 Task: Look for space in Sankt Augustin, Germany from 13th August, 2023 to 17th August, 2023 for 2 adults in price range Rs.10000 to Rs.16000. Place can be entire place with 2 bedrooms having 2 beds and 1 bathroom. Property type can be house, flat, guest house. Amenities needed are: wifi. Booking option can be shelf check-in. Required host language is English.
Action: Mouse moved to (295, 150)
Screenshot: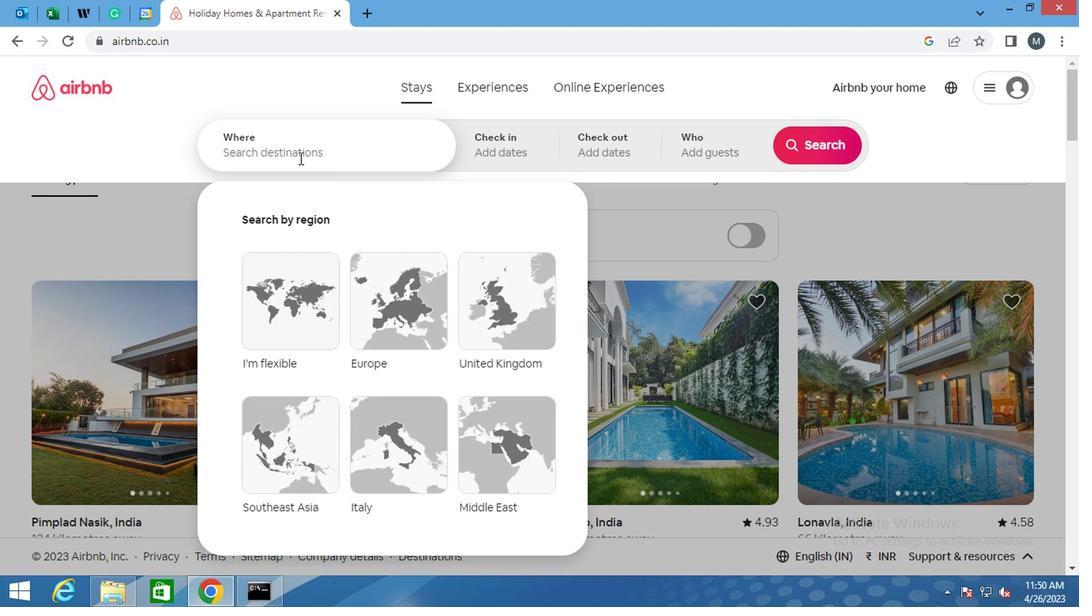 
Action: Mouse pressed left at (295, 150)
Screenshot: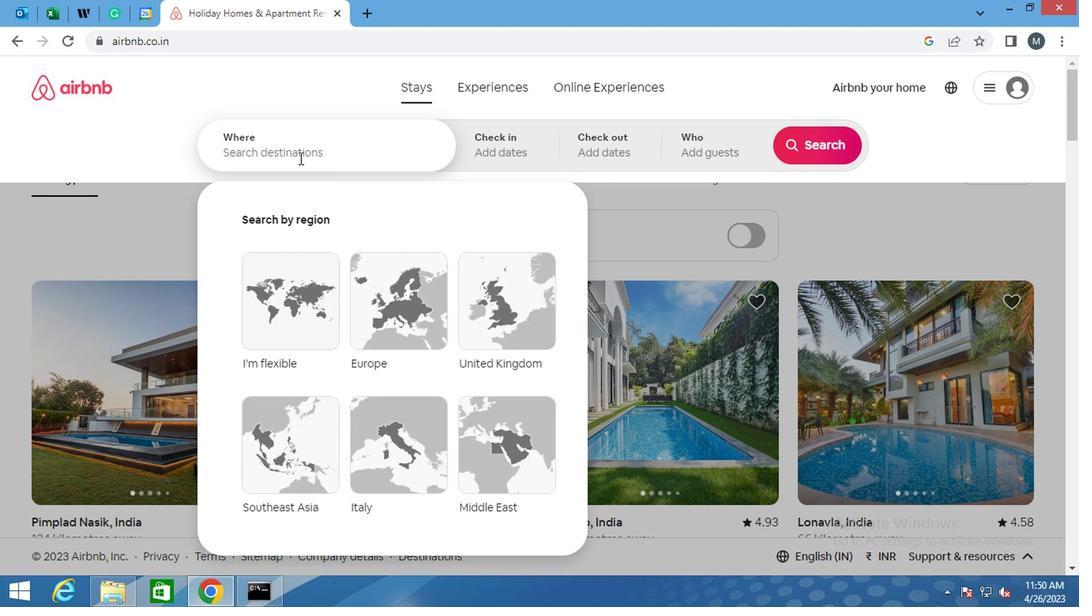 
Action: Key pressed <Key.shift>SANKT<Key.space><Key.shift><Key.shift><Key.shift><Key.shift><Key.shift><Key.shift><Key.shift><Key.shift><Key.shift><Key.shift><Key.shift><Key.shift><Key.shift><Key.shift><Key.shift><Key.shift><Key.shift><Key.shift><Key.shift><Key.shift>AUGUSTIN,<Key.shift>GER
Screenshot: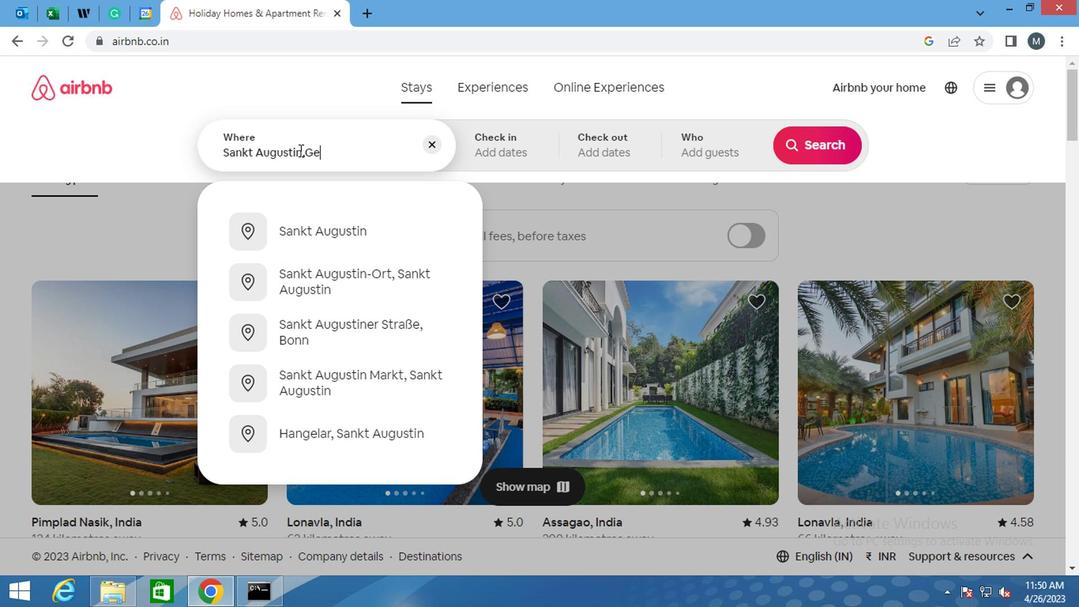 
Action: Mouse moved to (309, 223)
Screenshot: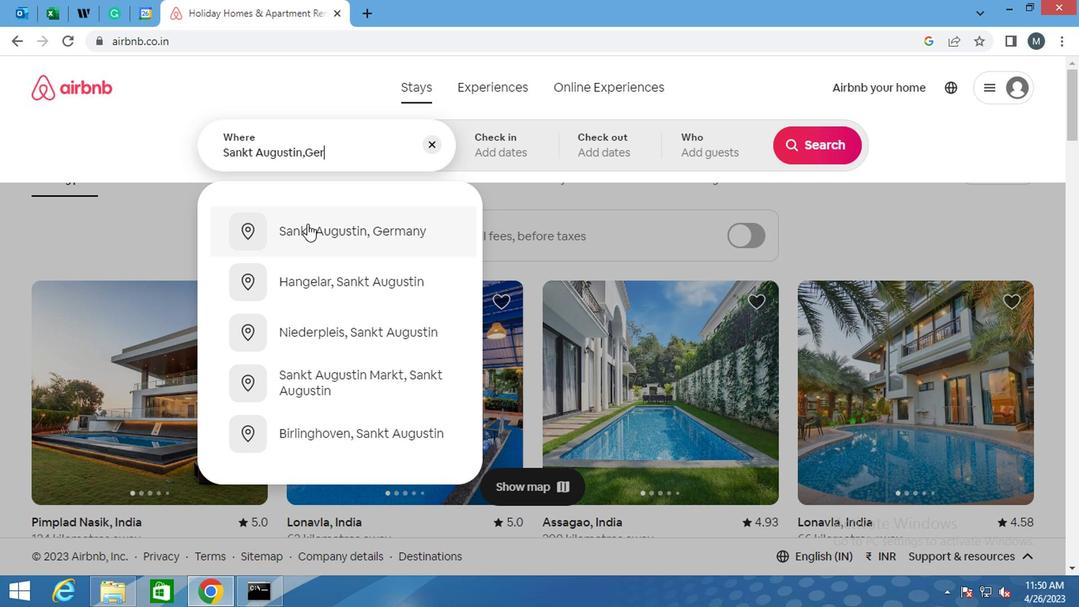 
Action: Mouse pressed left at (309, 223)
Screenshot: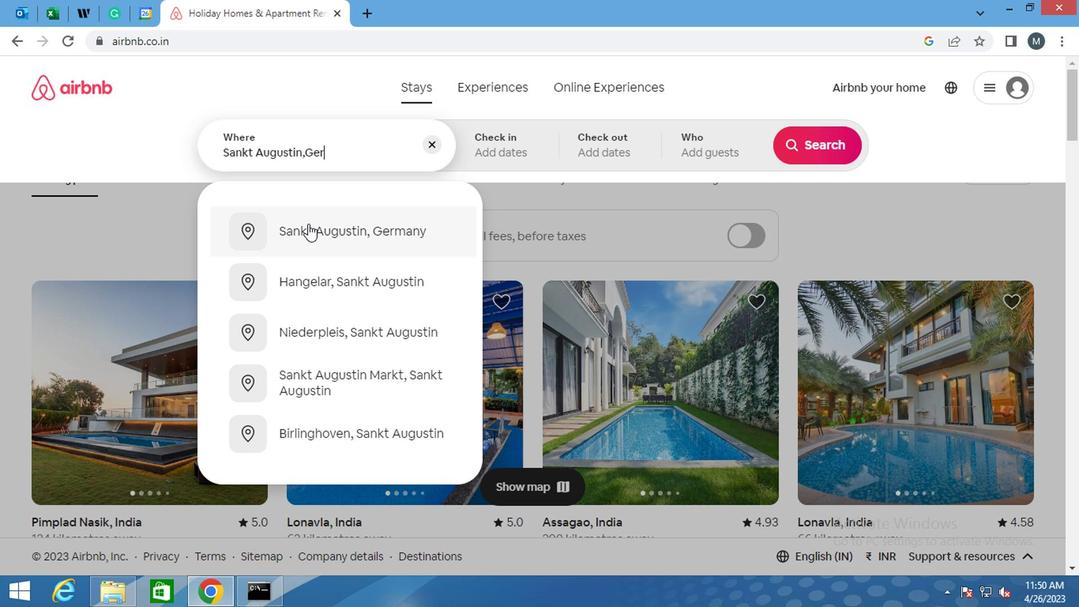 
Action: Mouse moved to (800, 275)
Screenshot: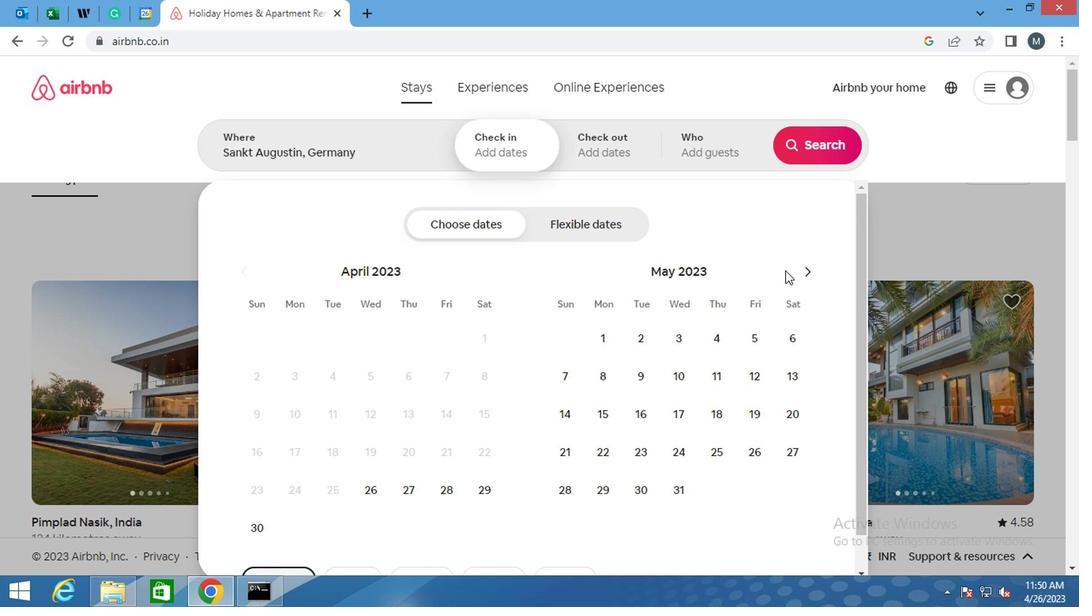 
Action: Mouse pressed left at (800, 275)
Screenshot: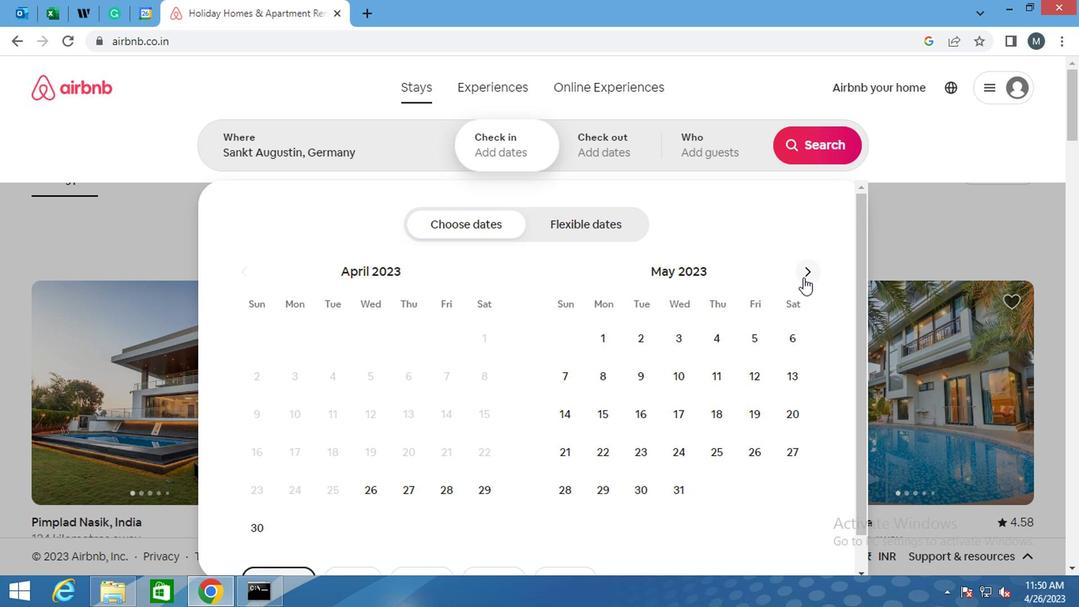 
Action: Mouse pressed left at (800, 275)
Screenshot: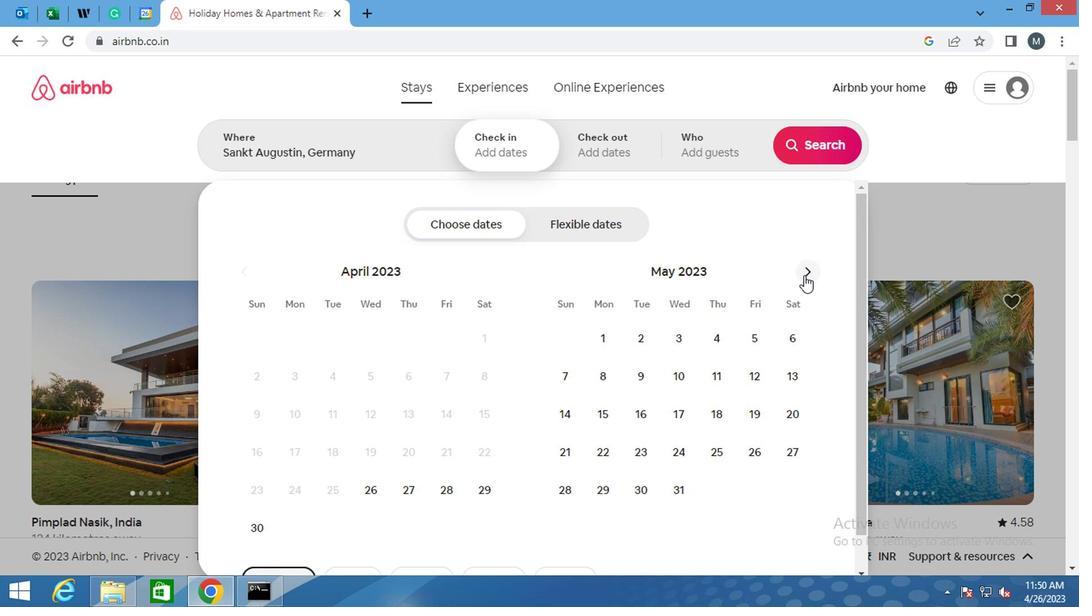 
Action: Mouse moved to (801, 275)
Screenshot: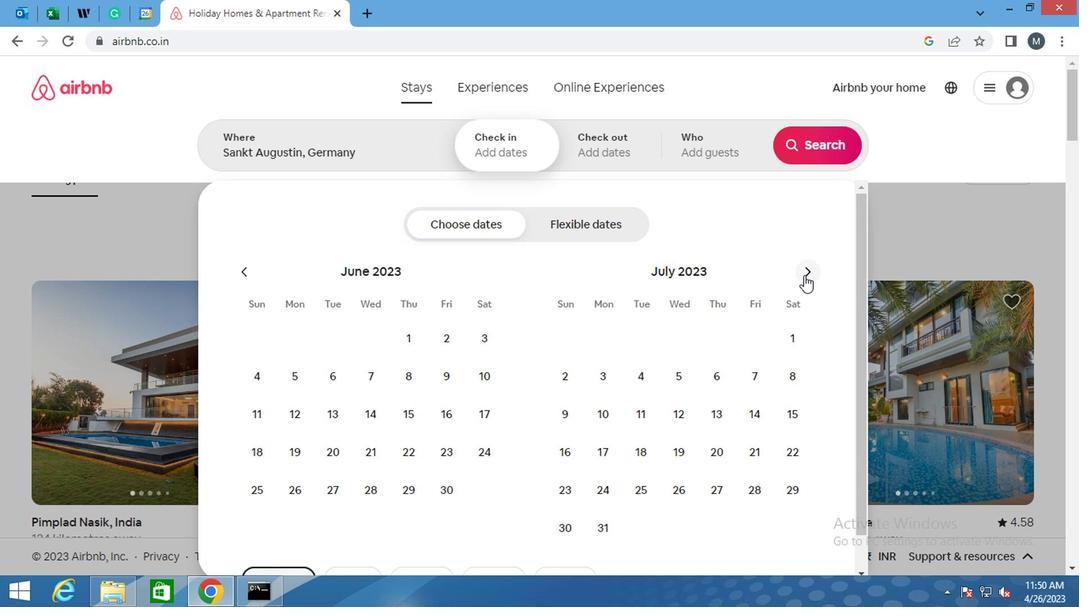 
Action: Mouse pressed left at (801, 275)
Screenshot: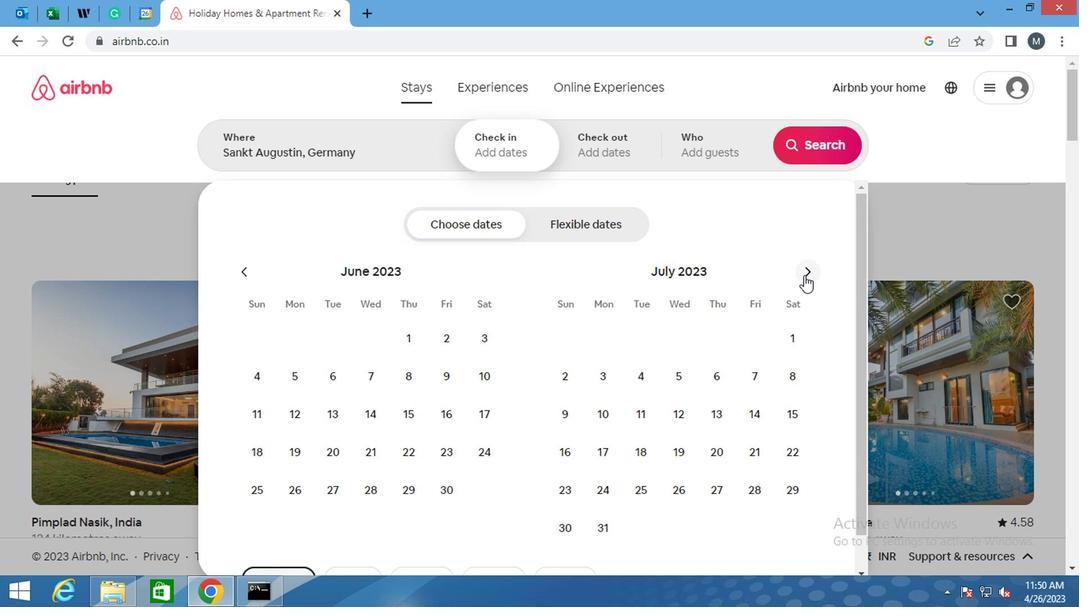 
Action: Mouse moved to (572, 411)
Screenshot: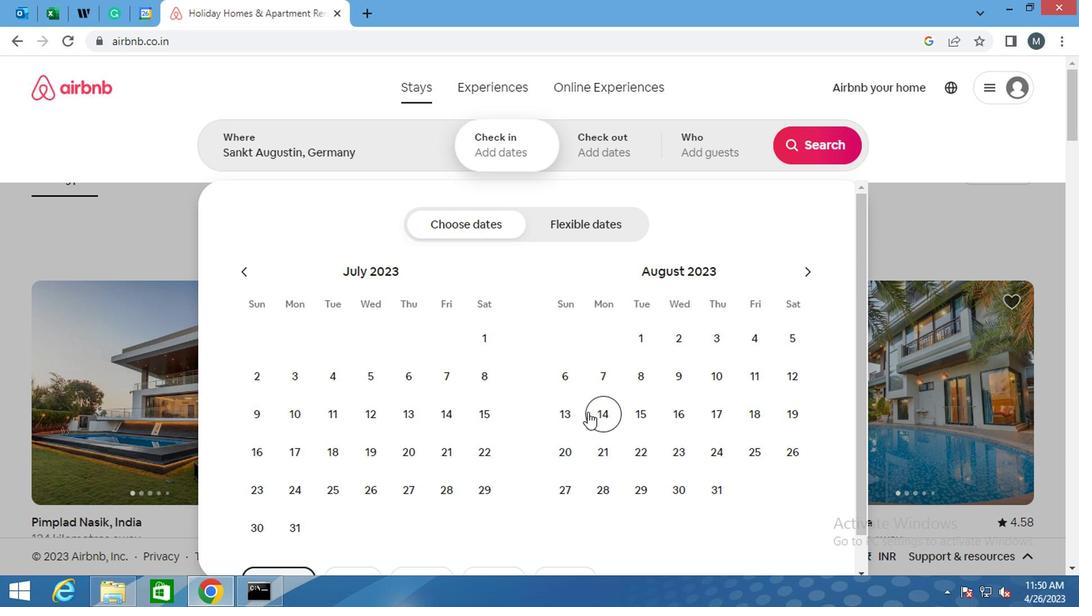 
Action: Mouse pressed left at (572, 411)
Screenshot: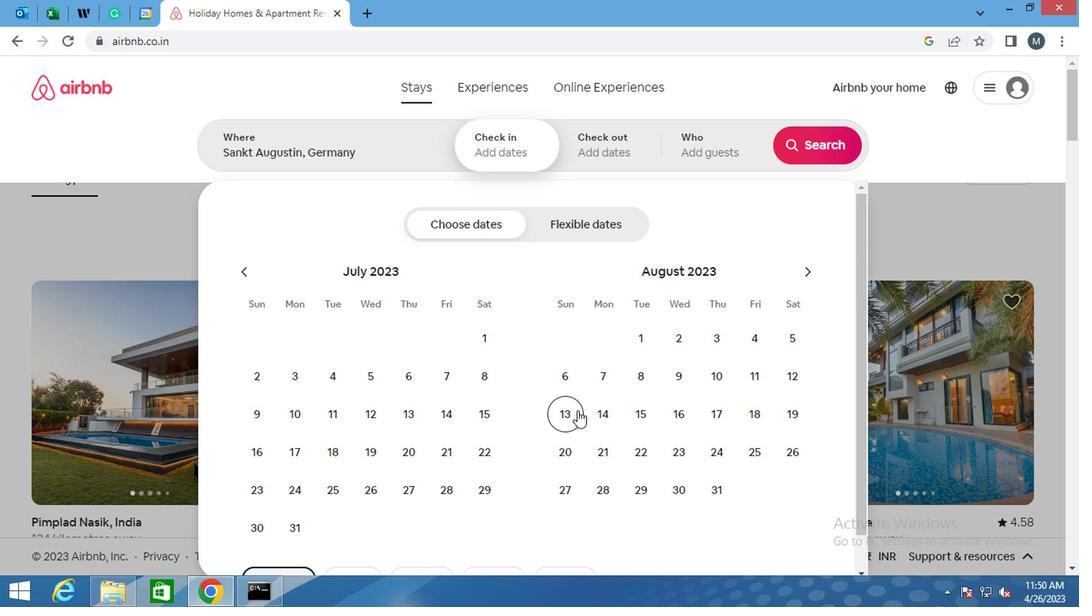 
Action: Mouse moved to (701, 405)
Screenshot: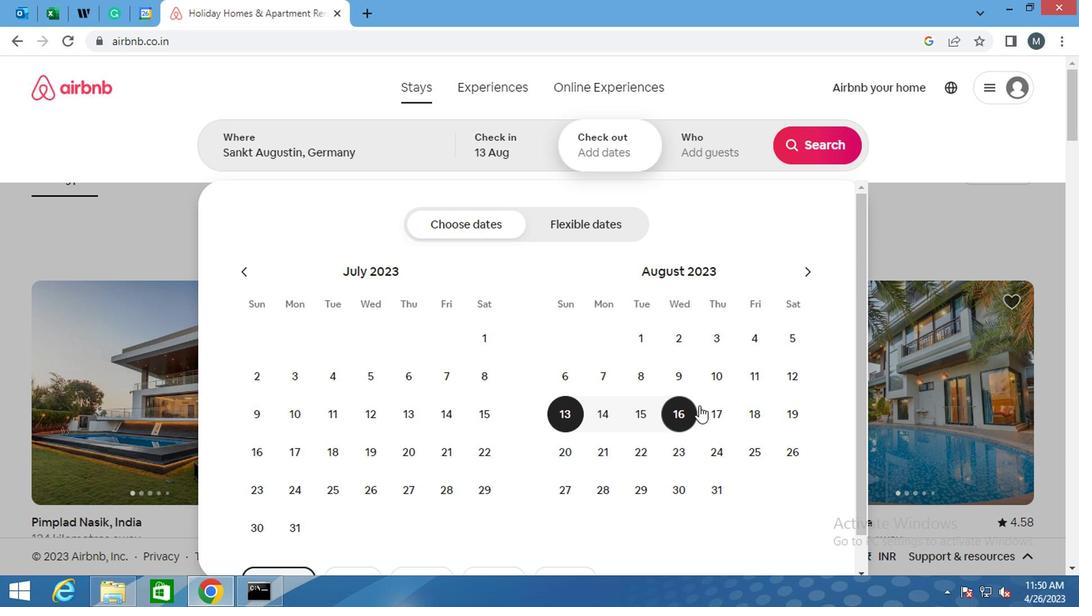 
Action: Mouse pressed left at (701, 405)
Screenshot: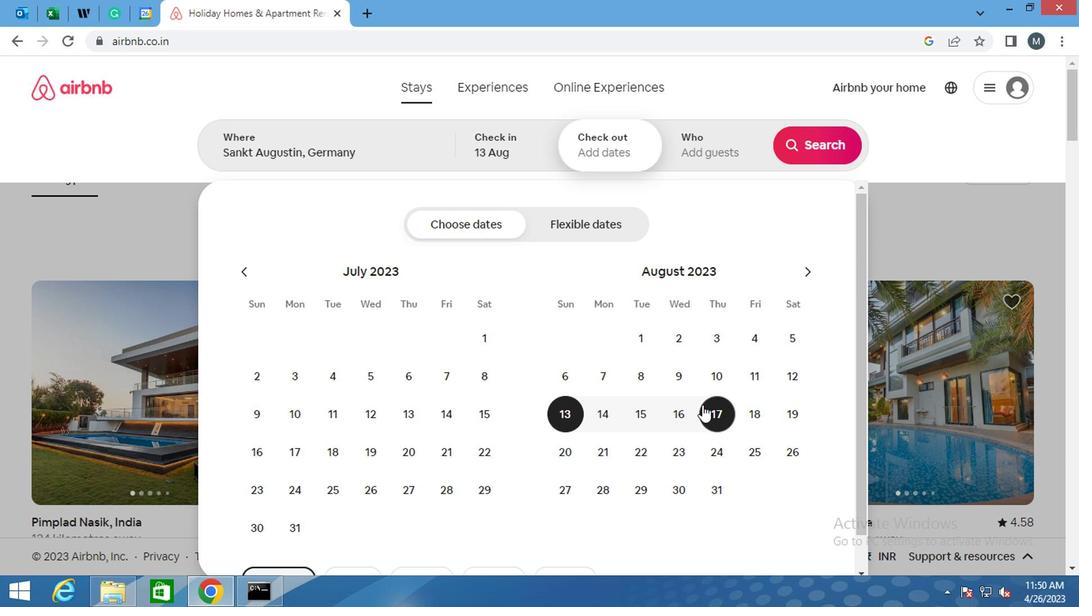 
Action: Mouse moved to (709, 156)
Screenshot: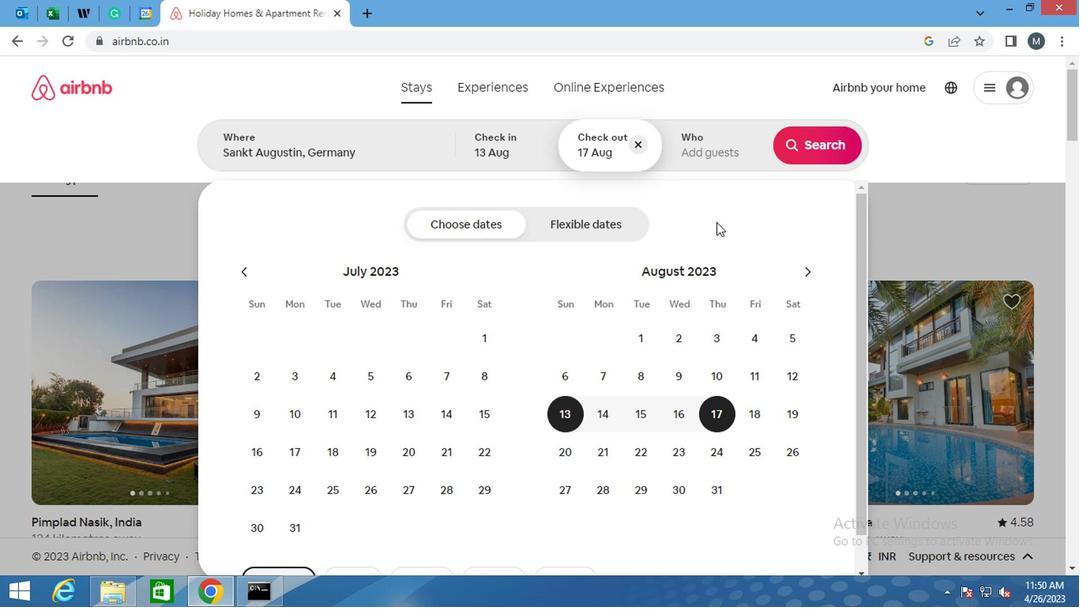 
Action: Mouse pressed left at (709, 156)
Screenshot: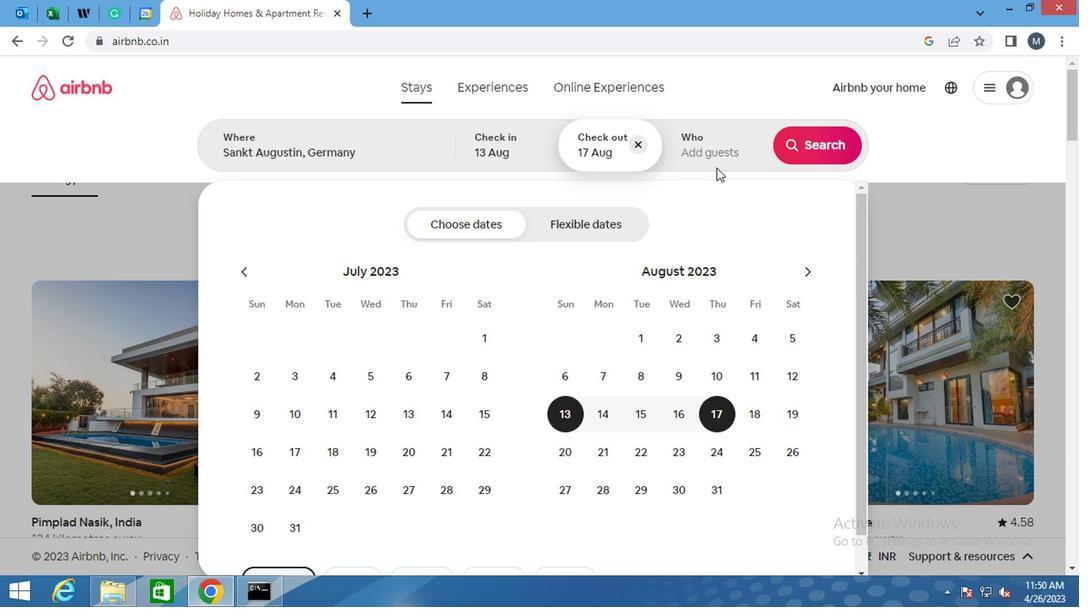 
Action: Mouse moved to (820, 232)
Screenshot: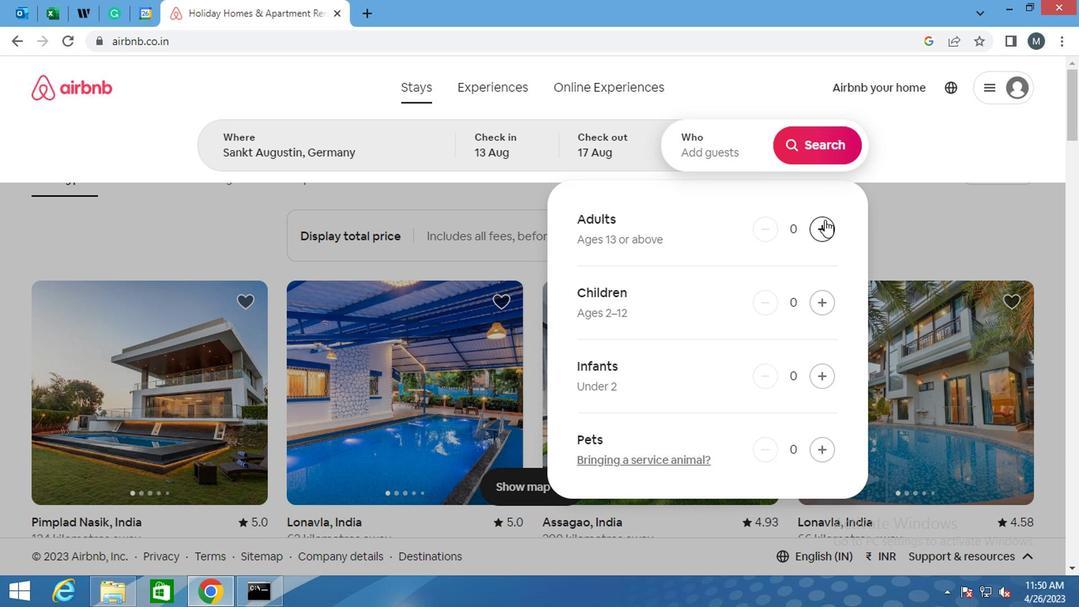
Action: Mouse pressed left at (820, 232)
Screenshot: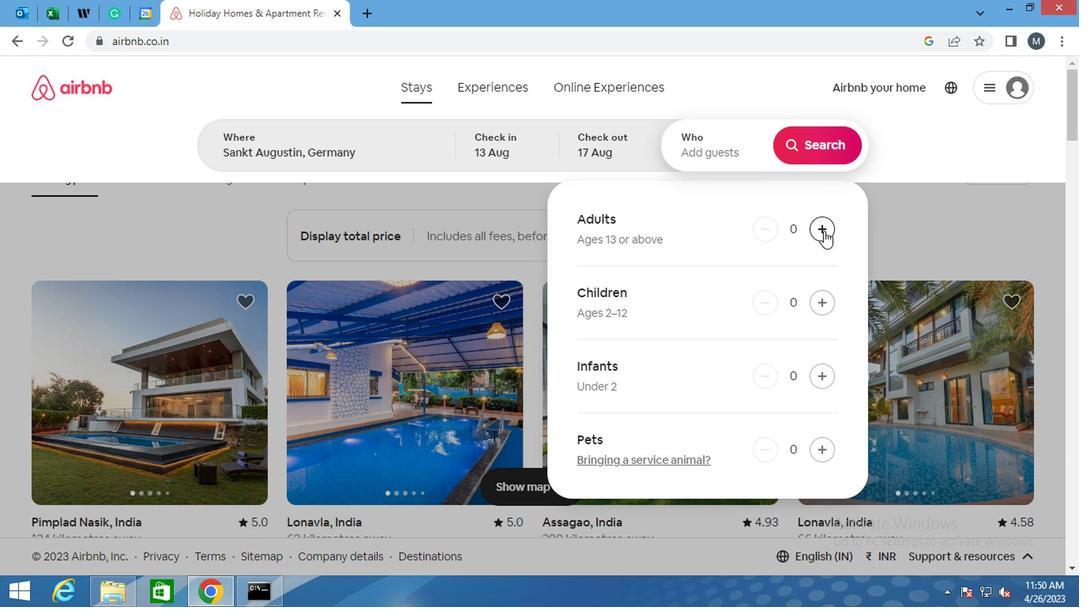 
Action: Mouse moved to (820, 232)
Screenshot: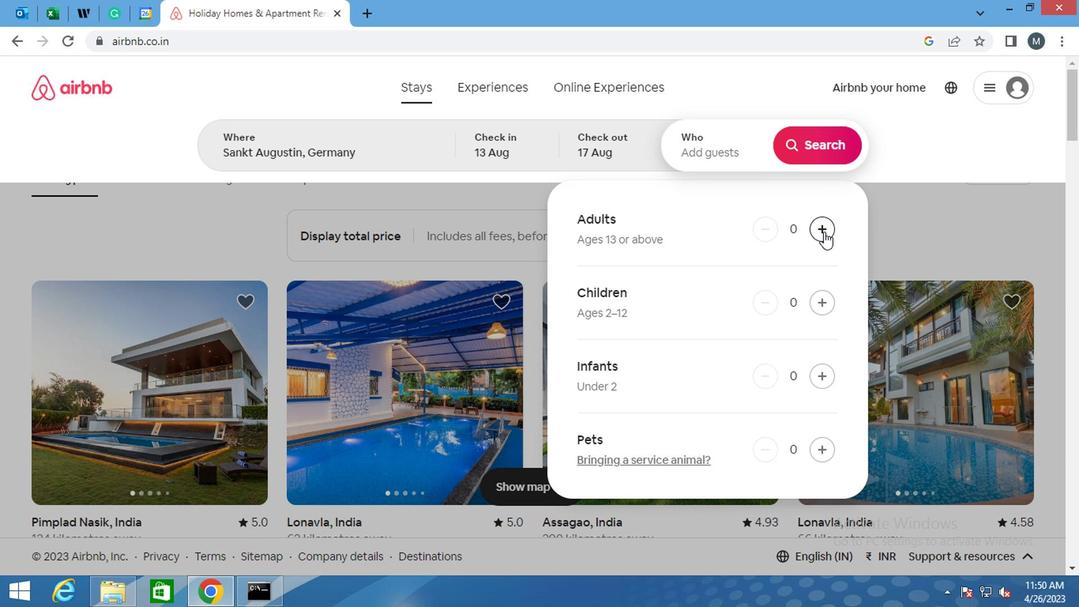 
Action: Mouse pressed left at (820, 232)
Screenshot: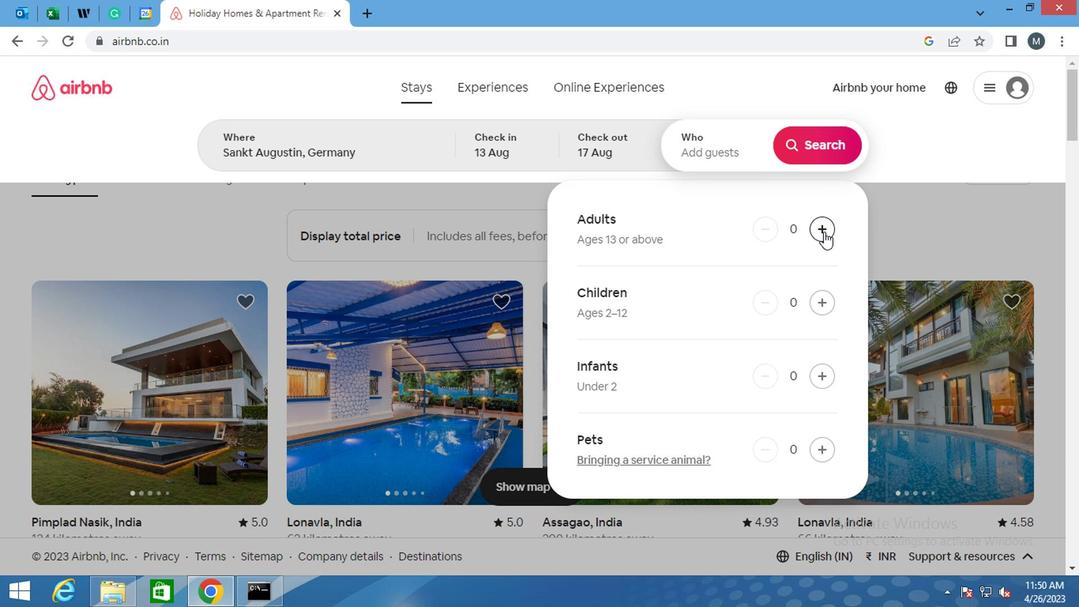 
Action: Mouse moved to (803, 151)
Screenshot: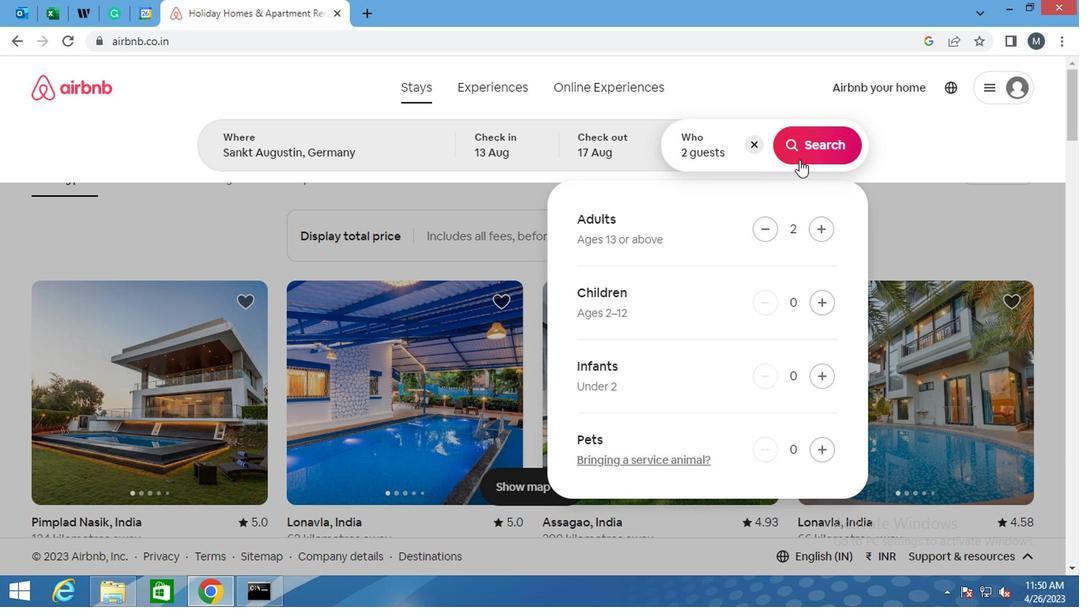 
Action: Mouse pressed left at (803, 151)
Screenshot: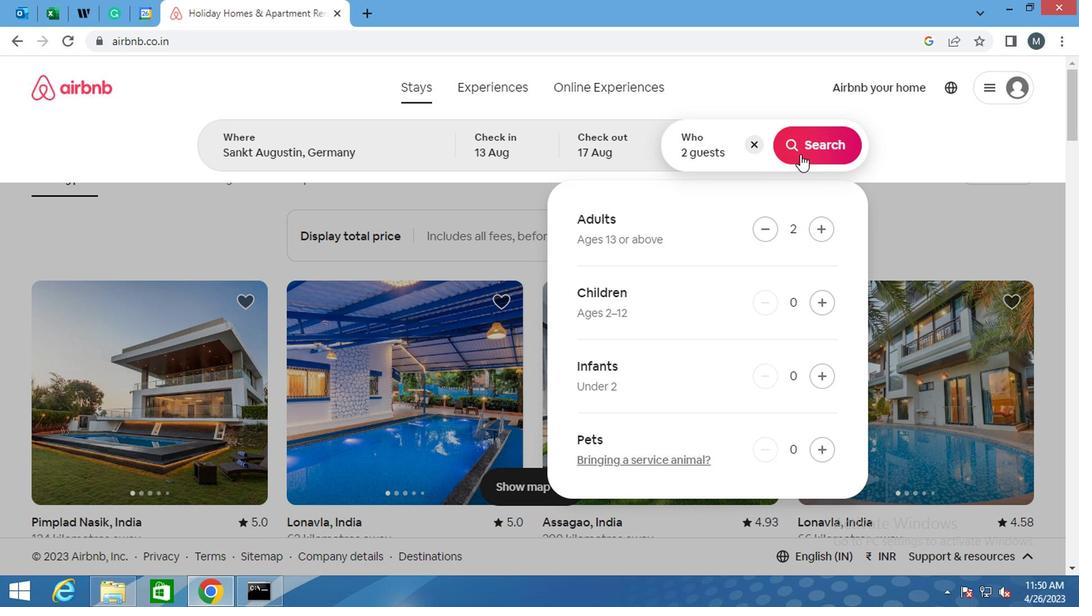 
Action: Mouse moved to (974, 155)
Screenshot: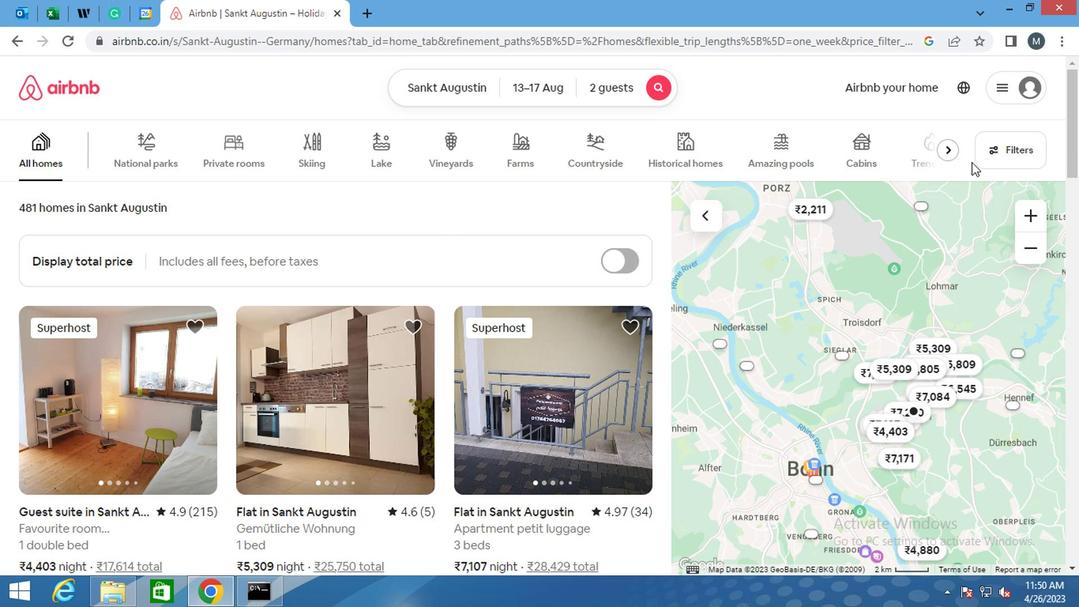 
Action: Mouse pressed left at (974, 155)
Screenshot: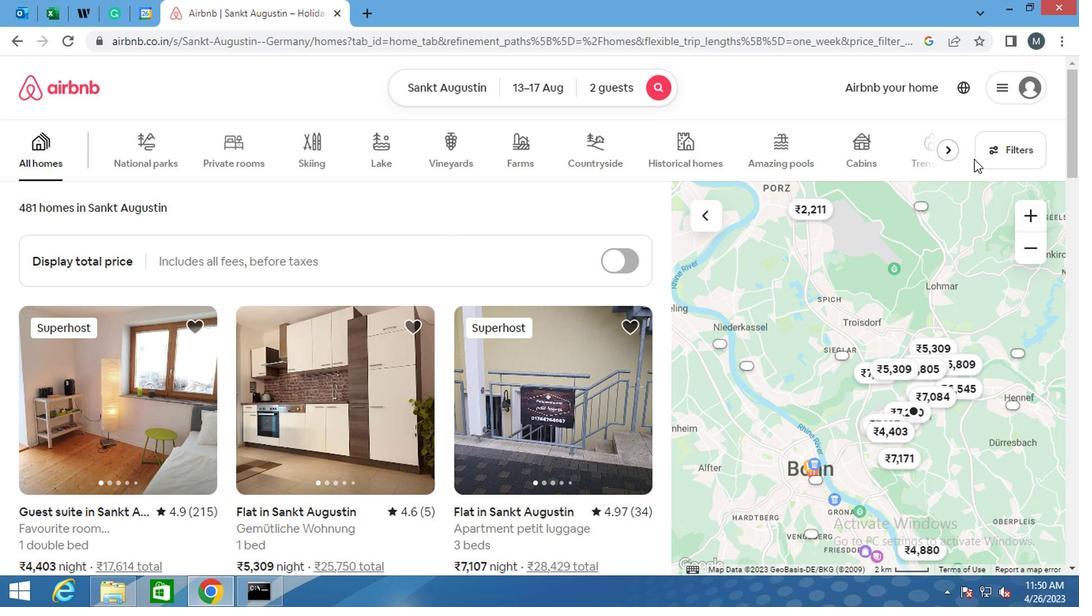 
Action: Mouse moved to (445, 334)
Screenshot: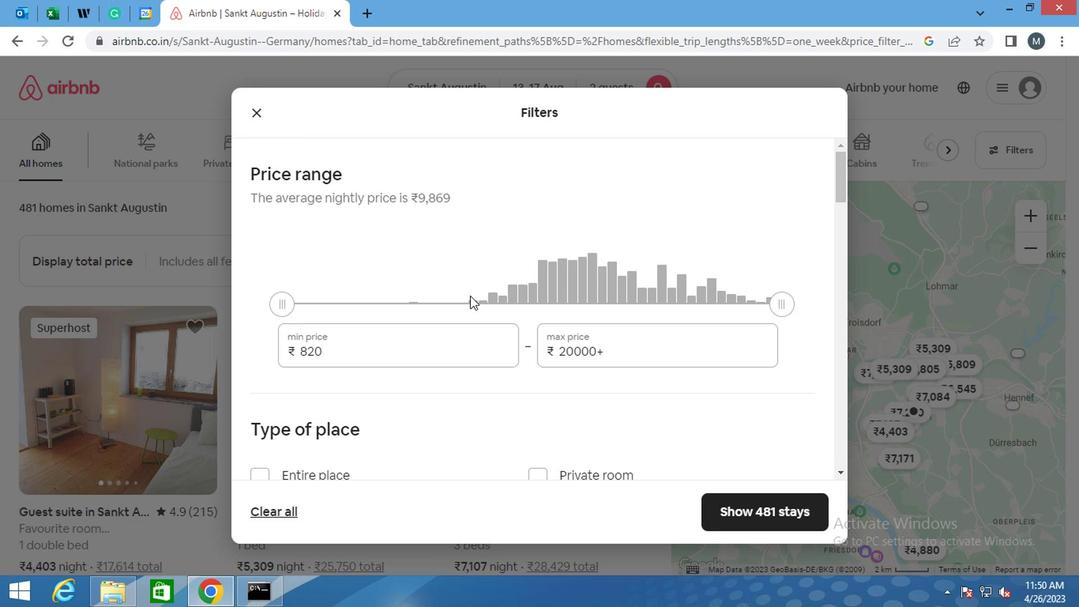 
Action: Mouse pressed left at (445, 334)
Screenshot: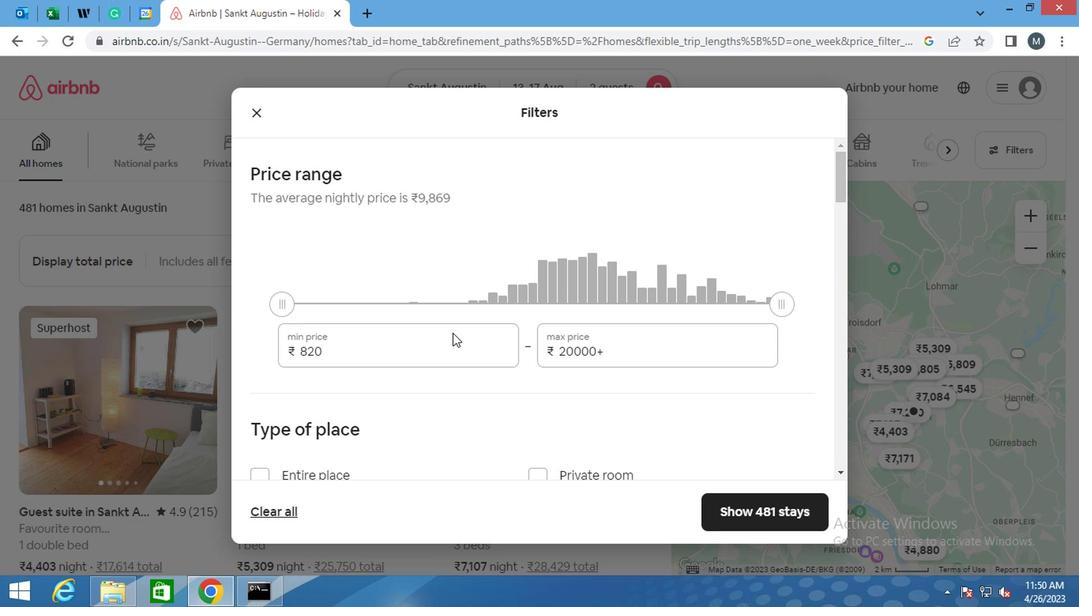 
Action: Mouse moved to (438, 345)
Screenshot: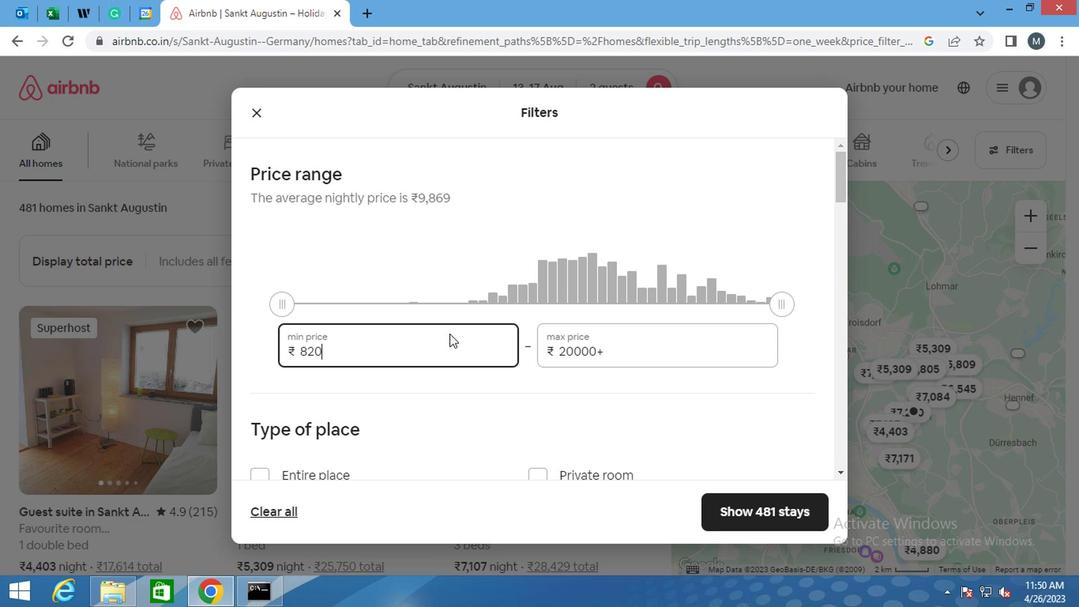 
Action: Key pressed <Key.backspace><Key.backspace><Key.backspace>10000
Screenshot: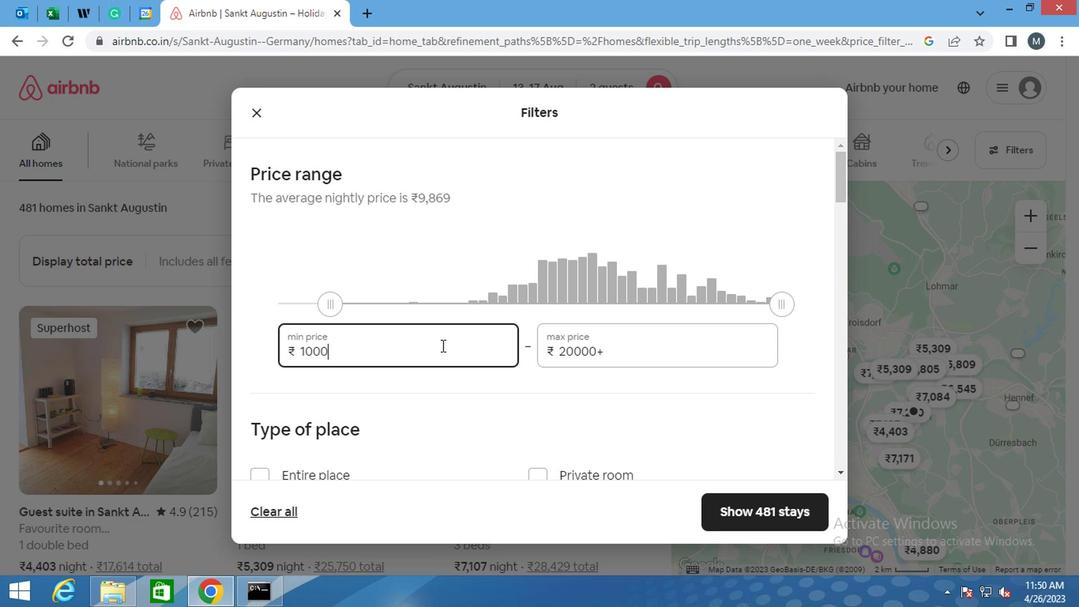 
Action: Mouse moved to (619, 356)
Screenshot: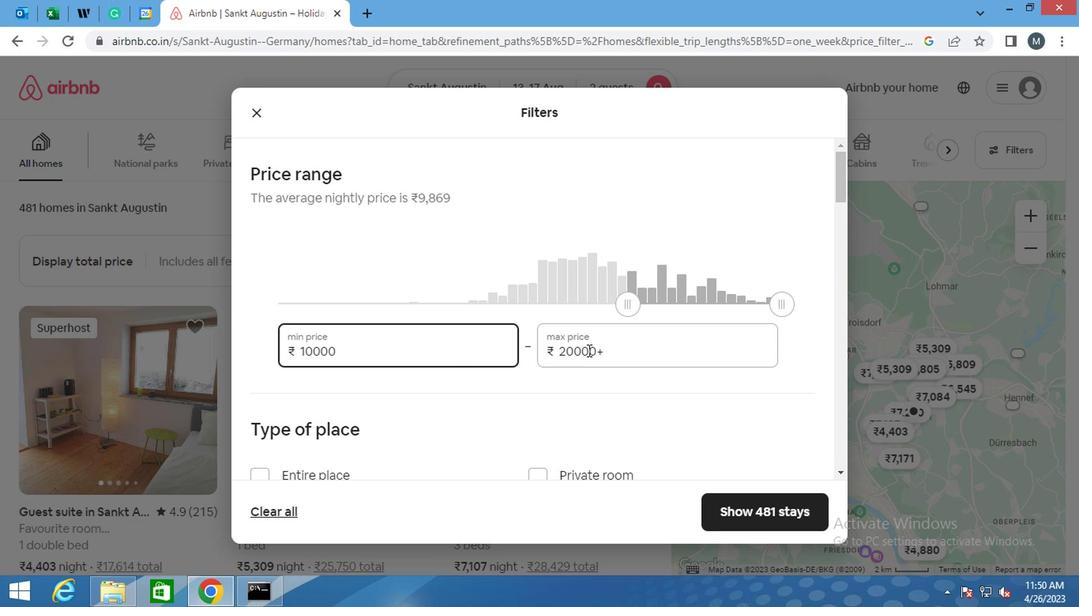 
Action: Mouse pressed left at (619, 356)
Screenshot: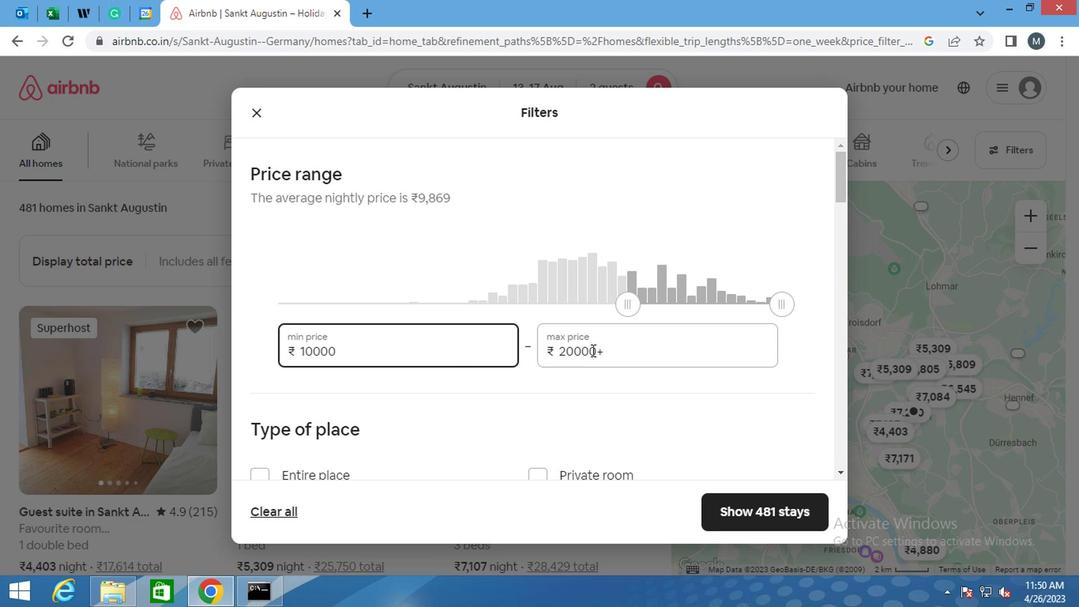
Action: Mouse moved to (619, 355)
Screenshot: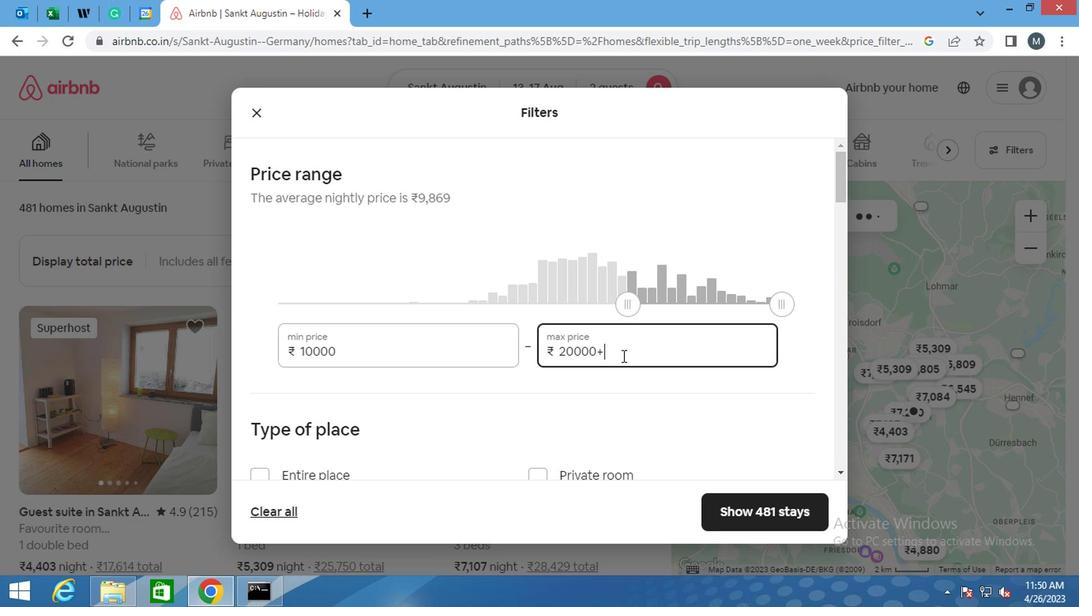 
Action: Key pressed <Key.backspace><Key.backspace><Key.backspace><Key.backspace><Key.backspace><Key.backspace><Key.backspace><Key.backspace><Key.backspace><Key.backspace><Key.backspace>
Screenshot: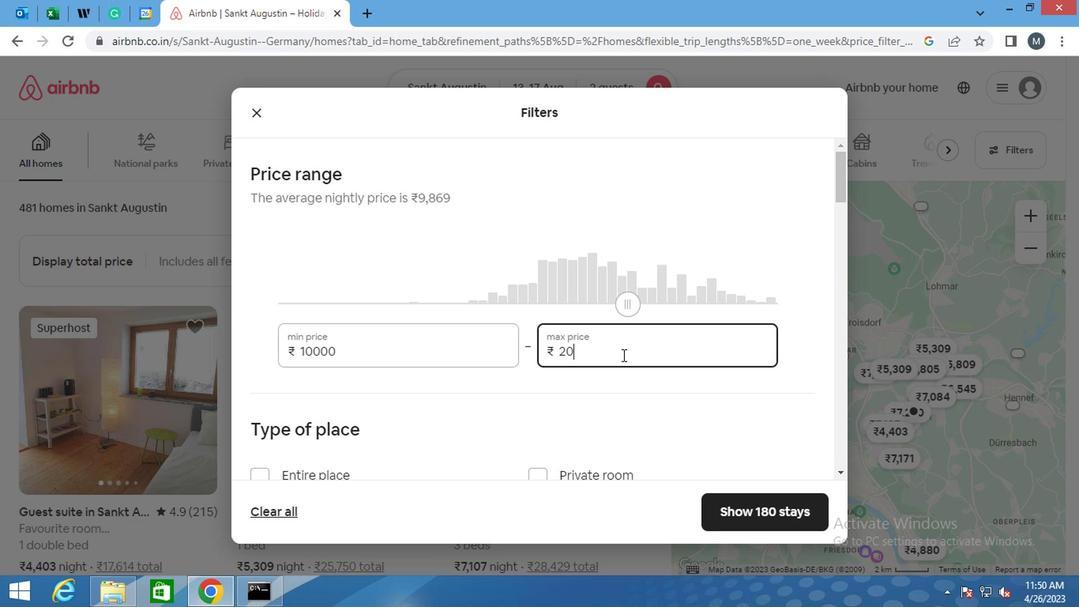 
Action: Mouse moved to (619, 351)
Screenshot: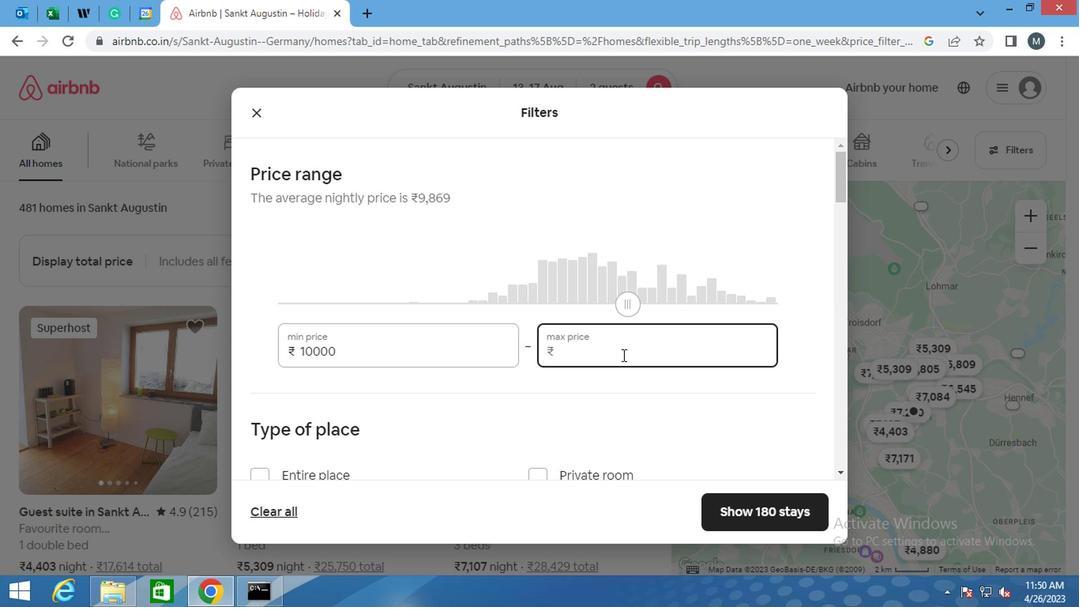 
Action: Key pressed 1
Screenshot: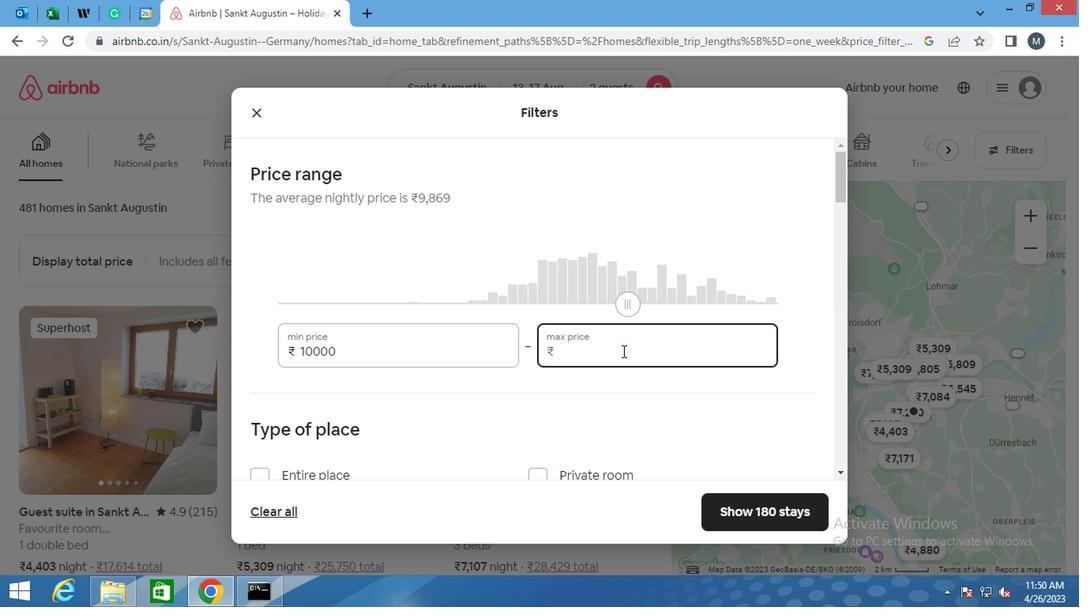 
Action: Mouse moved to (619, 350)
Screenshot: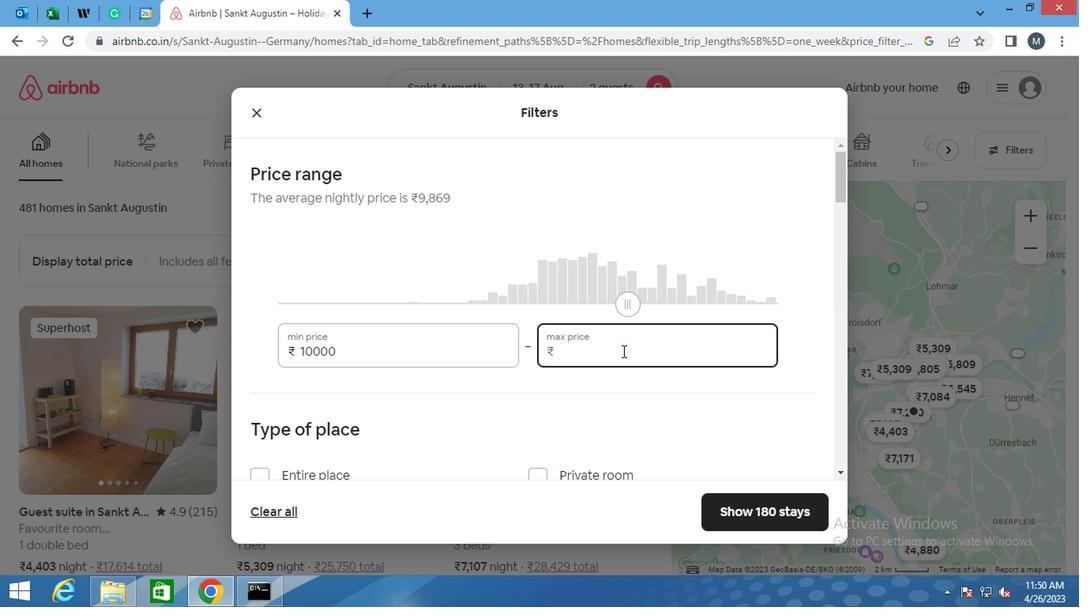 
Action: Key pressed 6000
Screenshot: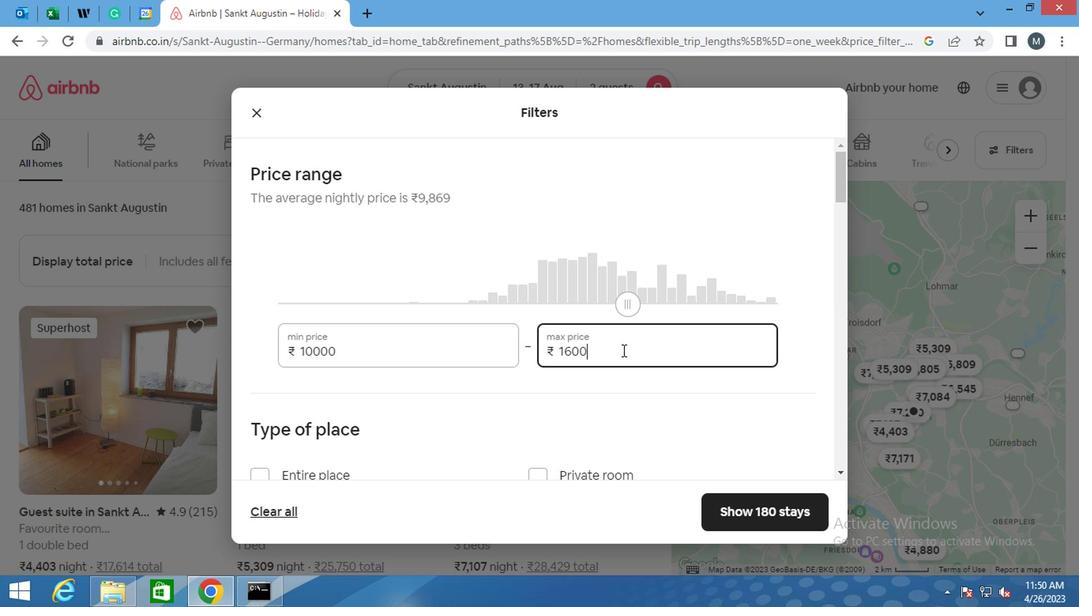 
Action: Mouse moved to (481, 329)
Screenshot: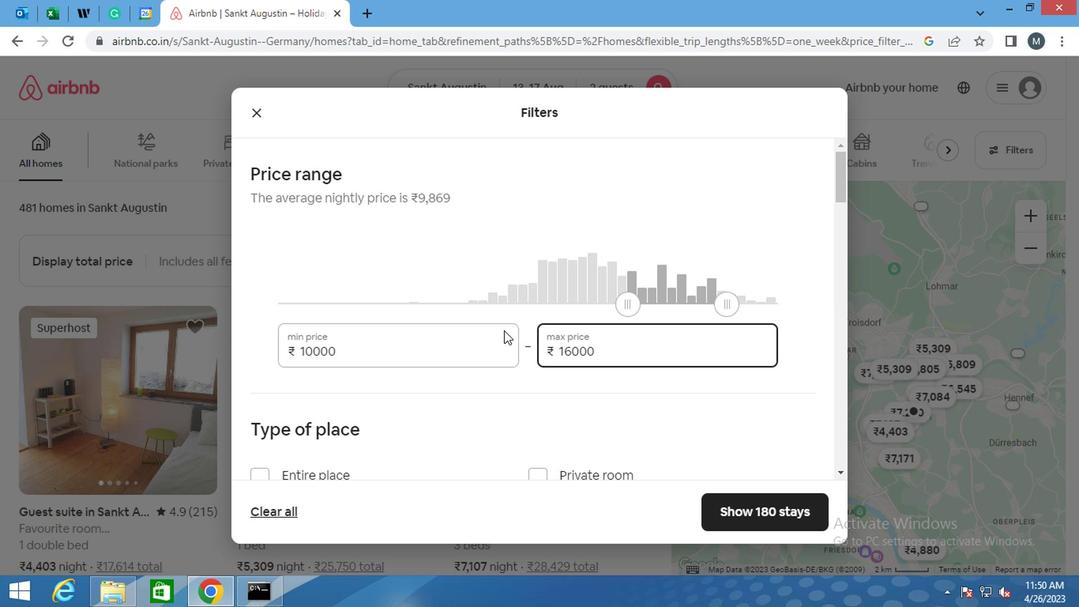 
Action: Mouse scrolled (481, 328) with delta (0, -1)
Screenshot: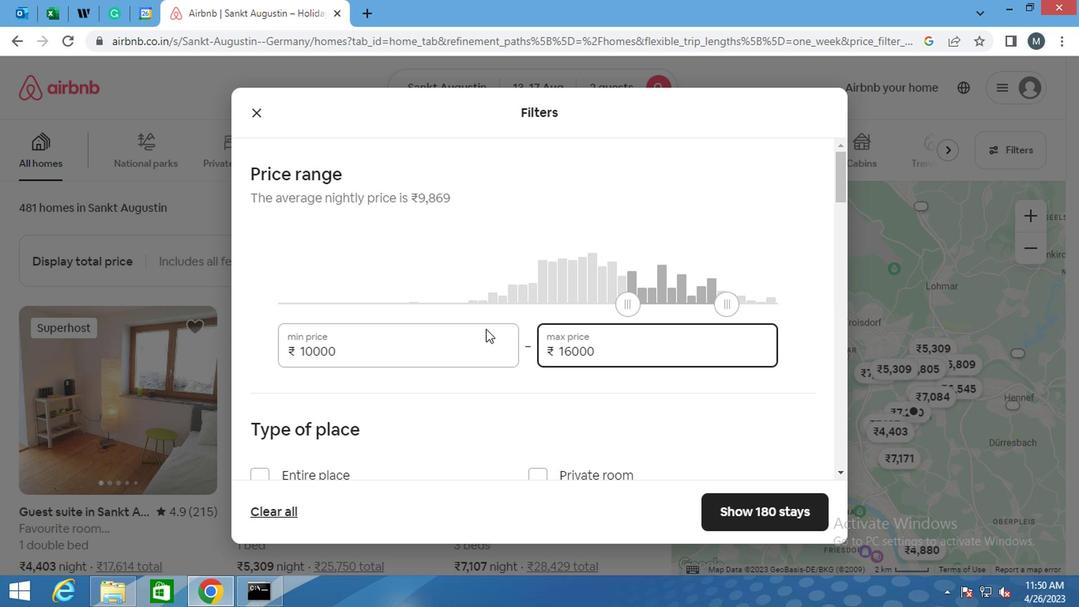 
Action: Mouse moved to (367, 325)
Screenshot: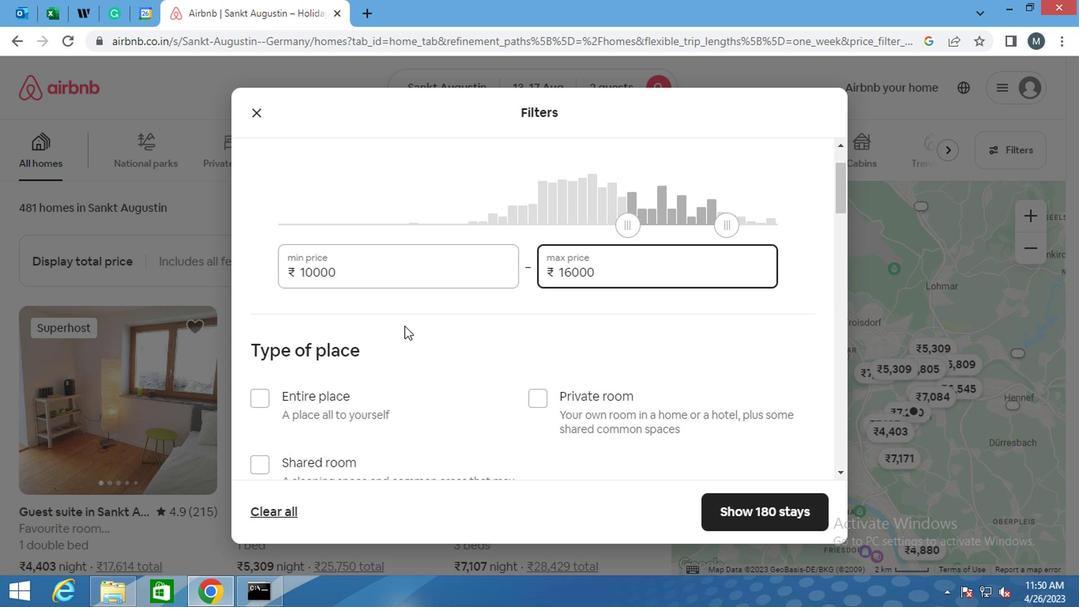 
Action: Mouse scrolled (367, 324) with delta (0, -1)
Screenshot: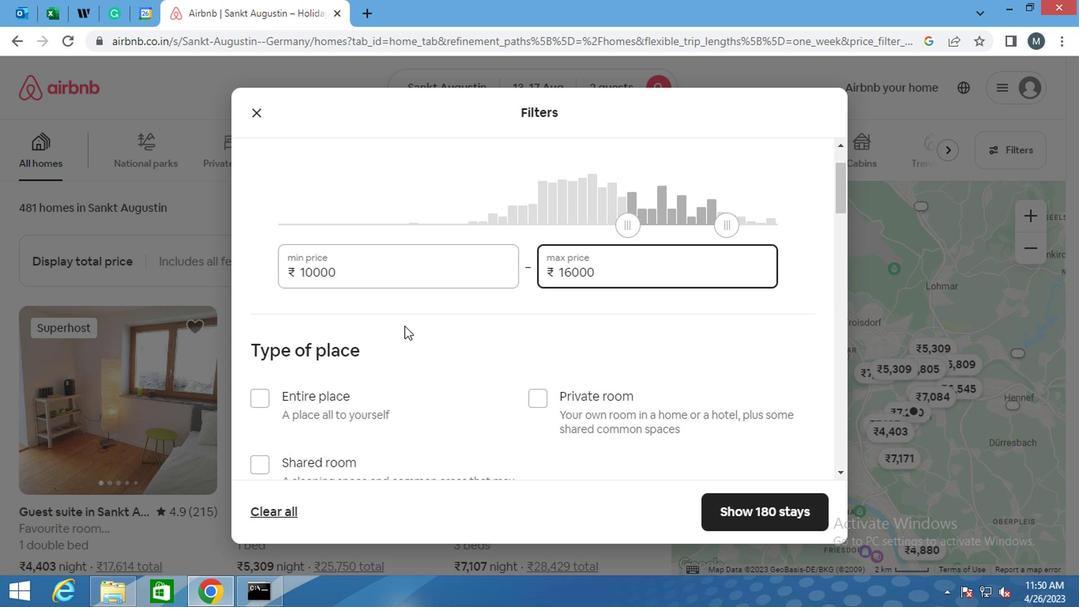 
Action: Mouse moved to (258, 317)
Screenshot: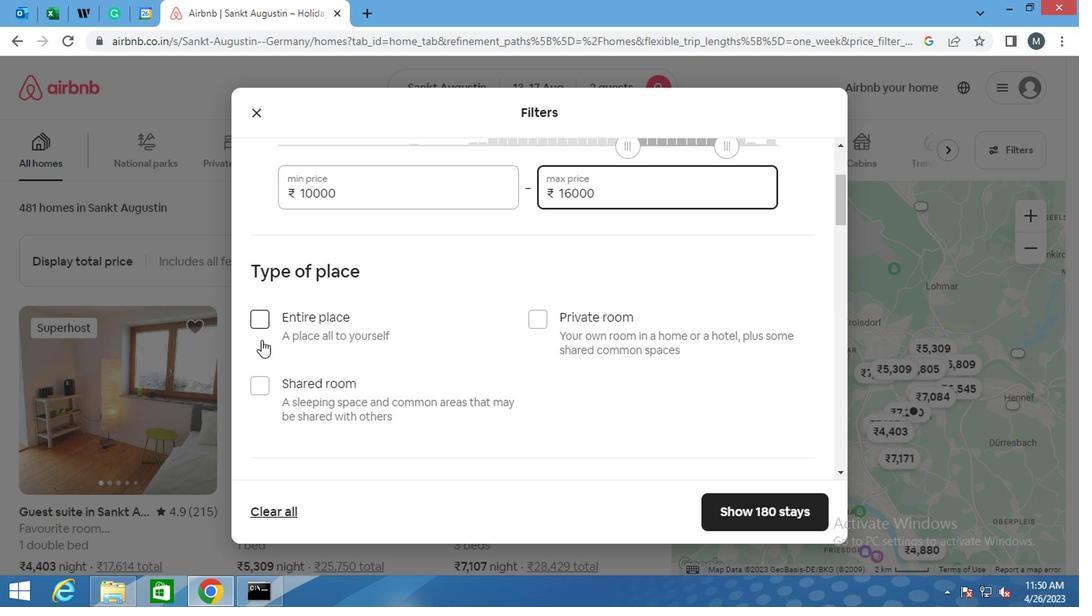 
Action: Mouse pressed left at (258, 317)
Screenshot: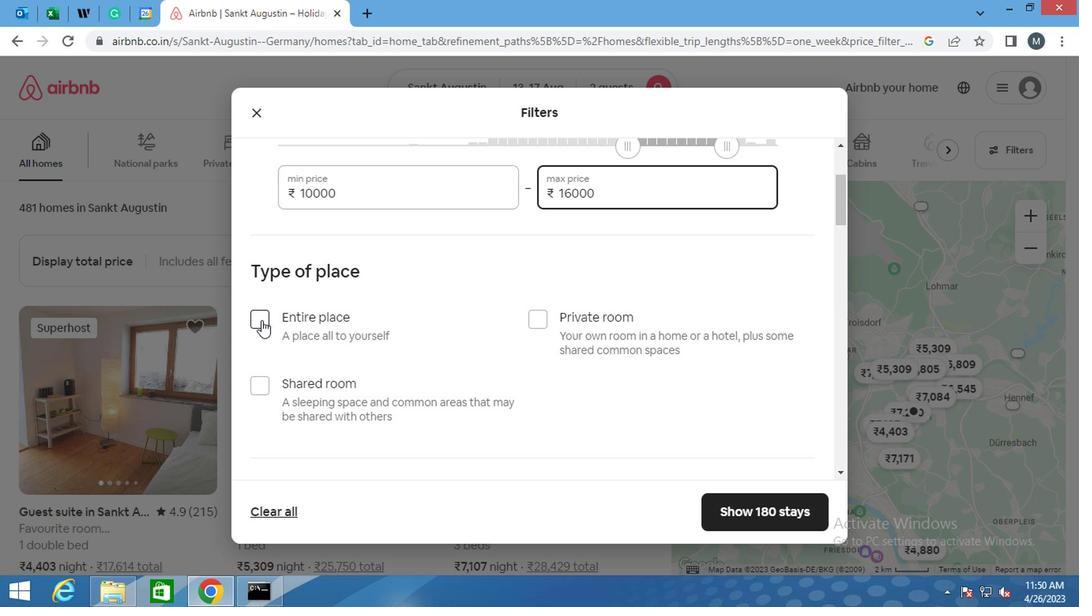 
Action: Mouse moved to (344, 302)
Screenshot: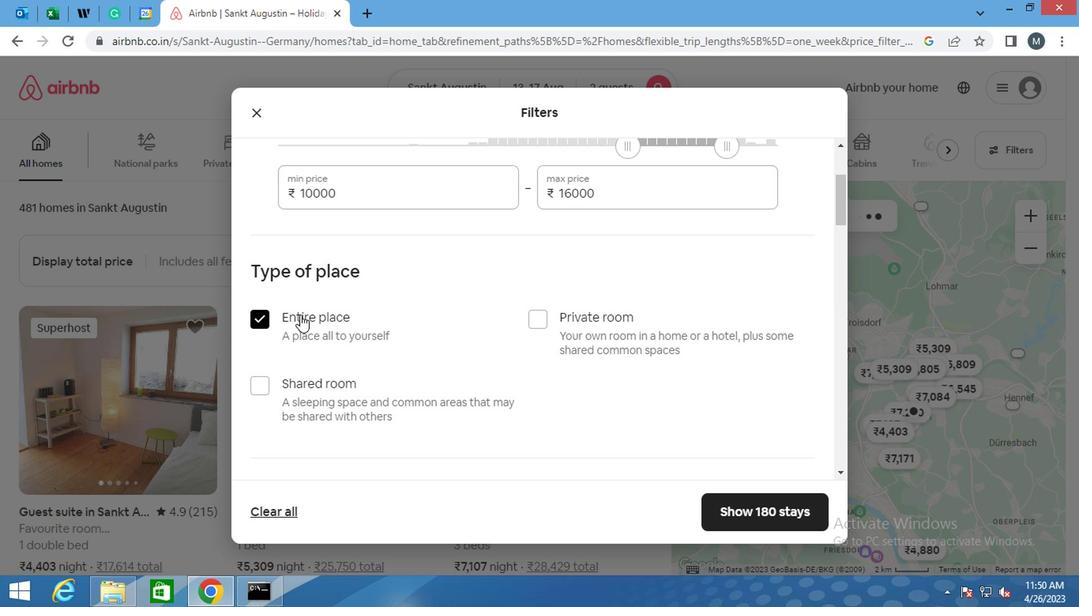 
Action: Mouse scrolled (344, 300) with delta (0, -1)
Screenshot: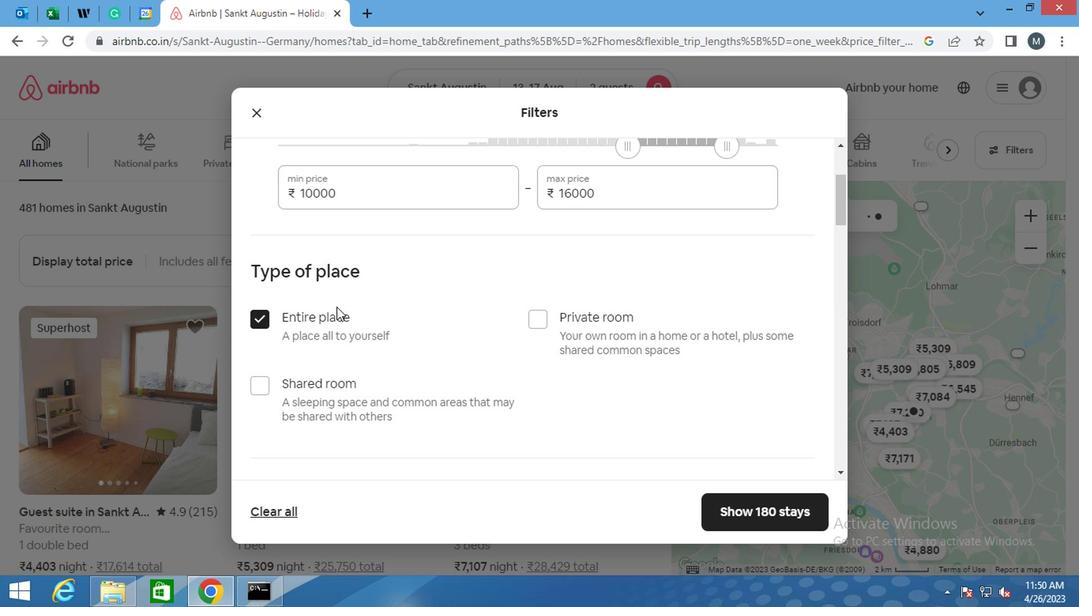 
Action: Mouse moved to (345, 302)
Screenshot: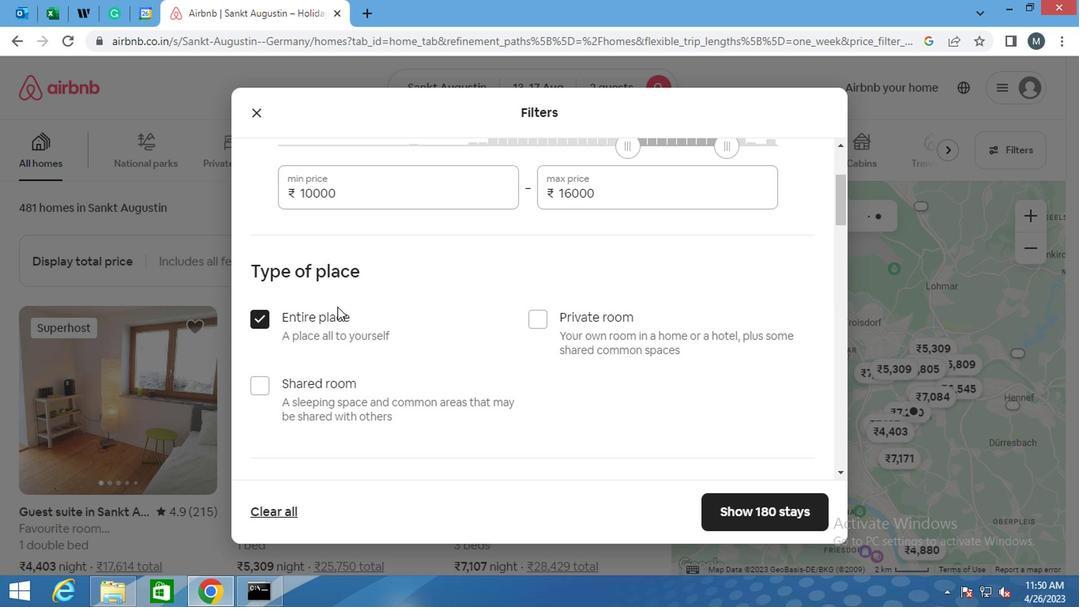 
Action: Mouse scrolled (345, 300) with delta (0, -1)
Screenshot: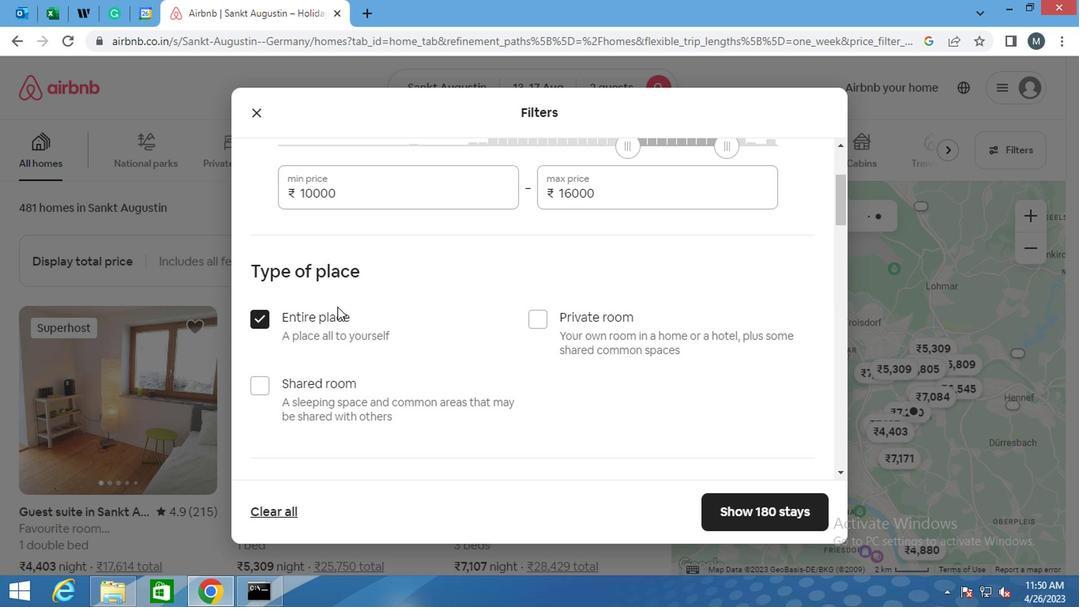 
Action: Mouse moved to (362, 312)
Screenshot: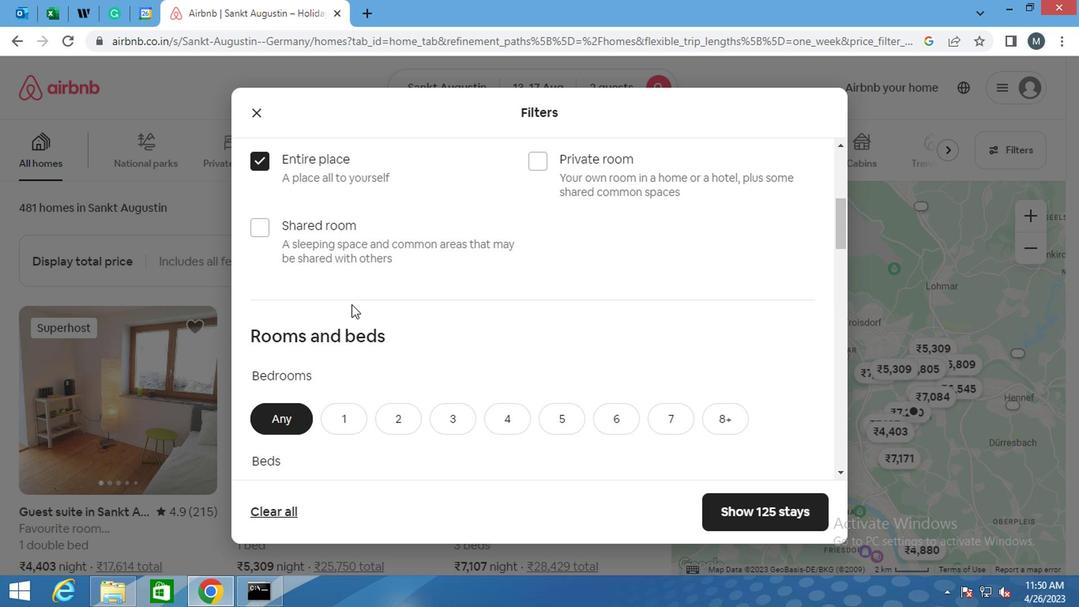 
Action: Mouse scrolled (362, 312) with delta (0, 0)
Screenshot: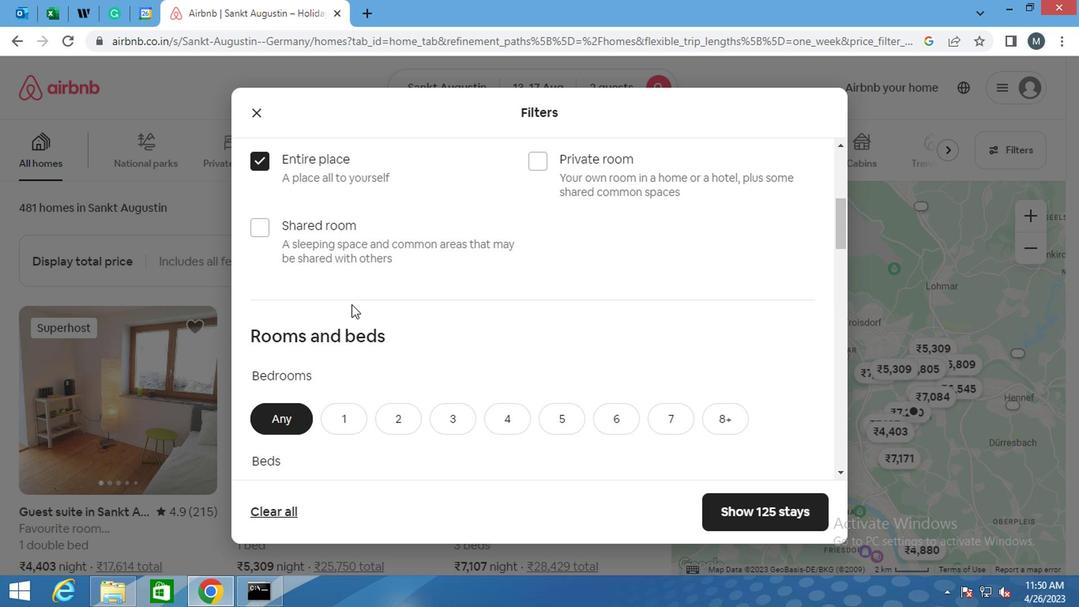 
Action: Mouse moved to (467, 293)
Screenshot: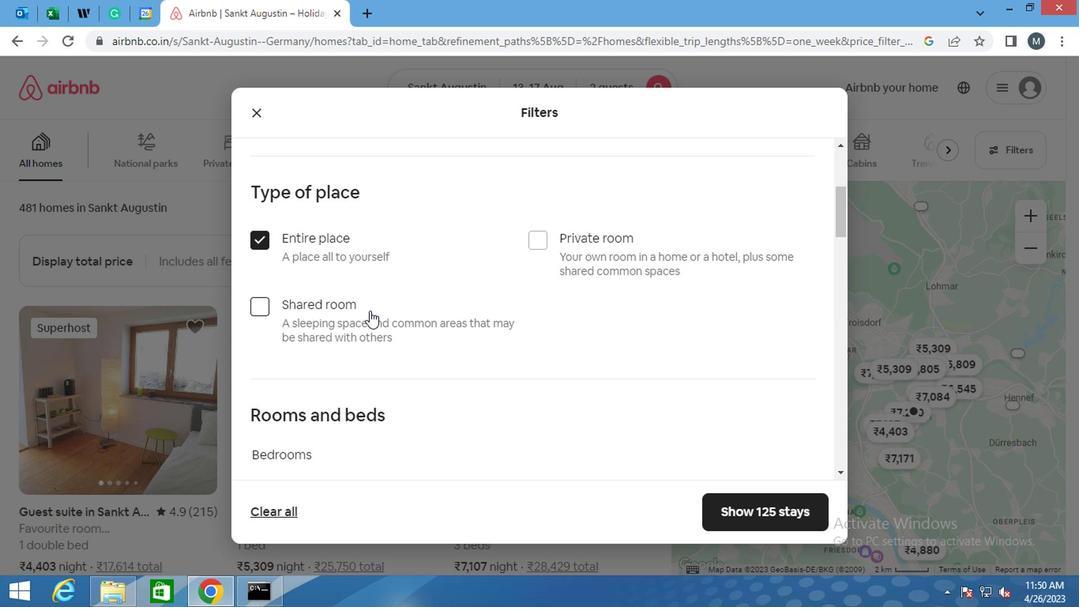 
Action: Mouse scrolled (467, 294) with delta (0, 1)
Screenshot: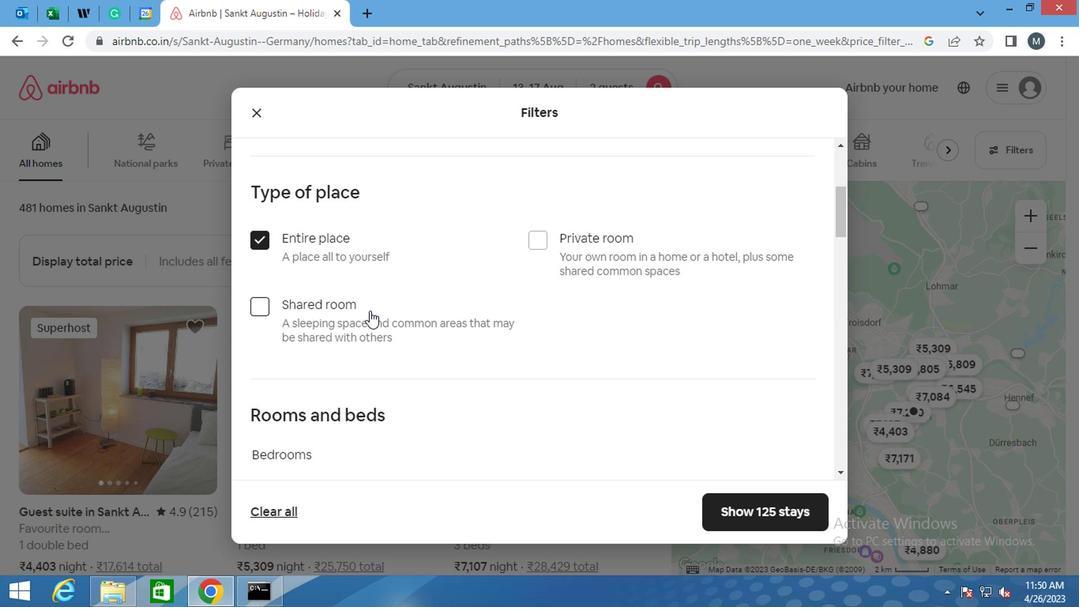
Action: Mouse moved to (469, 293)
Screenshot: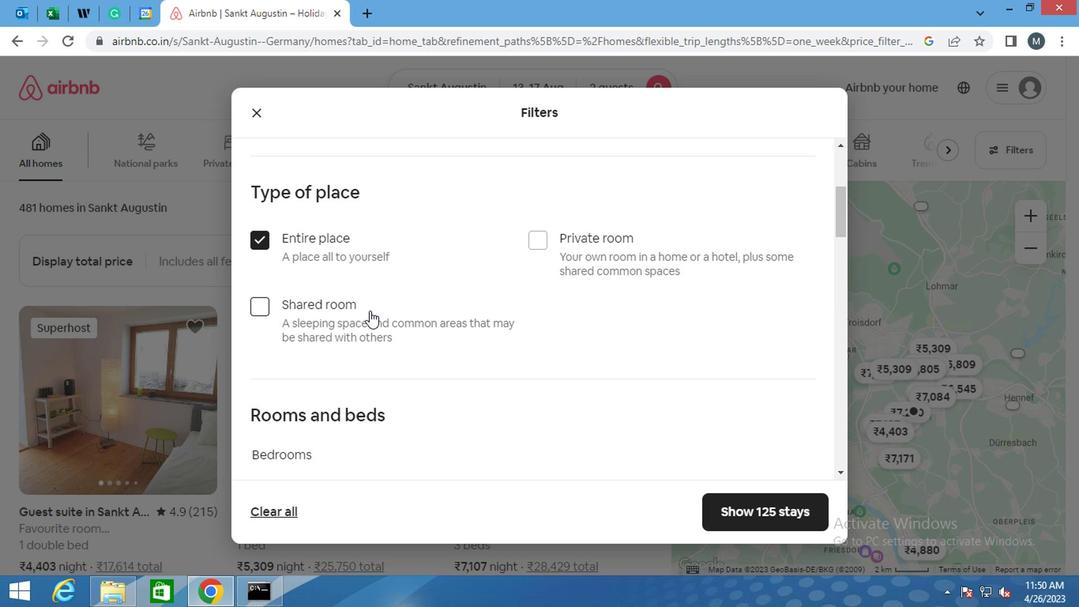 
Action: Mouse scrolled (469, 294) with delta (0, 1)
Screenshot: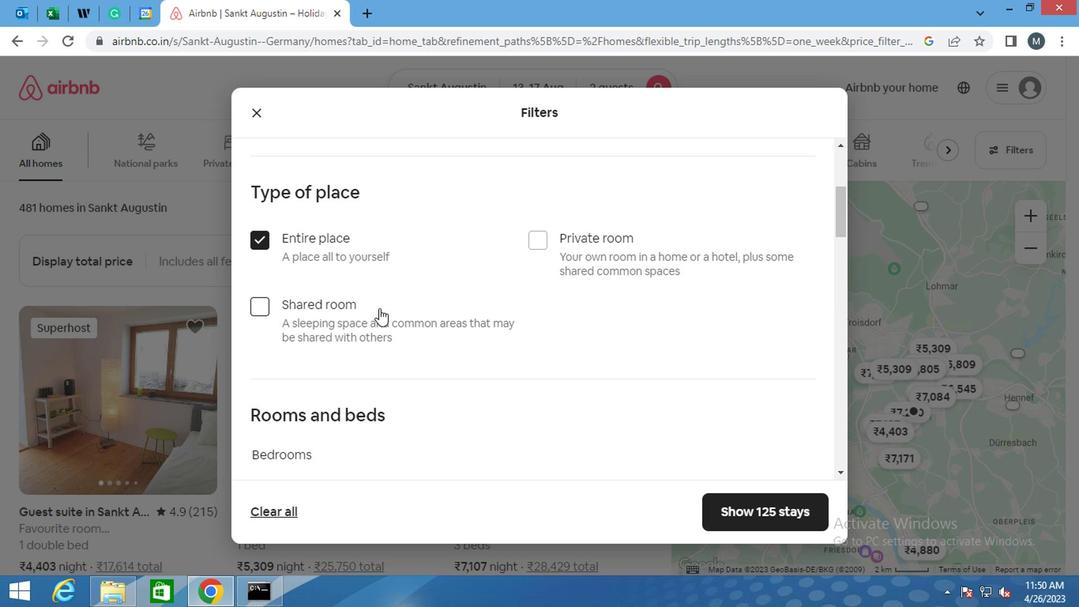 
Action: Mouse moved to (453, 300)
Screenshot: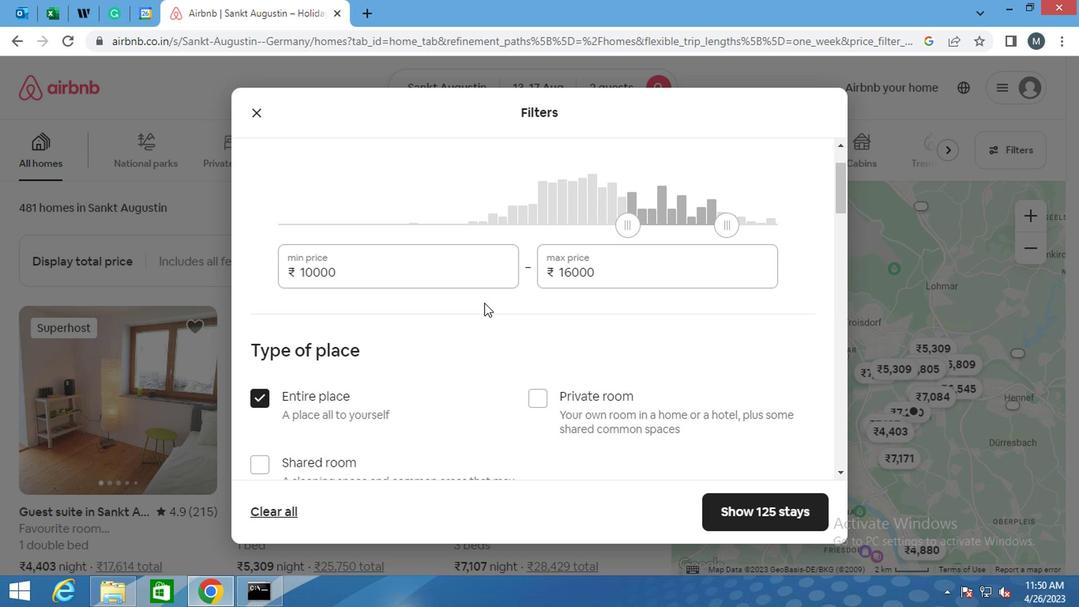 
Action: Mouse scrolled (453, 299) with delta (0, -1)
Screenshot: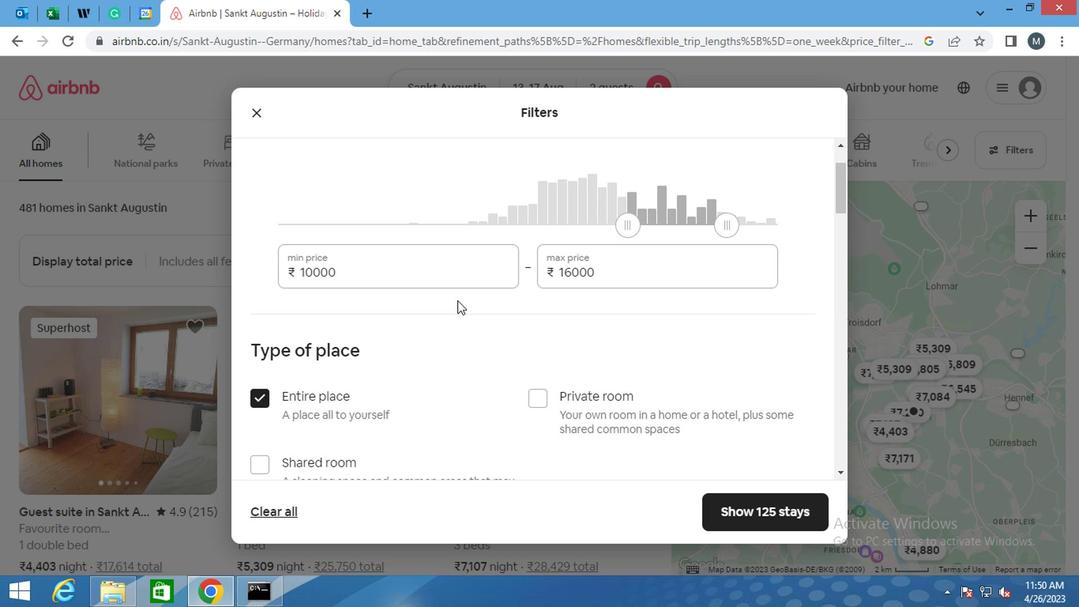 
Action: Mouse moved to (411, 300)
Screenshot: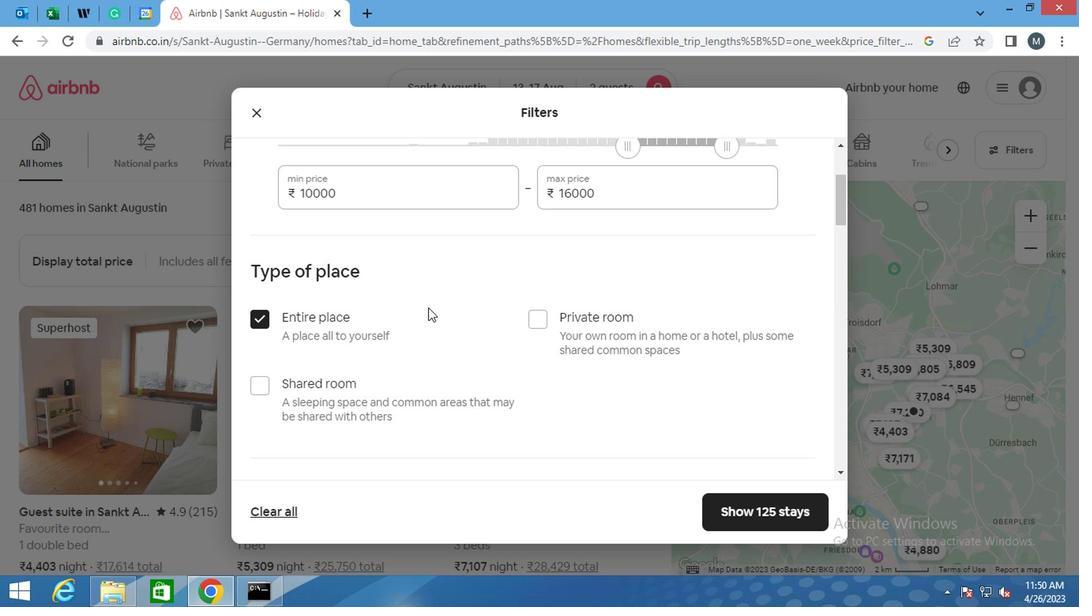 
Action: Mouse scrolled (411, 300) with delta (0, 0)
Screenshot: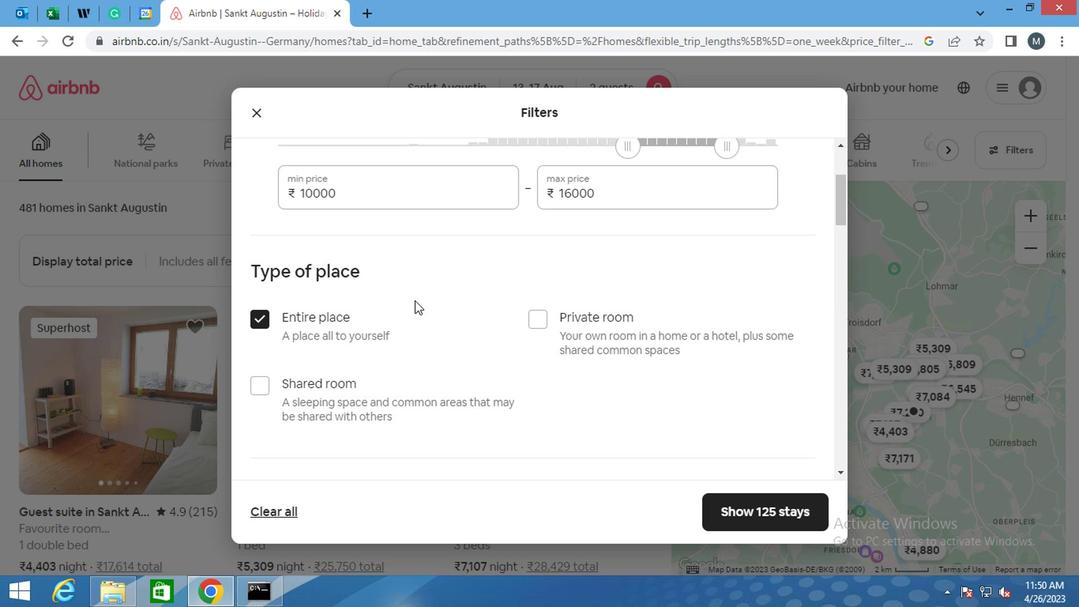 
Action: Mouse moved to (410, 300)
Screenshot: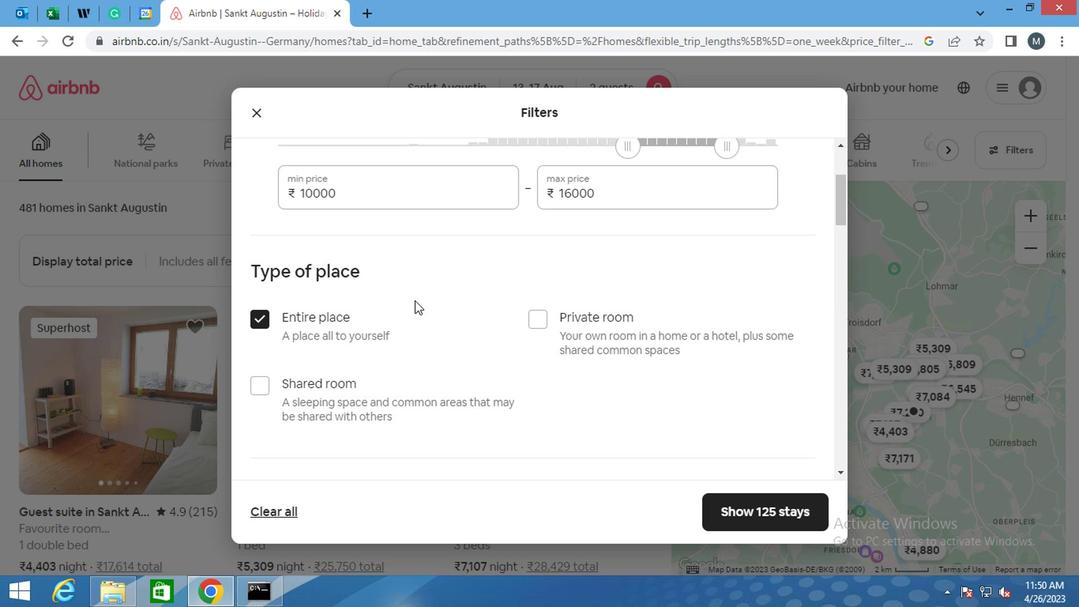 
Action: Mouse scrolled (410, 300) with delta (0, 0)
Screenshot: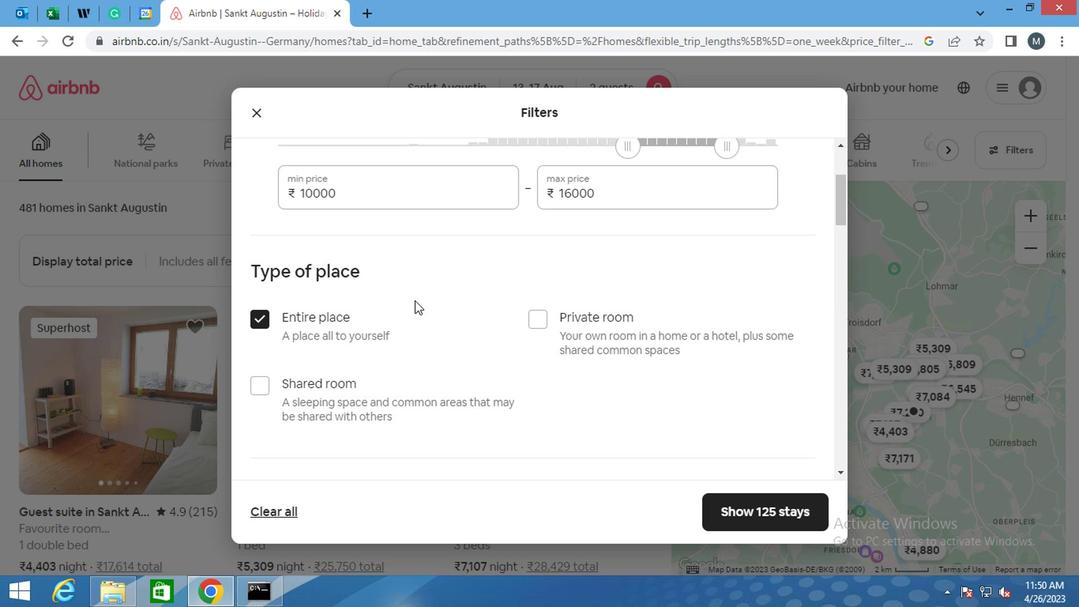 
Action: Mouse moved to (406, 304)
Screenshot: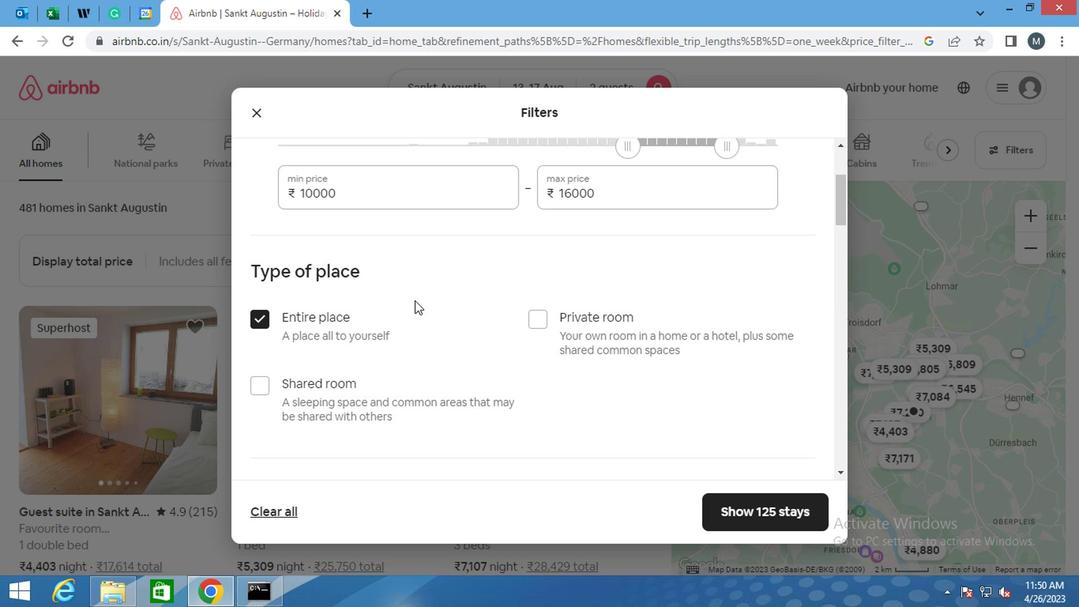 
Action: Mouse scrolled (406, 303) with delta (0, -1)
Screenshot: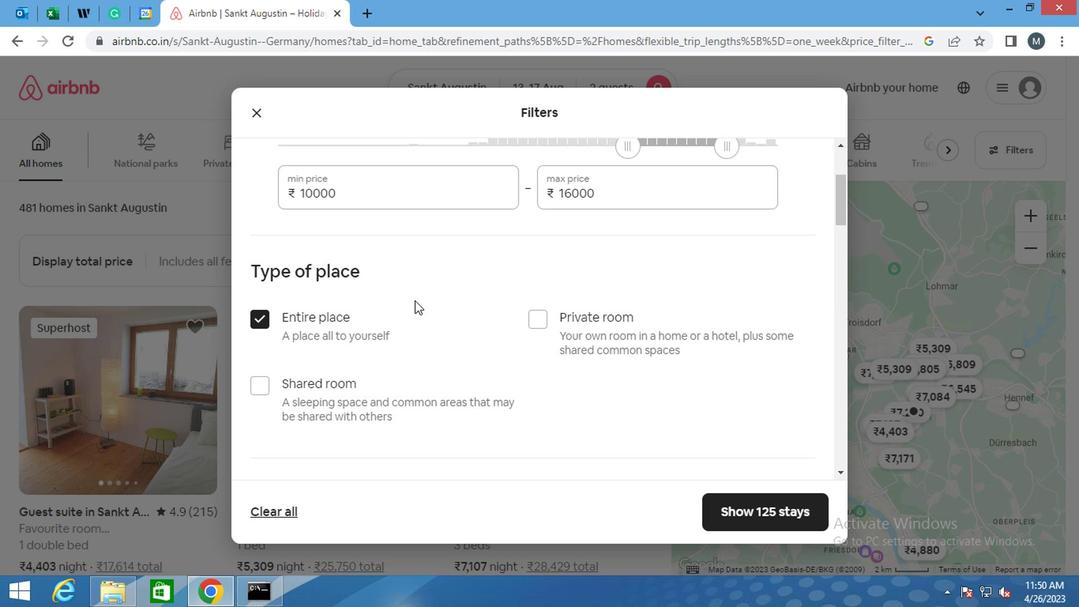 
Action: Mouse moved to (404, 305)
Screenshot: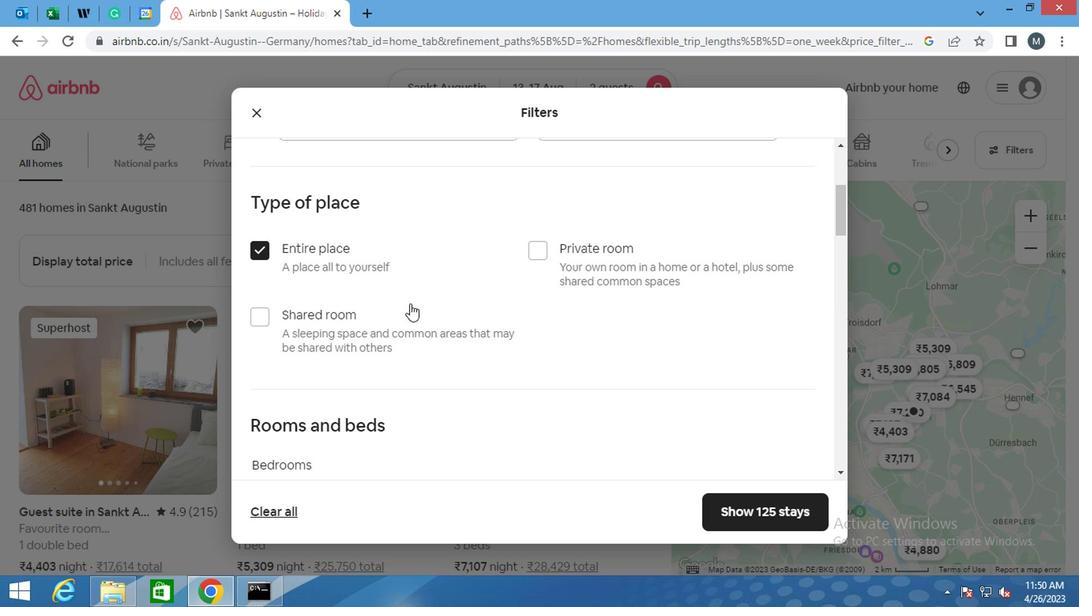 
Action: Mouse scrolled (404, 304) with delta (0, -1)
Screenshot: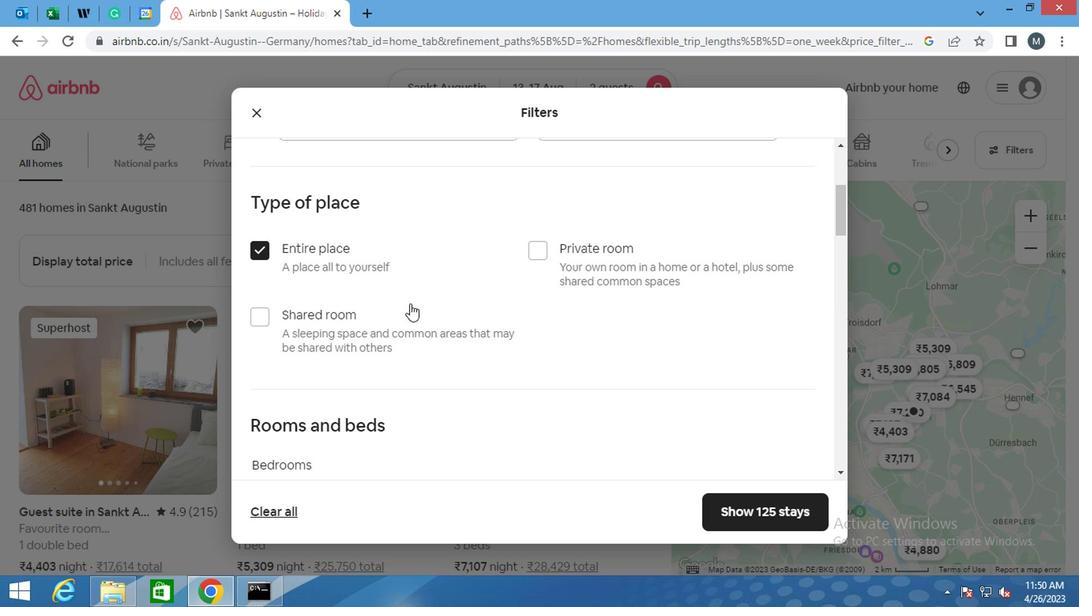 
Action: Mouse moved to (403, 306)
Screenshot: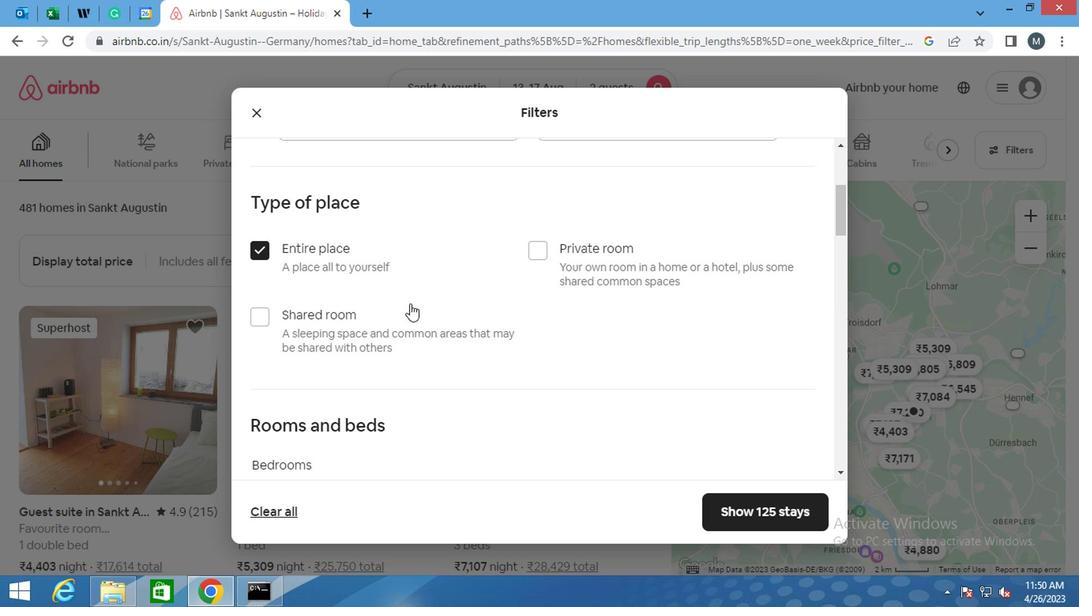 
Action: Mouse scrolled (403, 305) with delta (0, 0)
Screenshot: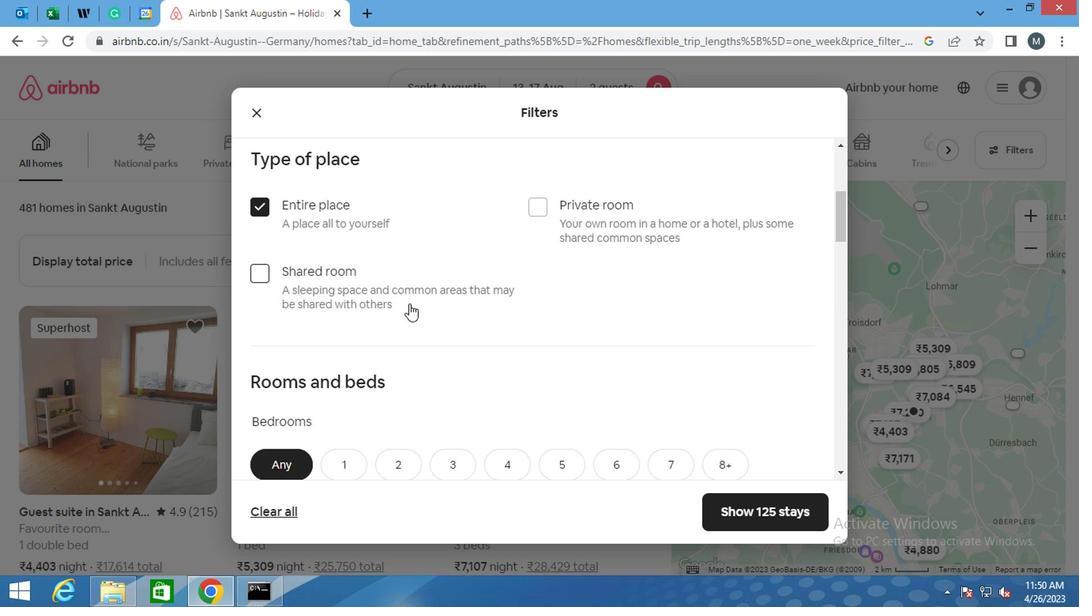 
Action: Mouse moved to (409, 195)
Screenshot: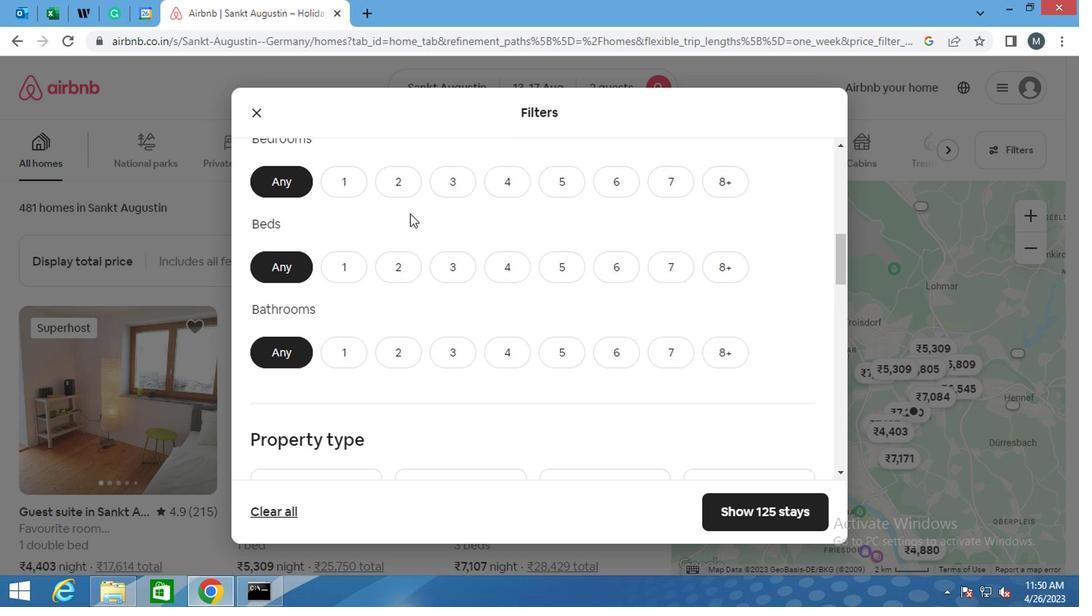
Action: Mouse pressed left at (409, 195)
Screenshot: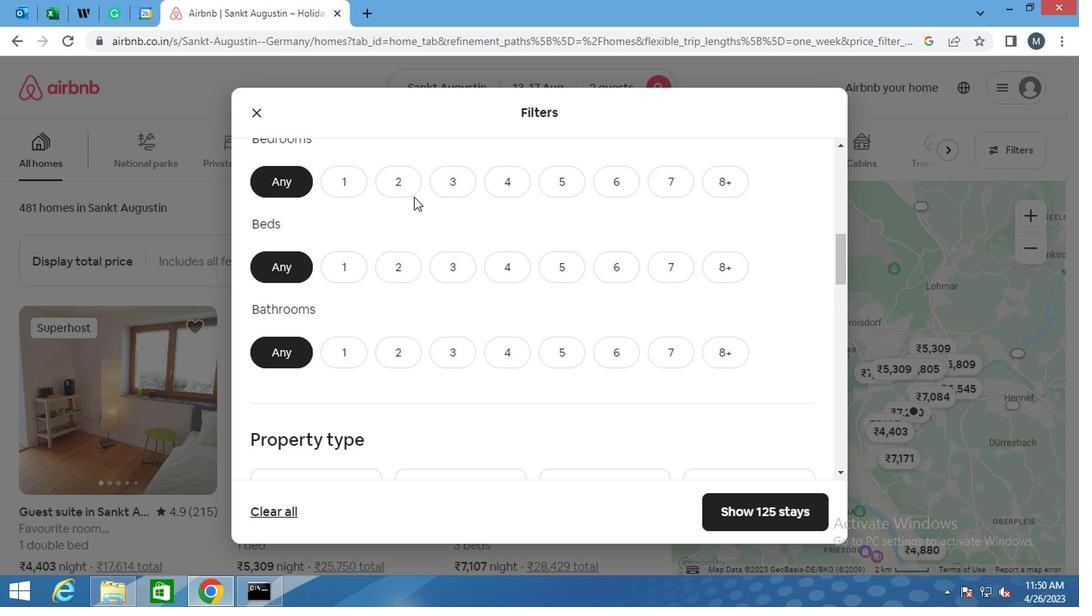
Action: Mouse moved to (403, 275)
Screenshot: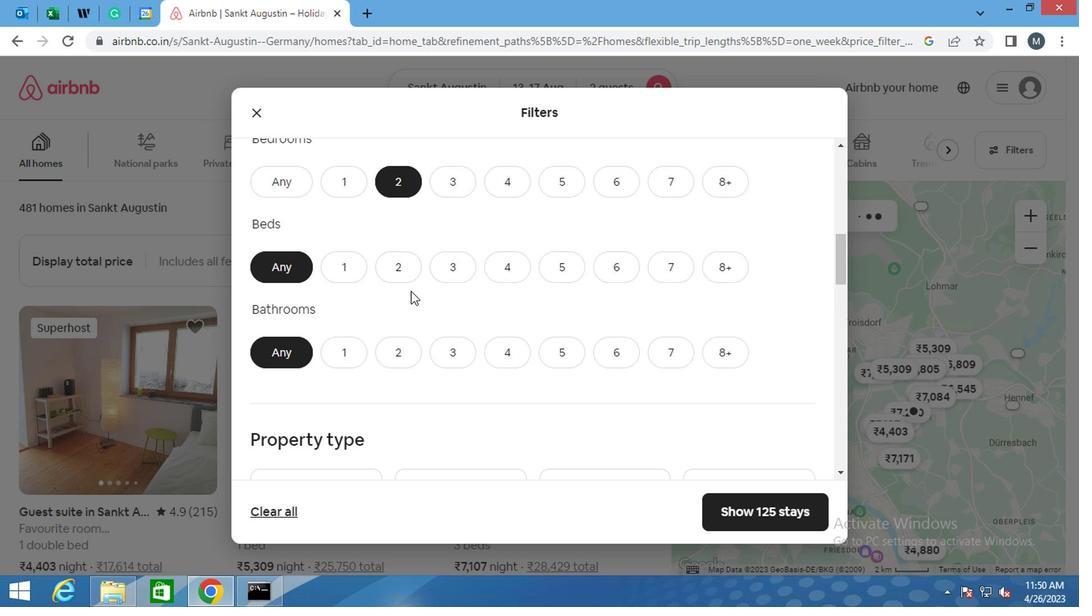 
Action: Mouse pressed left at (403, 275)
Screenshot: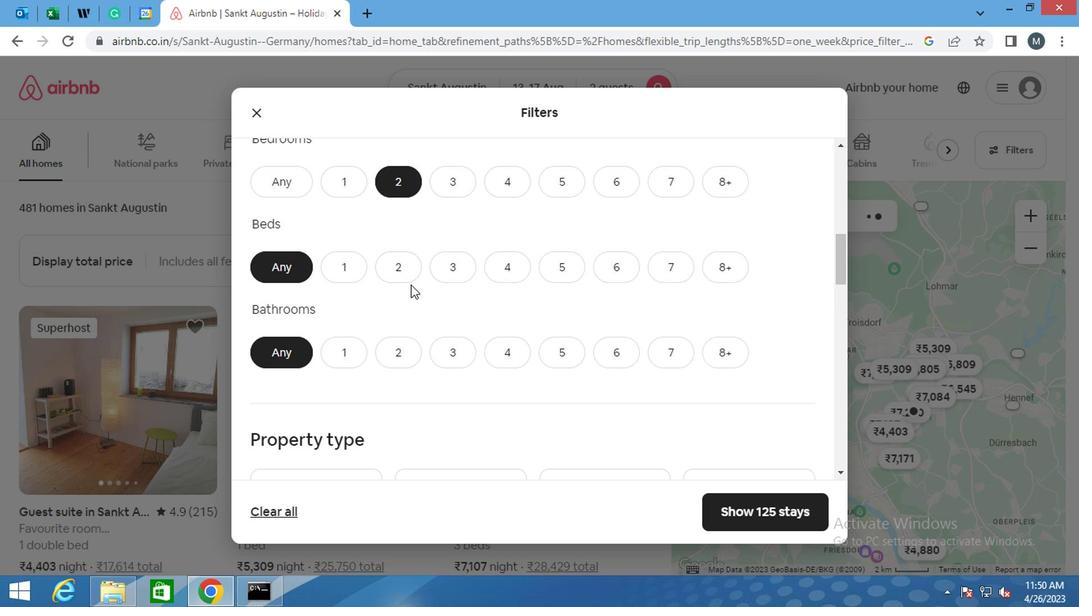 
Action: Mouse moved to (330, 364)
Screenshot: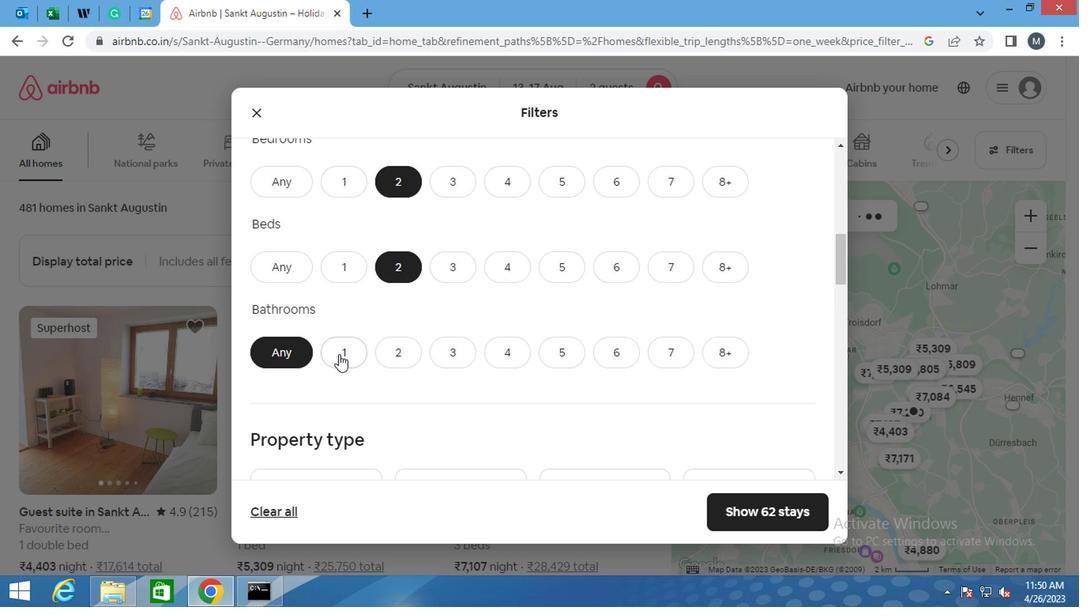 
Action: Mouse pressed left at (330, 364)
Screenshot: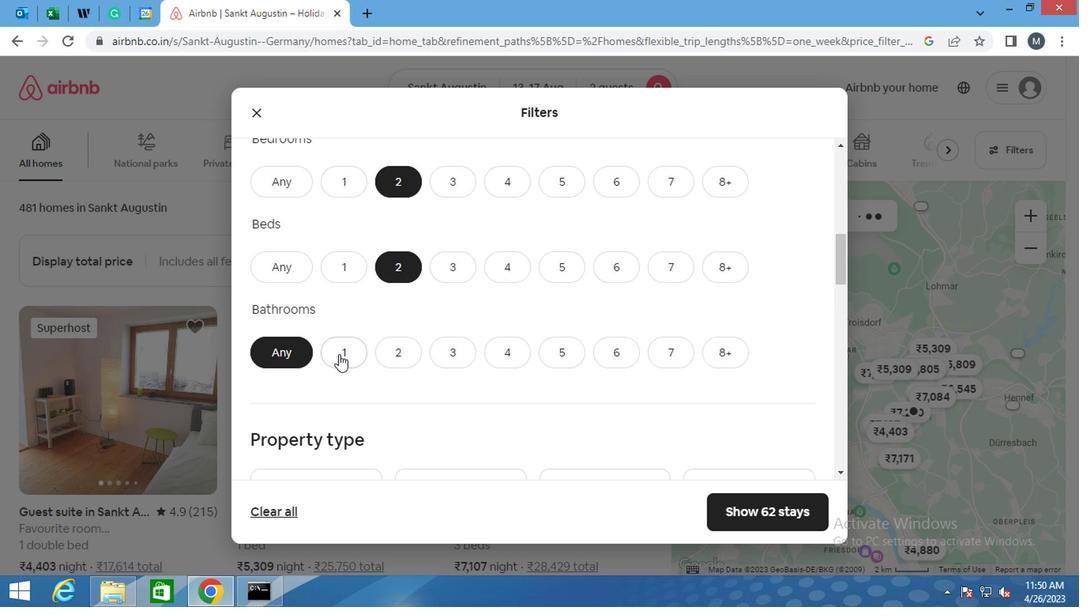 
Action: Mouse moved to (396, 326)
Screenshot: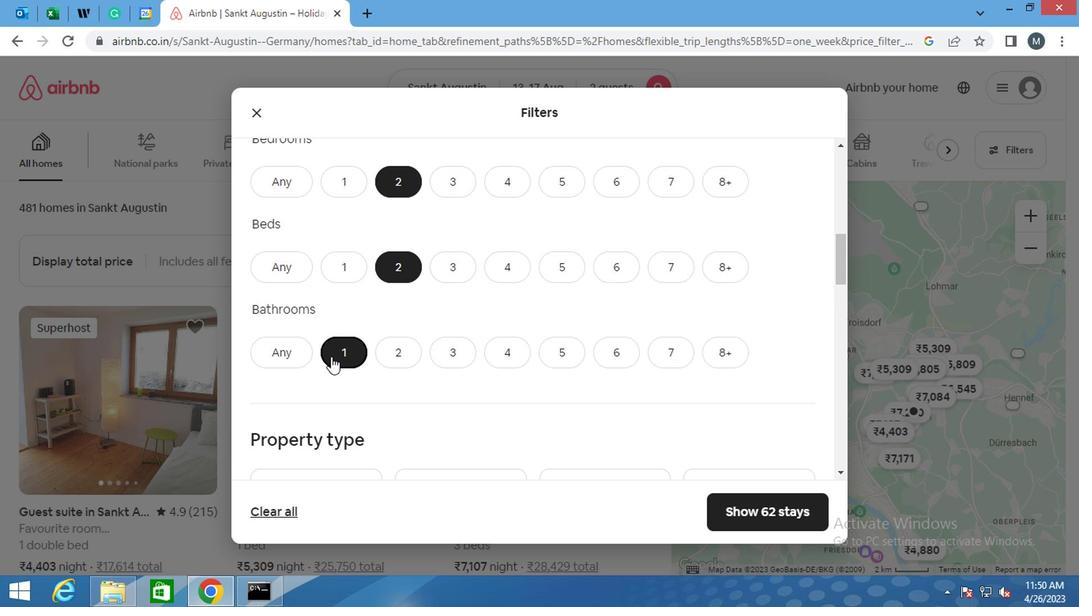 
Action: Mouse scrolled (396, 325) with delta (0, 0)
Screenshot: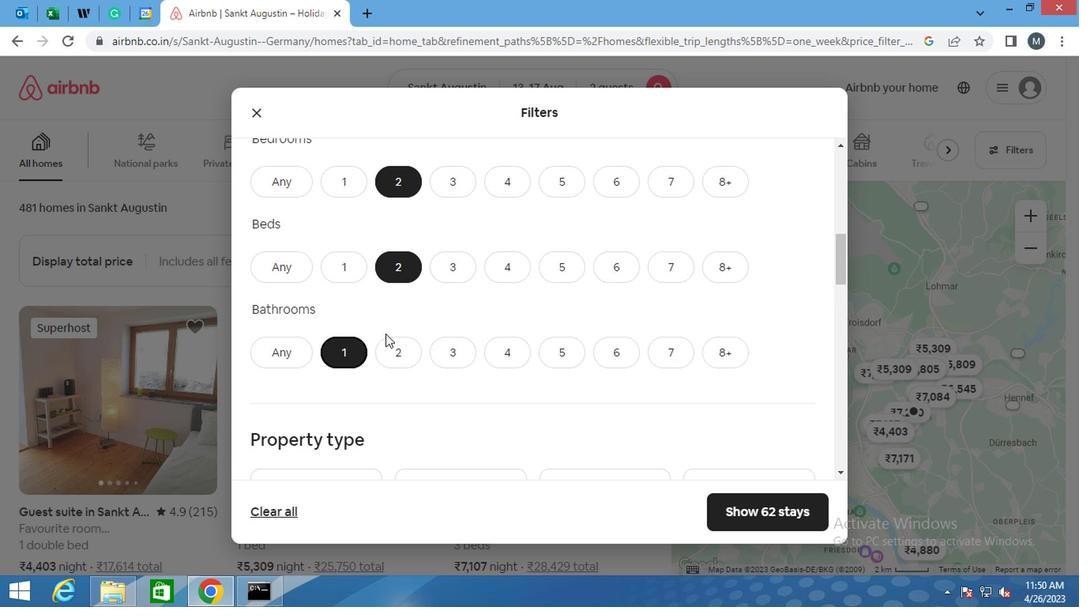 
Action: Mouse scrolled (396, 325) with delta (0, 0)
Screenshot: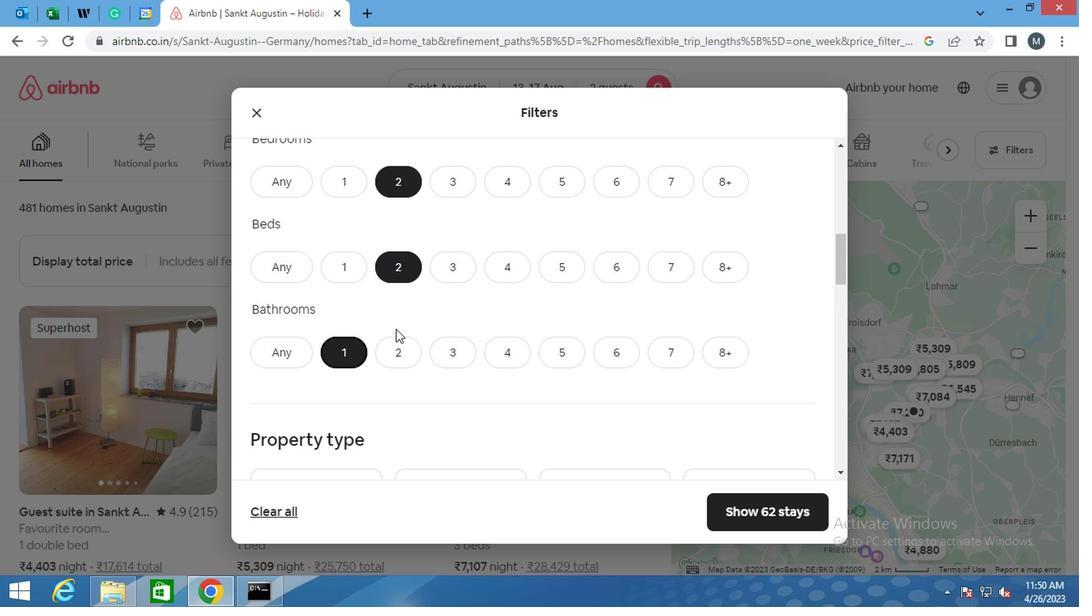 
Action: Mouse moved to (344, 363)
Screenshot: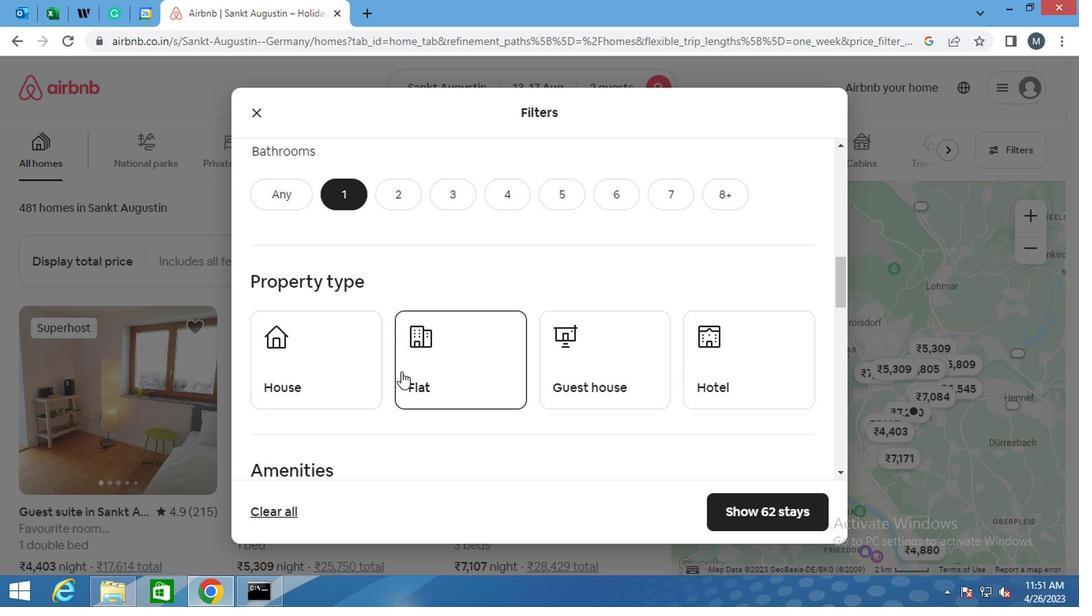 
Action: Mouse pressed left at (344, 363)
Screenshot: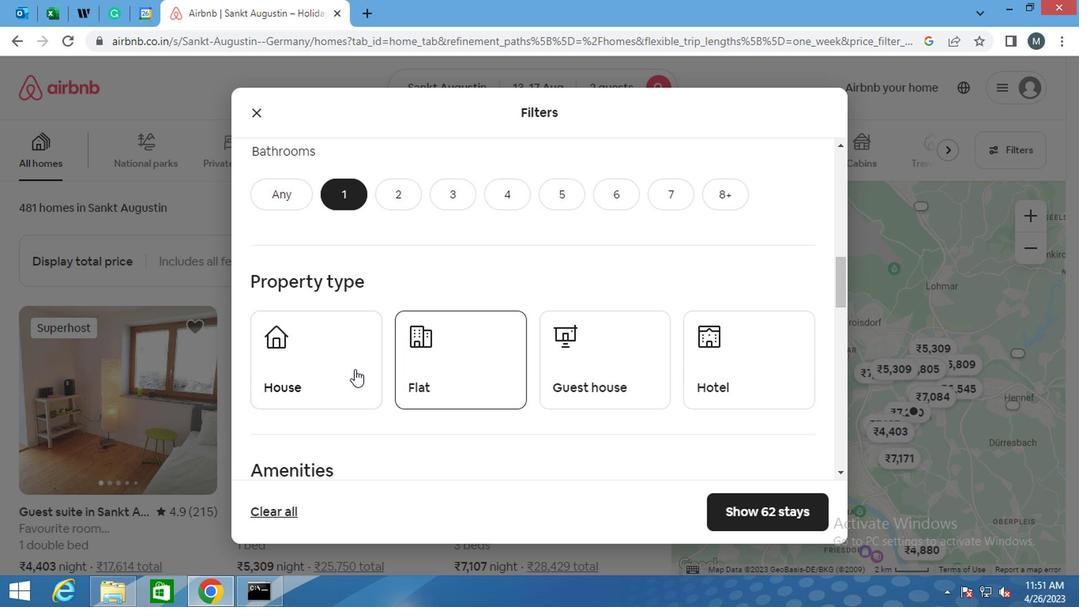 
Action: Mouse moved to (451, 350)
Screenshot: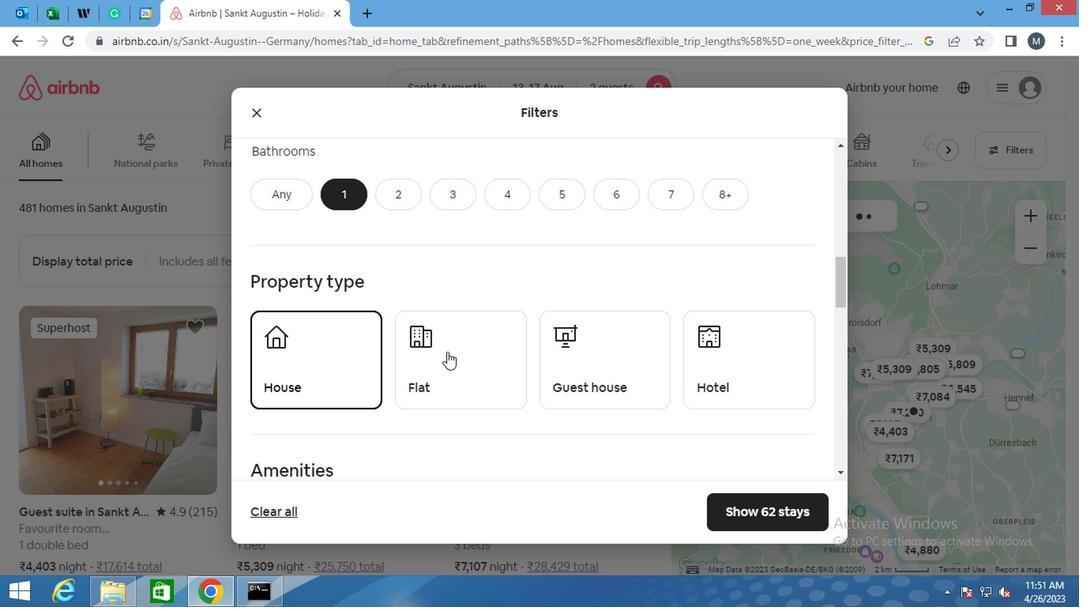 
Action: Mouse pressed left at (451, 350)
Screenshot: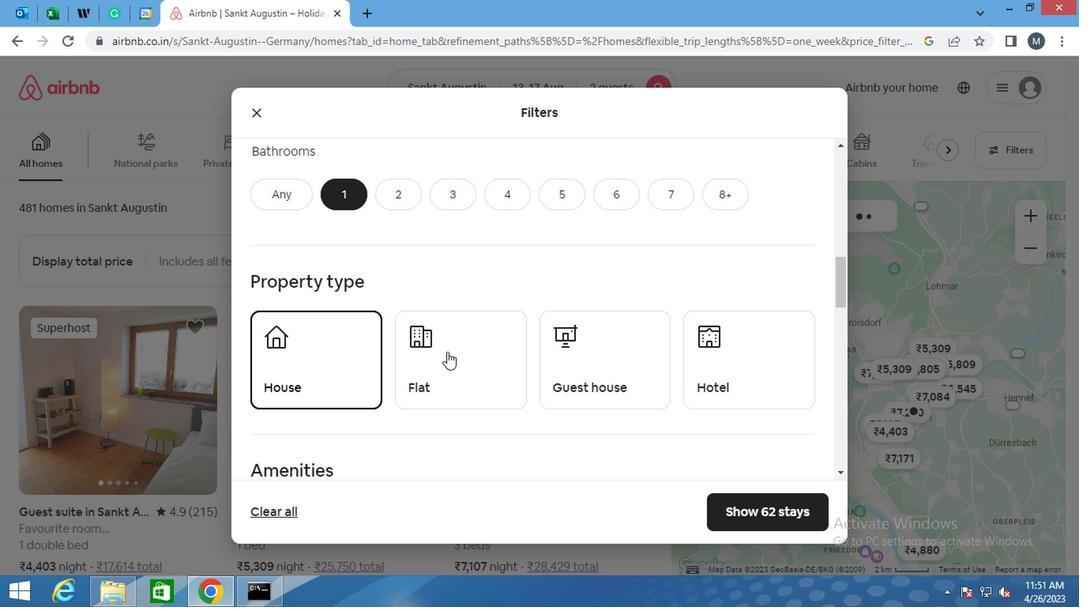 
Action: Mouse moved to (564, 352)
Screenshot: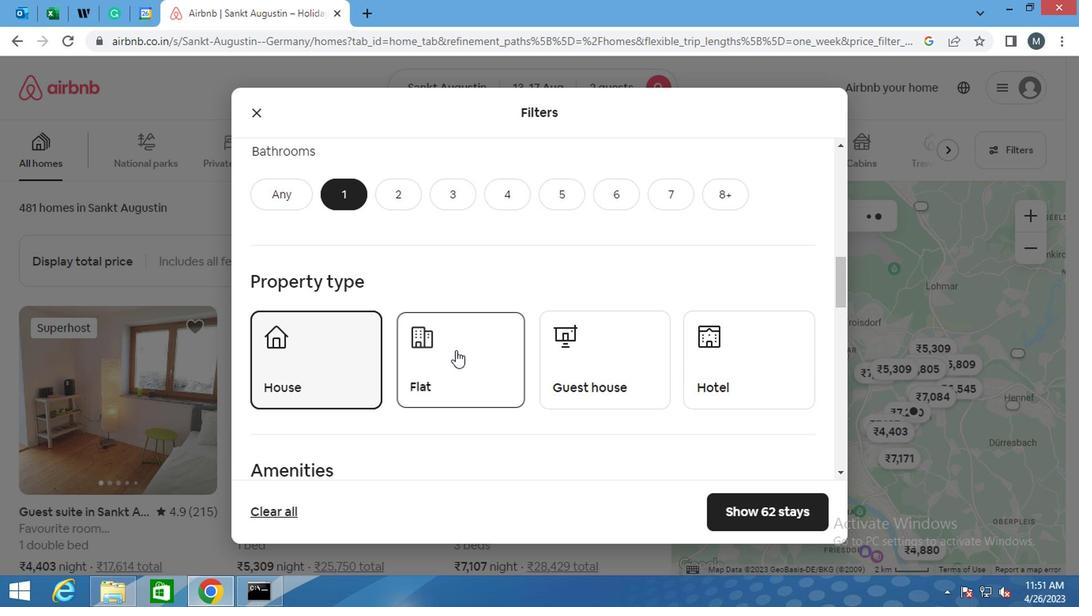 
Action: Mouse pressed left at (564, 352)
Screenshot: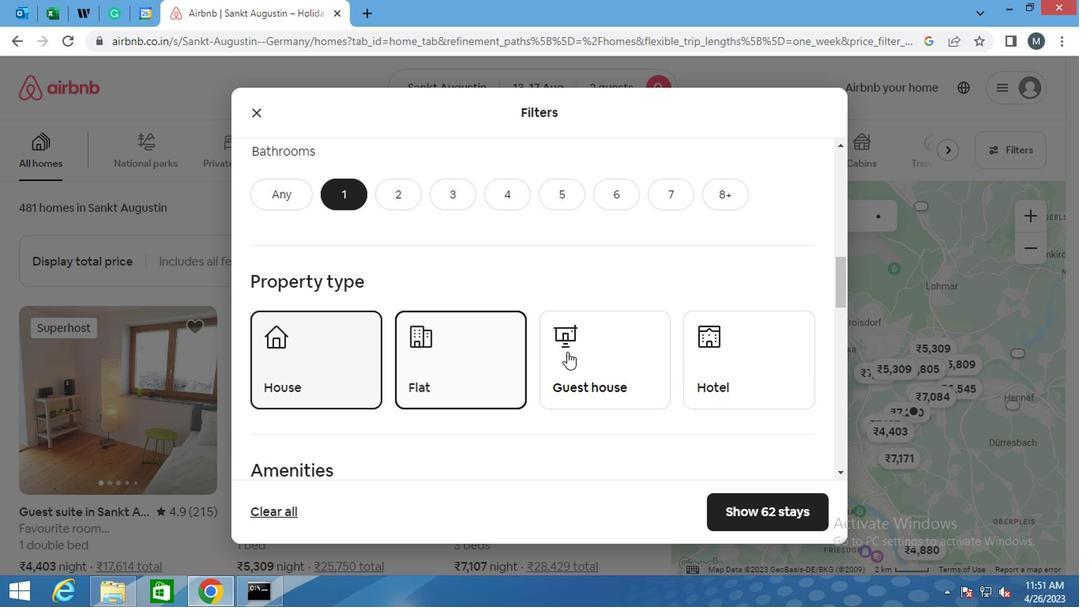 
Action: Mouse moved to (415, 335)
Screenshot: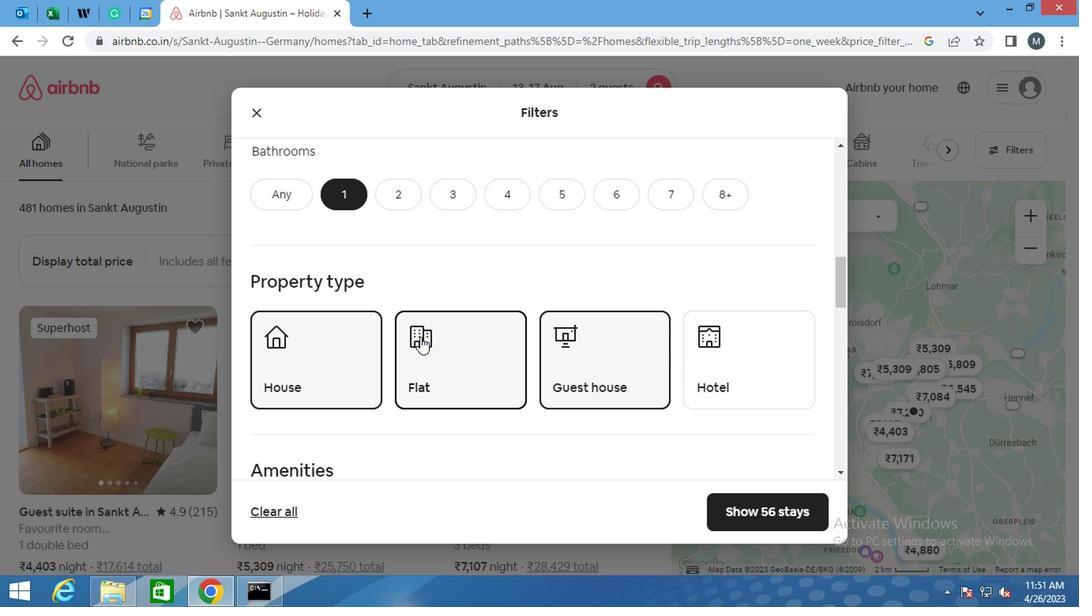 
Action: Mouse scrolled (415, 335) with delta (0, 0)
Screenshot: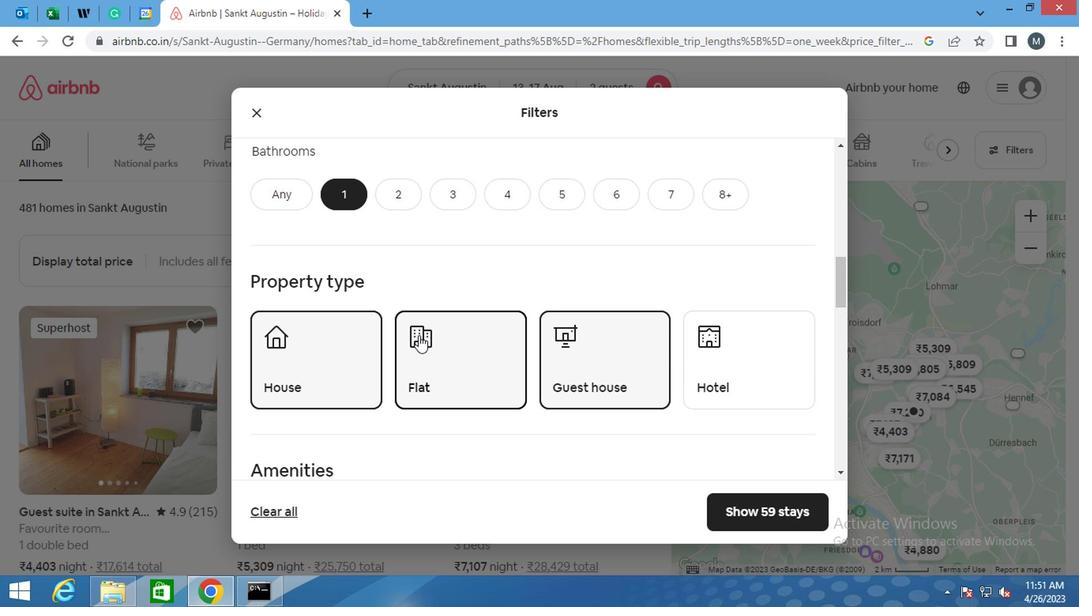 
Action: Mouse scrolled (415, 335) with delta (0, 0)
Screenshot: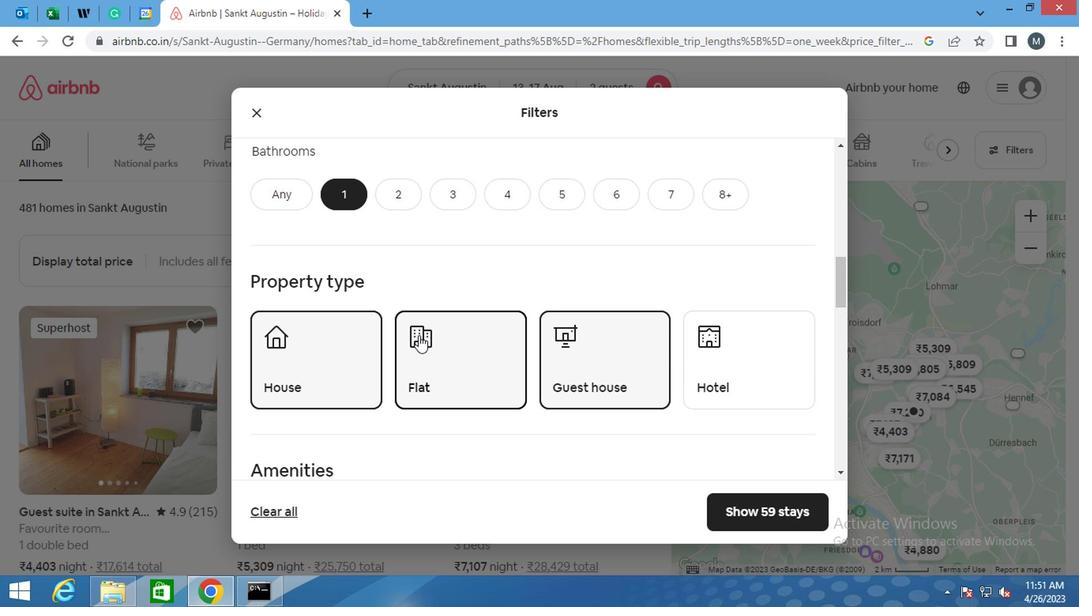 
Action: Mouse moved to (412, 337)
Screenshot: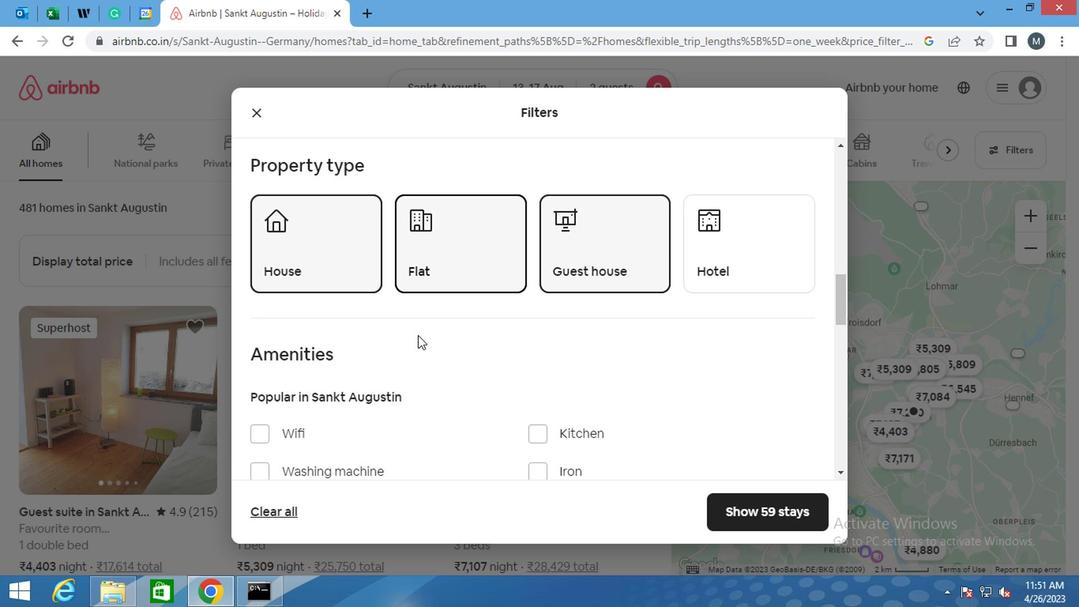 
Action: Mouse scrolled (412, 336) with delta (0, -1)
Screenshot: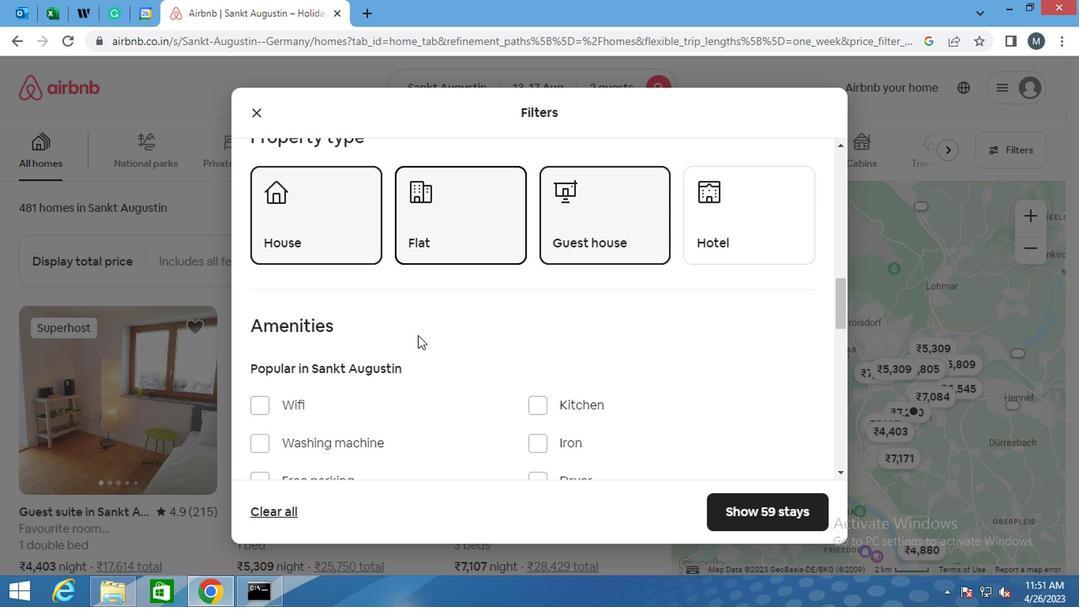 
Action: Mouse moved to (259, 318)
Screenshot: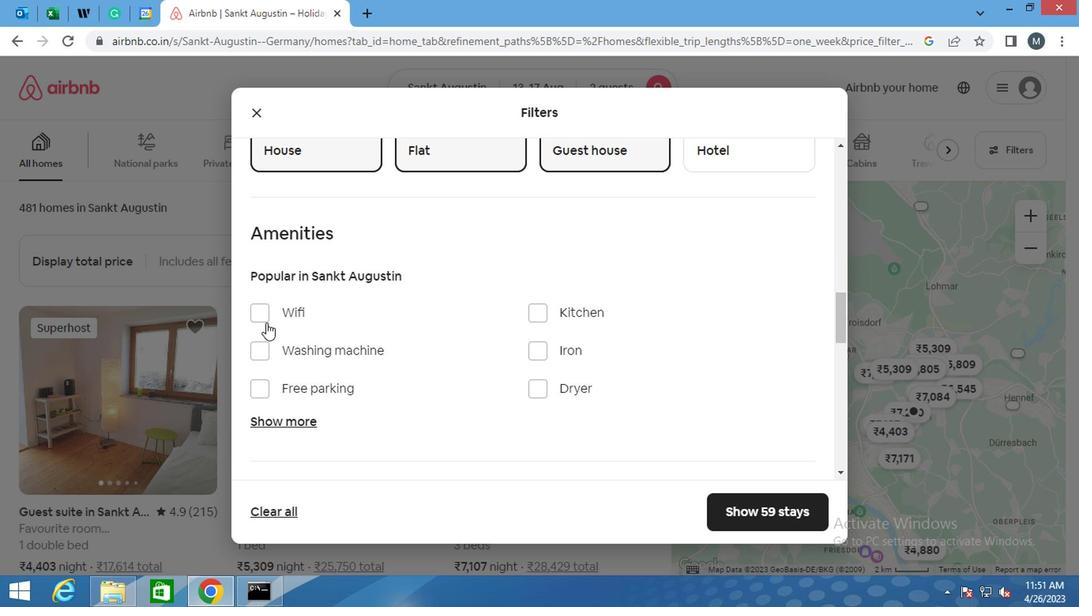 
Action: Mouse pressed left at (259, 318)
Screenshot: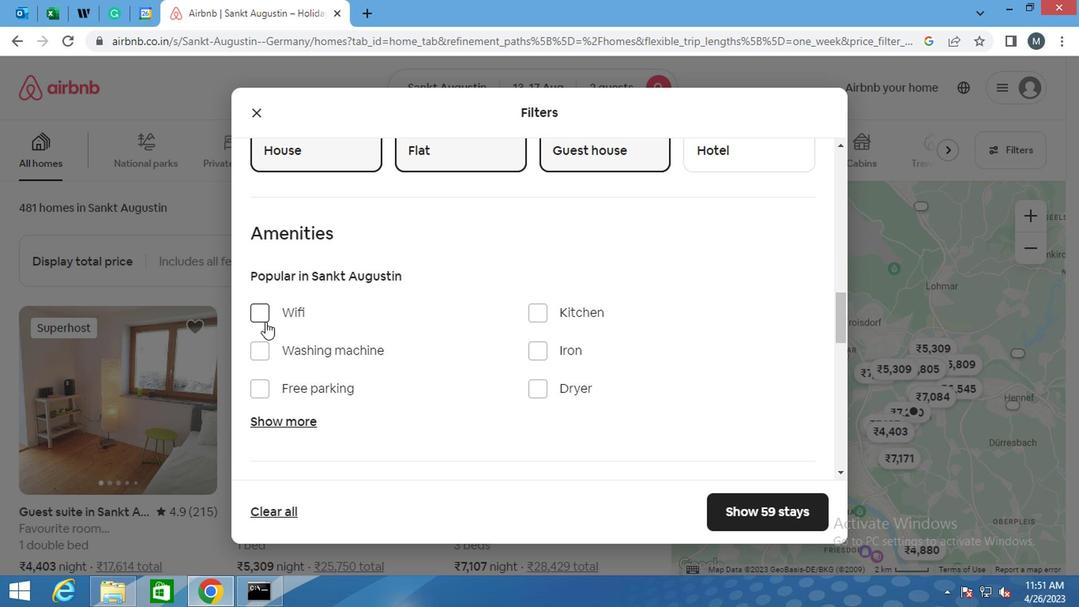 
Action: Mouse moved to (633, 322)
Screenshot: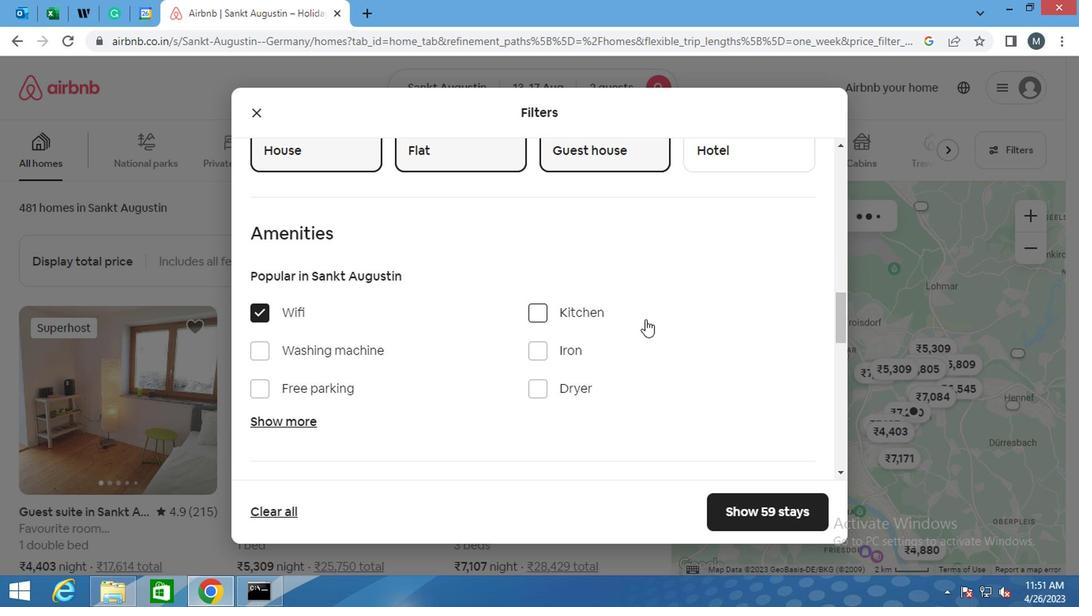 
Action: Mouse scrolled (633, 321) with delta (0, 0)
Screenshot: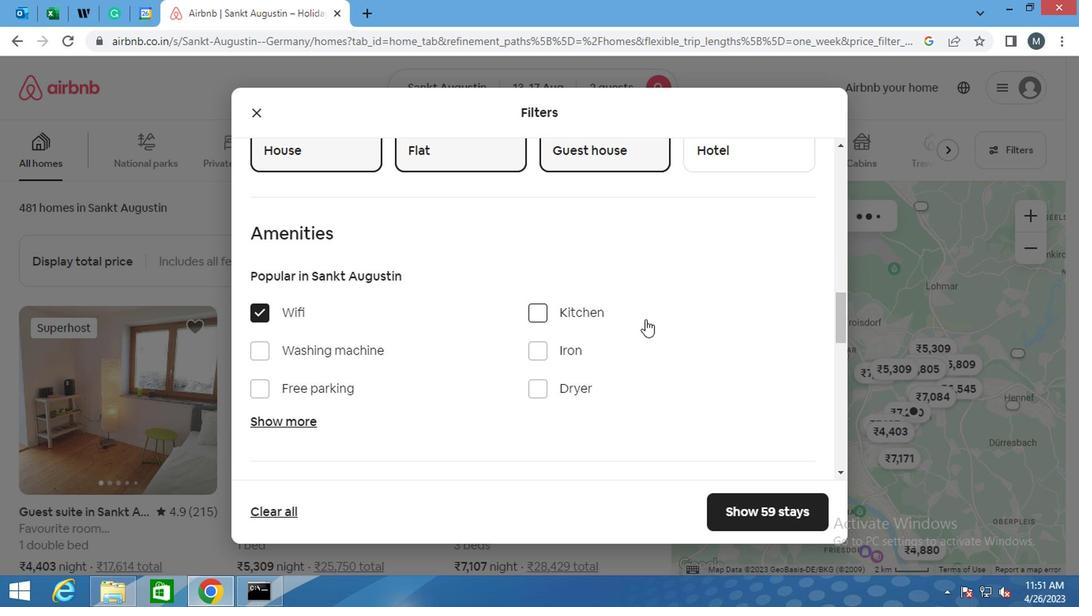 
Action: Mouse moved to (622, 332)
Screenshot: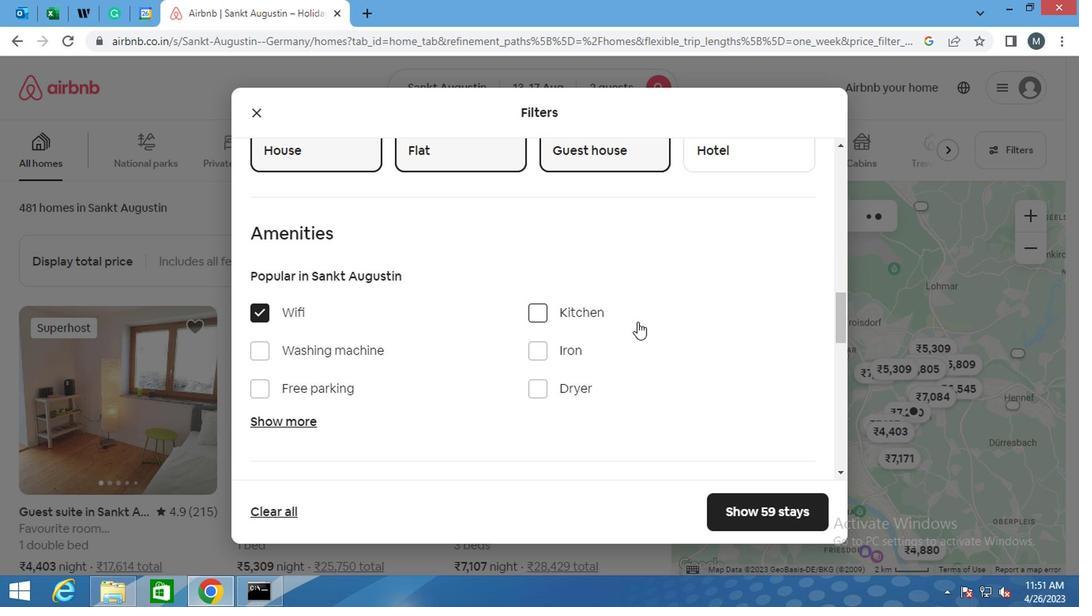 
Action: Mouse scrolled (622, 331) with delta (0, 0)
Screenshot: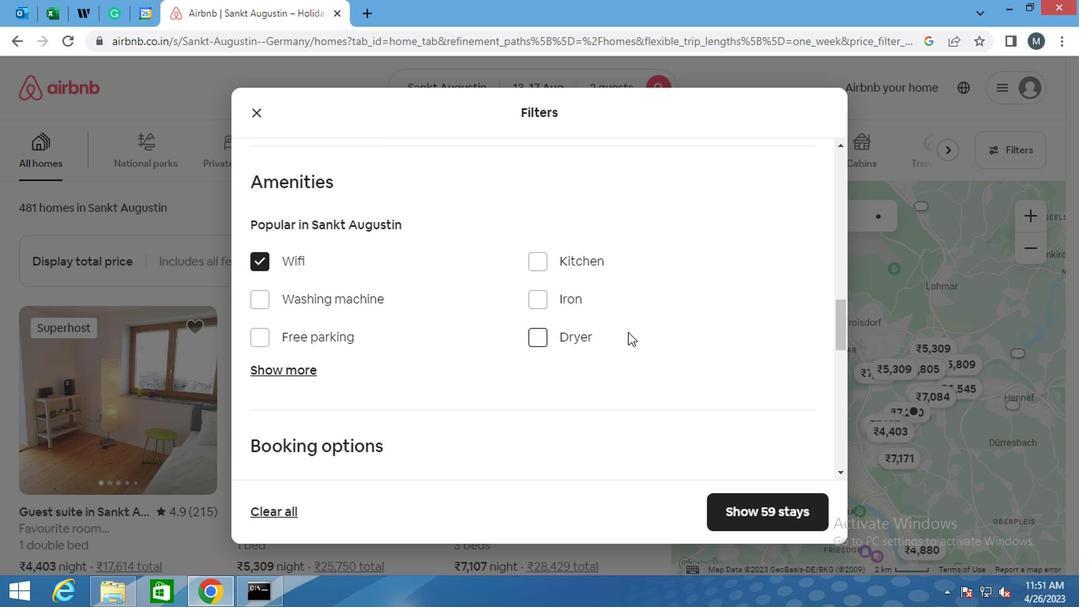 
Action: Mouse moved to (623, 339)
Screenshot: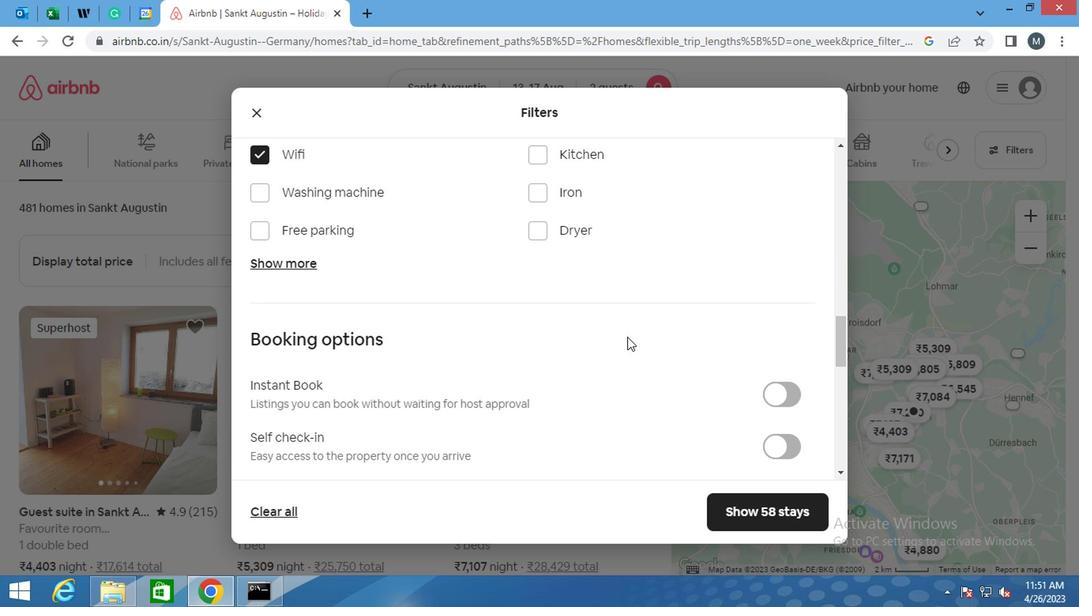 
Action: Mouse scrolled (623, 338) with delta (0, -1)
Screenshot: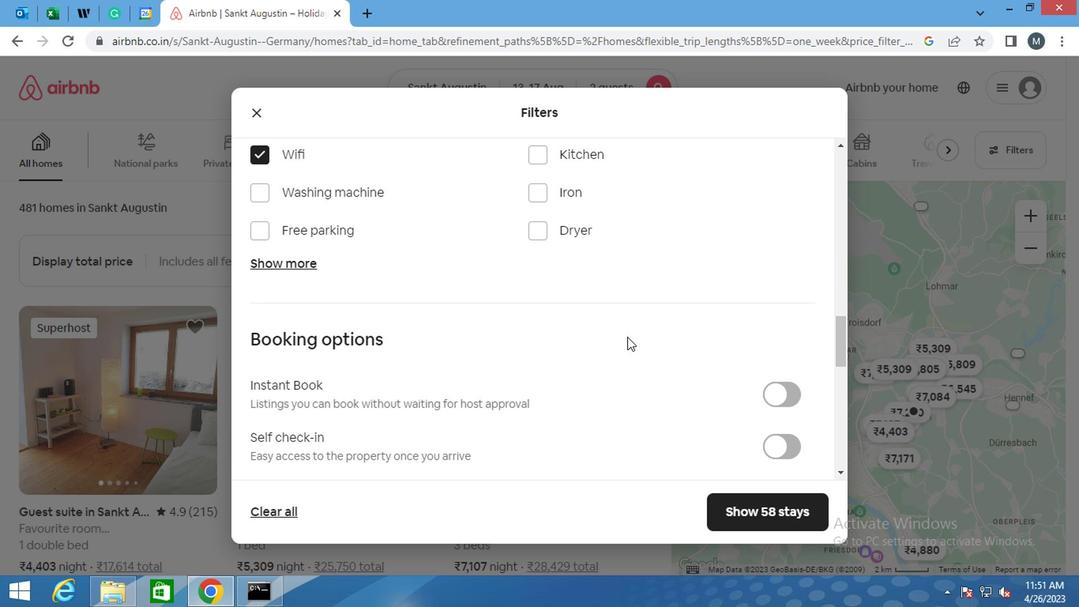 
Action: Mouse moved to (625, 341)
Screenshot: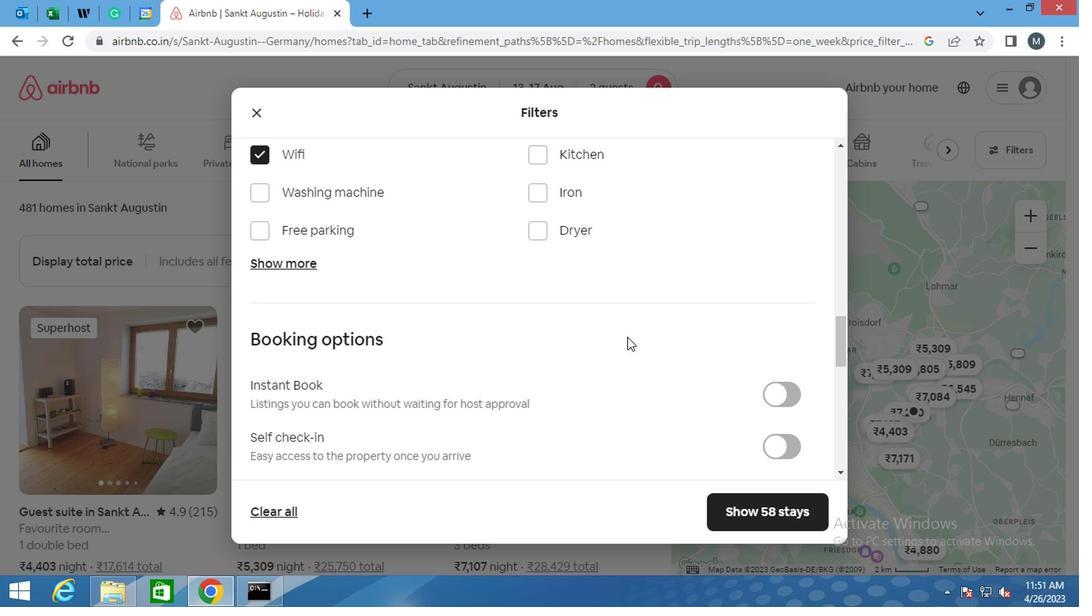 
Action: Mouse scrolled (625, 340) with delta (0, 0)
Screenshot: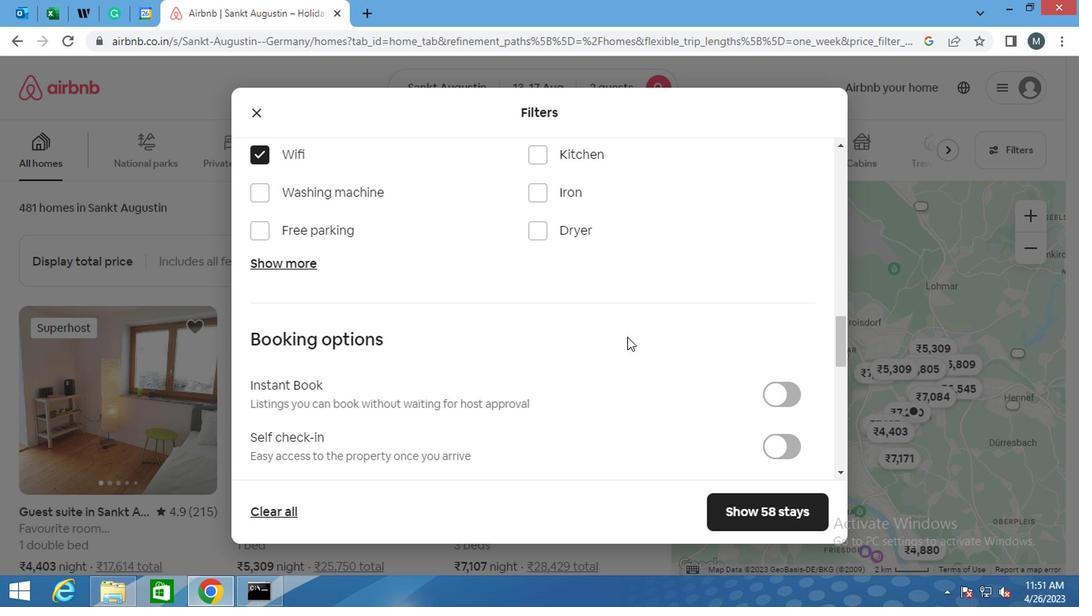 
Action: Mouse moved to (625, 355)
Screenshot: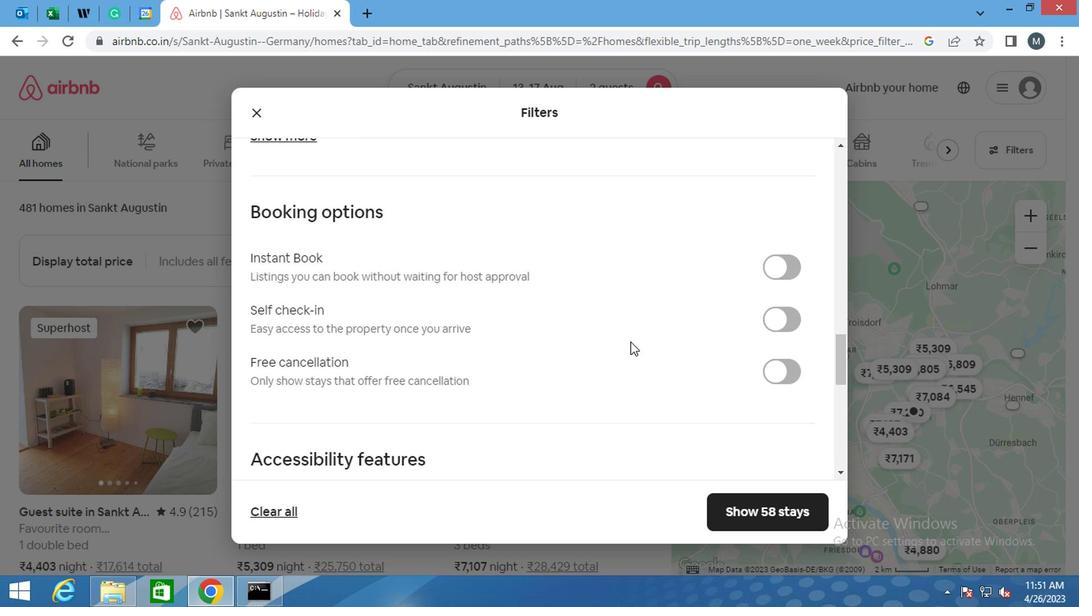 
Action: Mouse scrolled (625, 354) with delta (0, 0)
Screenshot: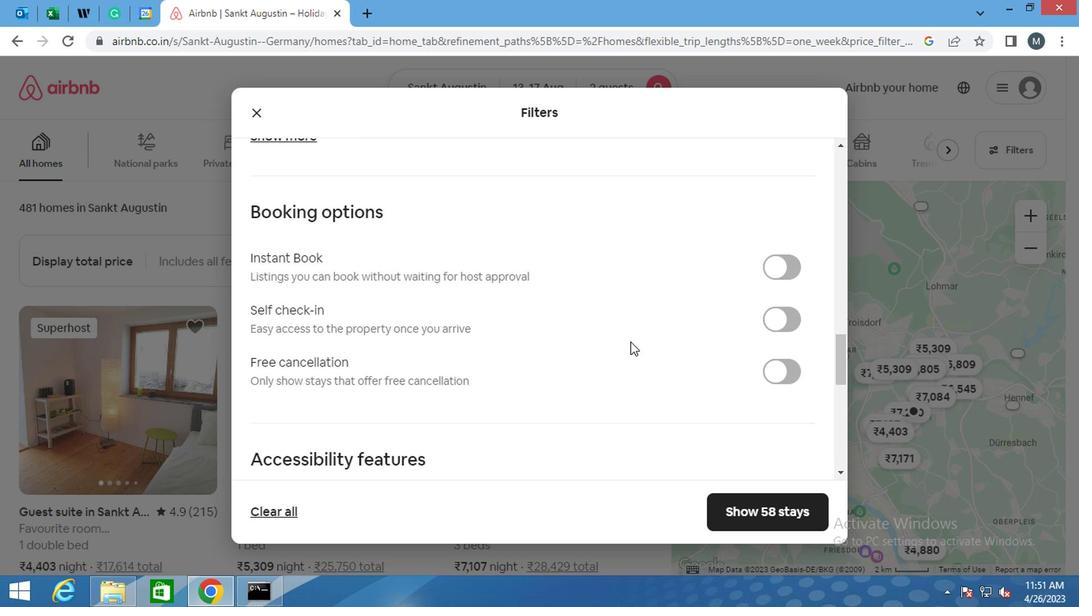 
Action: Mouse moved to (693, 323)
Screenshot: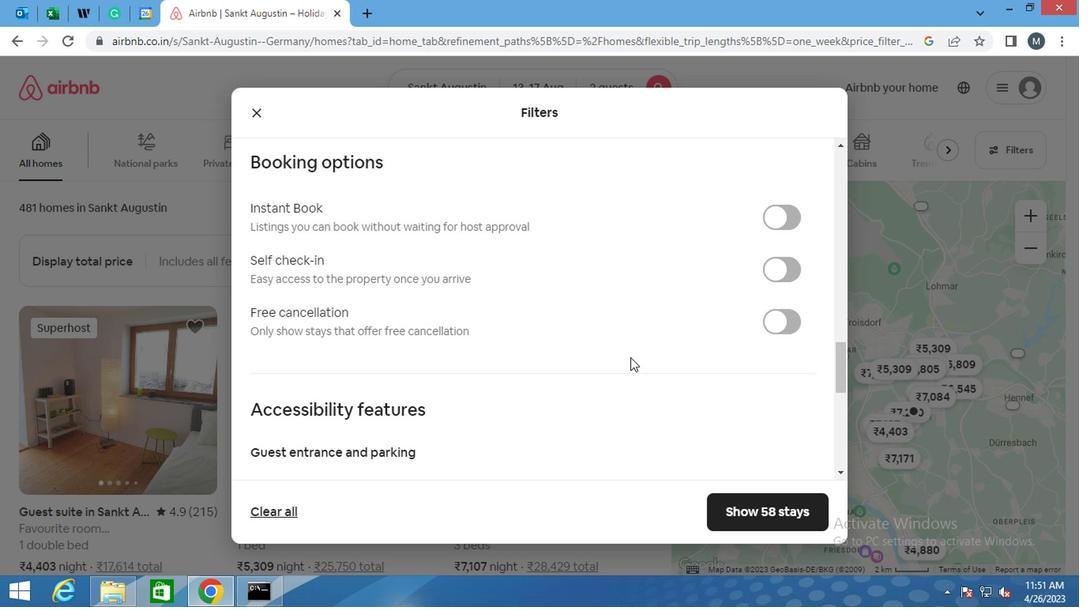 
Action: Mouse scrolled (693, 323) with delta (0, 0)
Screenshot: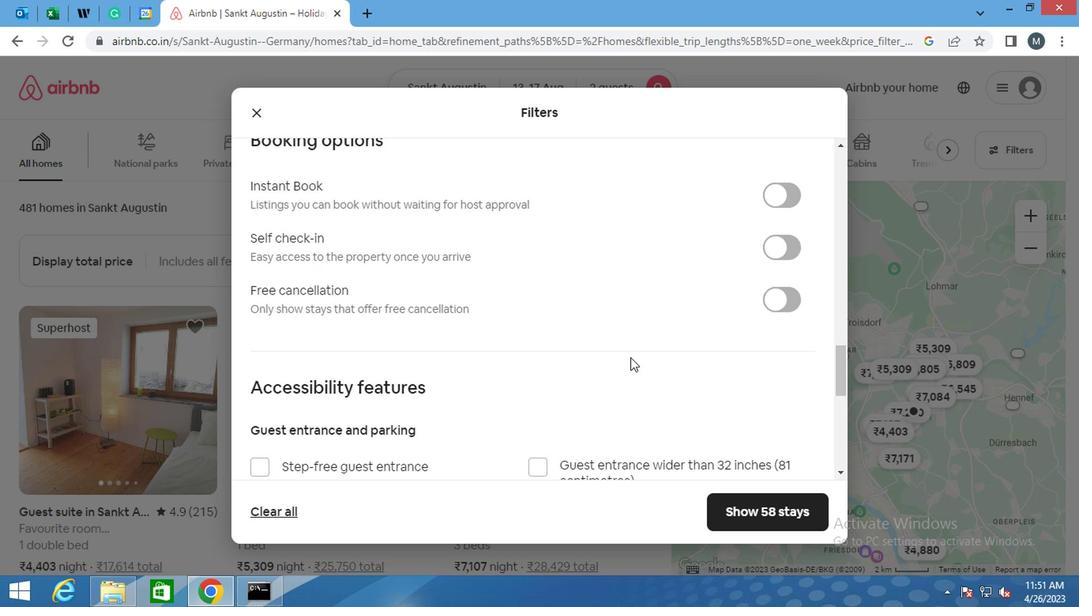 
Action: Mouse moved to (781, 293)
Screenshot: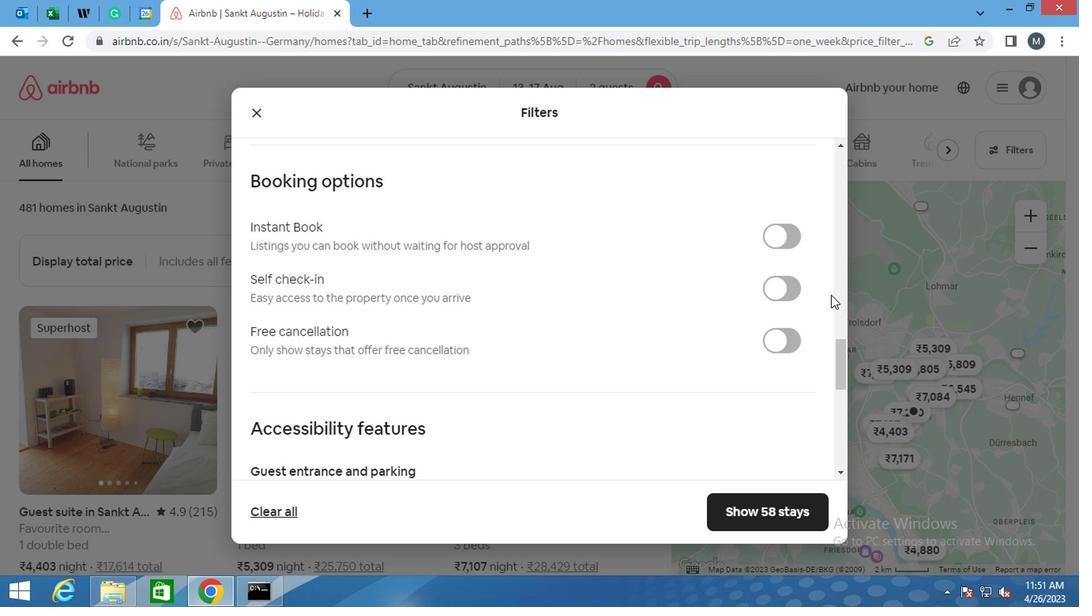
Action: Mouse pressed left at (781, 293)
Screenshot: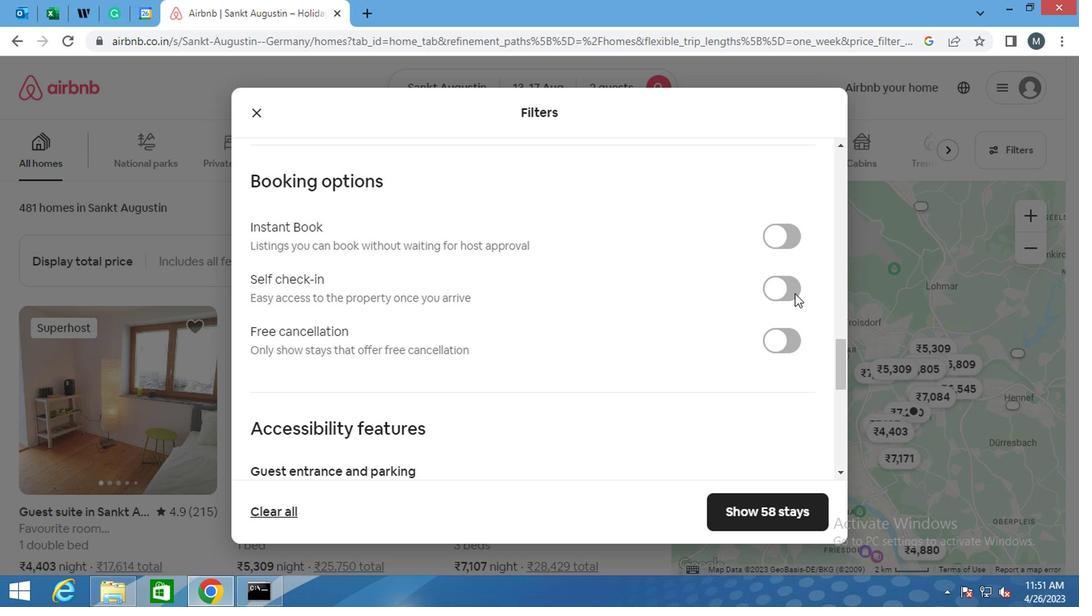 
Action: Mouse moved to (676, 309)
Screenshot: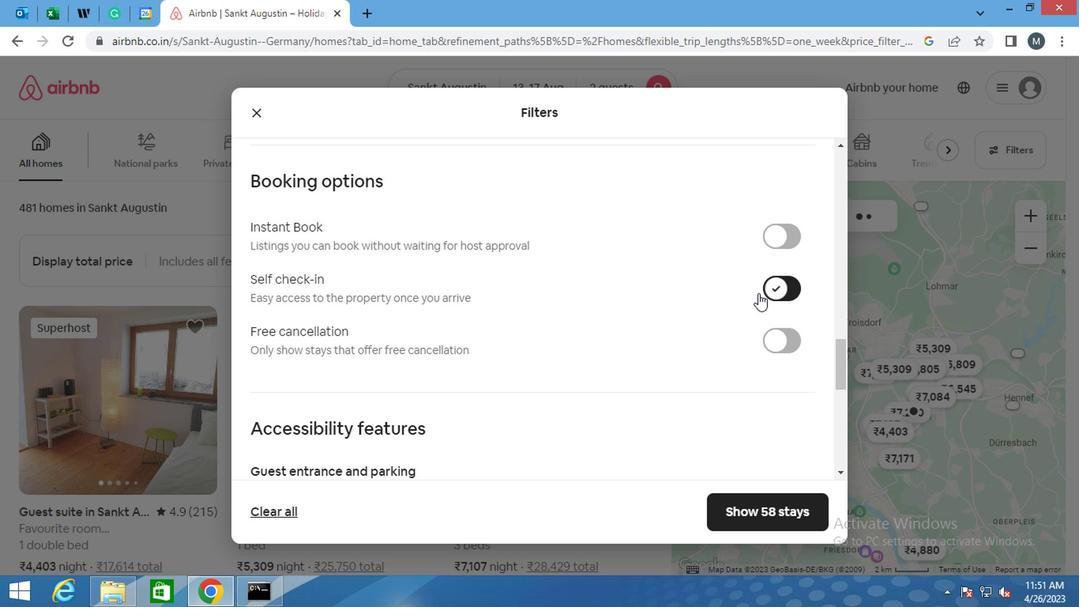 
Action: Mouse scrolled (676, 308) with delta (0, -1)
Screenshot: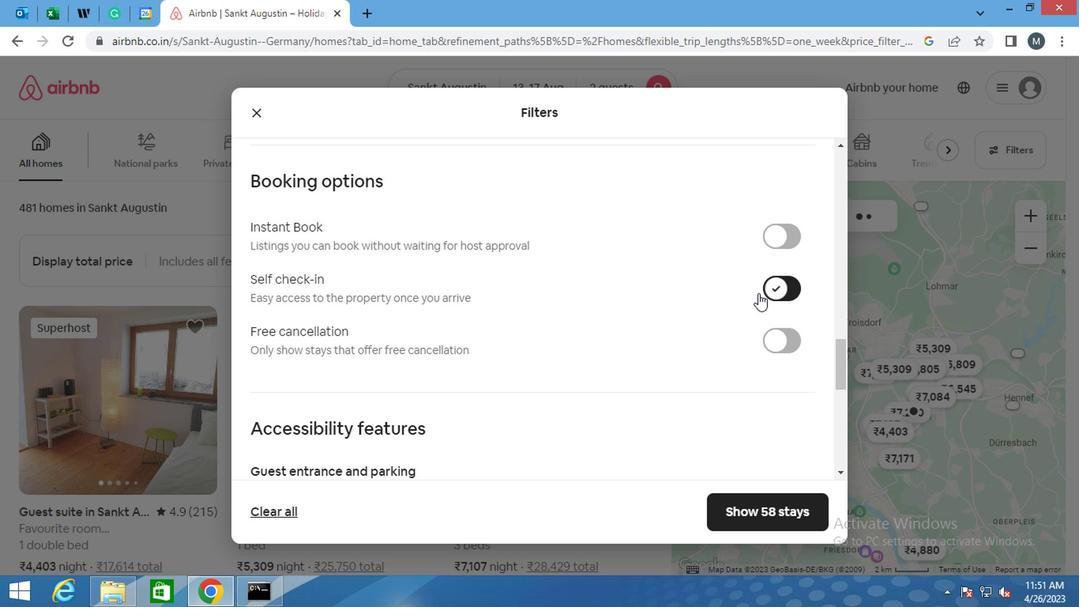 
Action: Mouse moved to (671, 312)
Screenshot: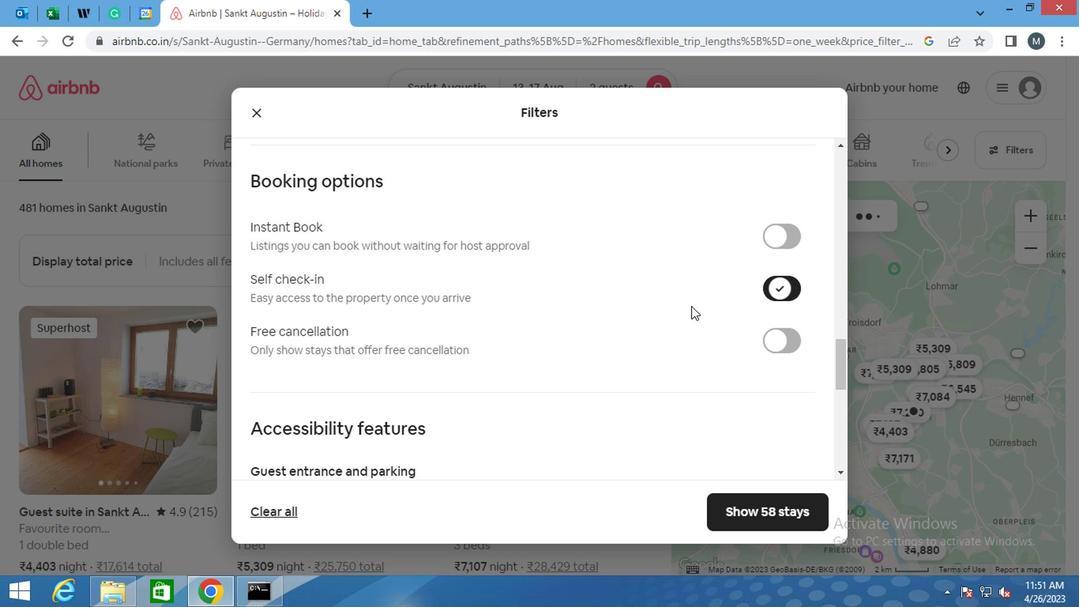
Action: Mouse scrolled (671, 311) with delta (0, 0)
Screenshot: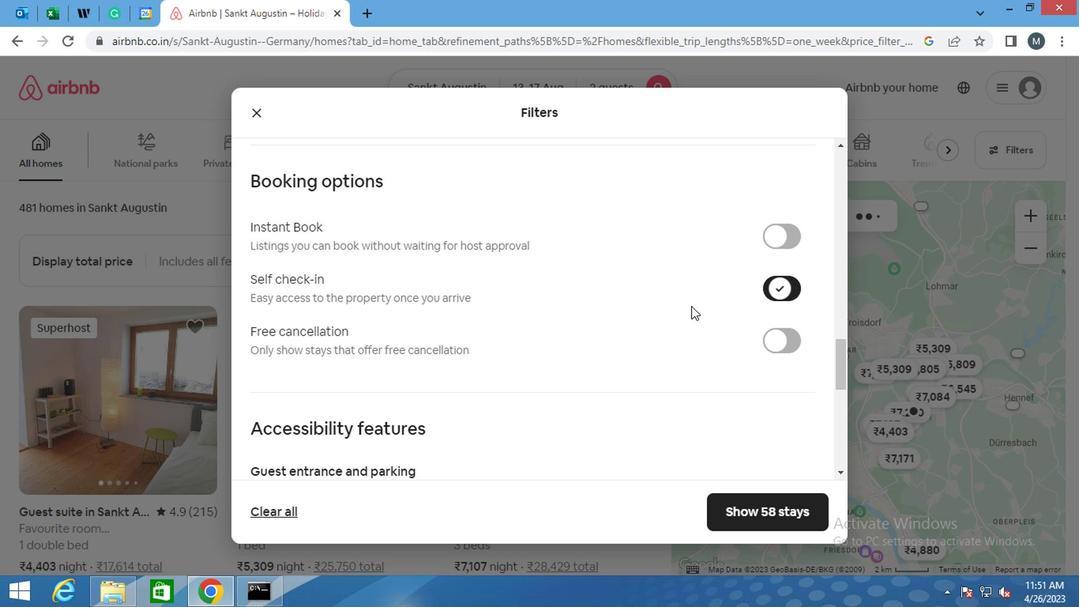 
Action: Mouse moved to (623, 324)
Screenshot: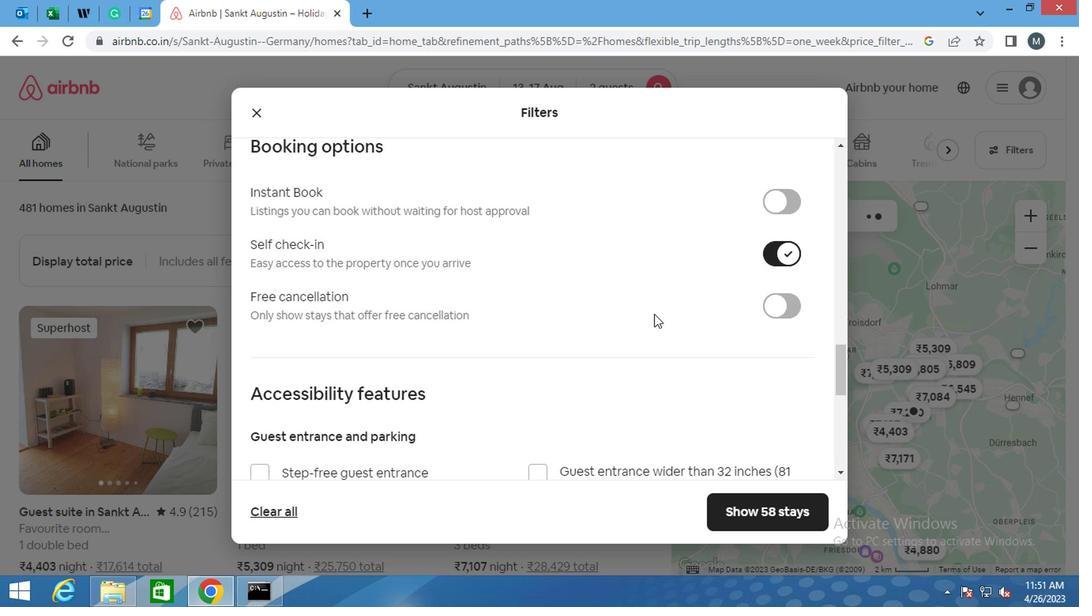 
Action: Mouse scrolled (623, 323) with delta (0, 0)
Screenshot: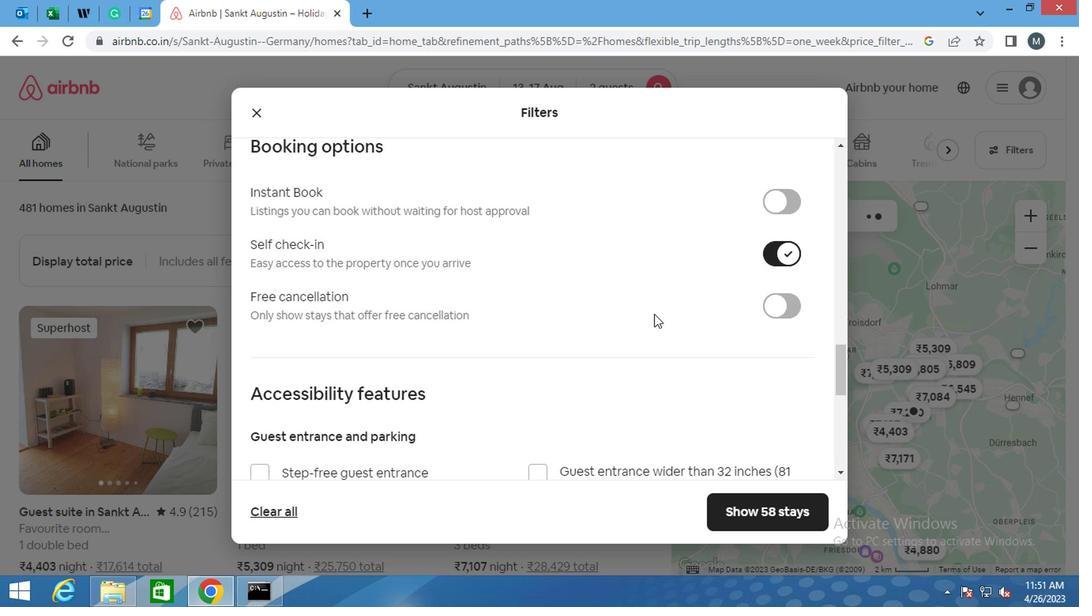 
Action: Mouse moved to (569, 366)
Screenshot: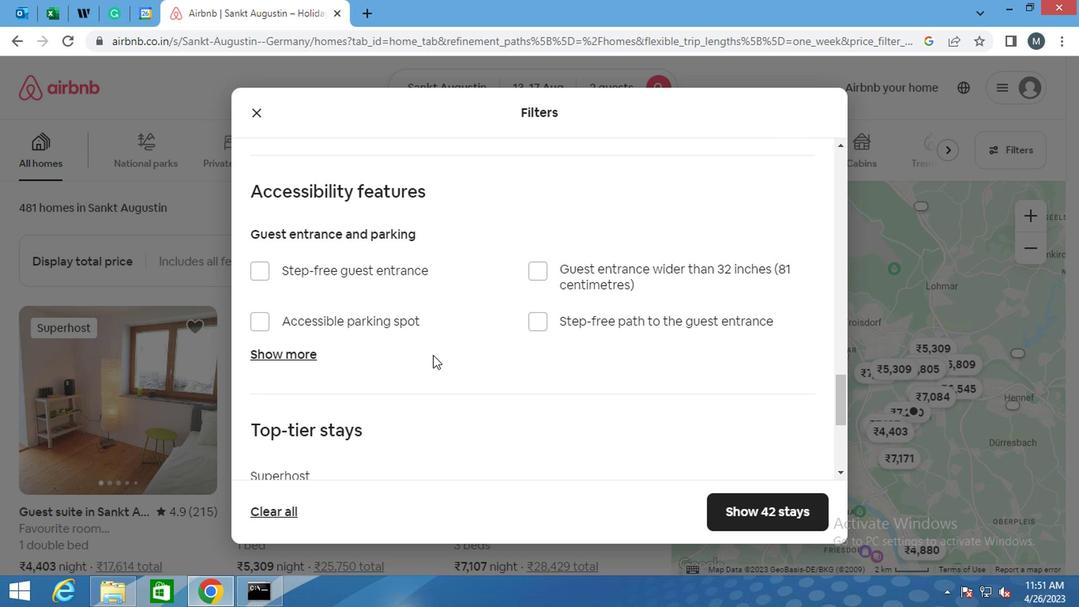 
Action: Mouse scrolled (569, 366) with delta (0, 0)
Screenshot: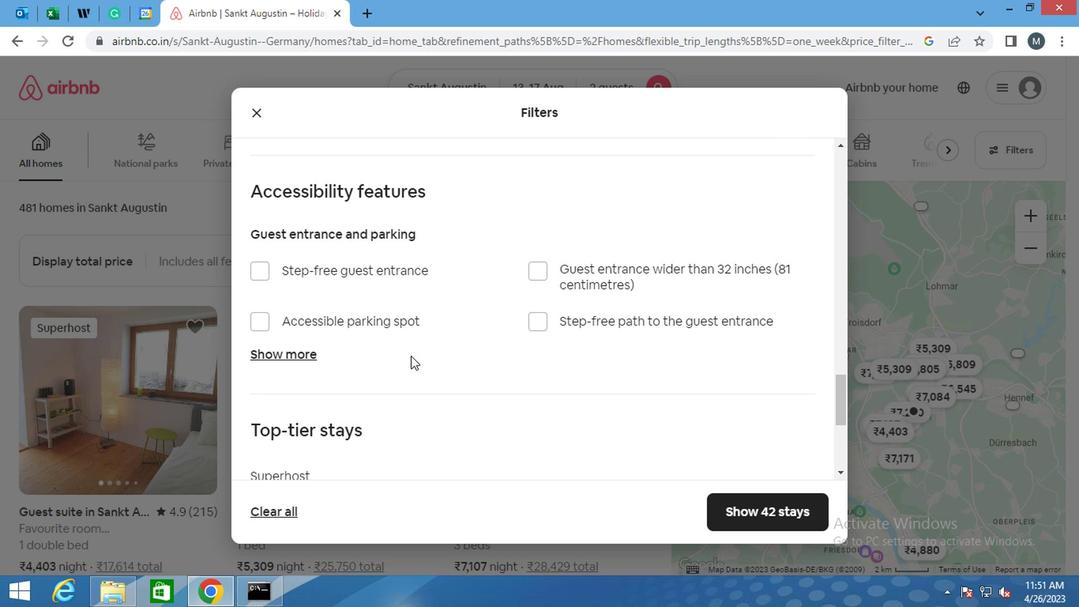 
Action: Mouse scrolled (569, 366) with delta (0, 0)
Screenshot: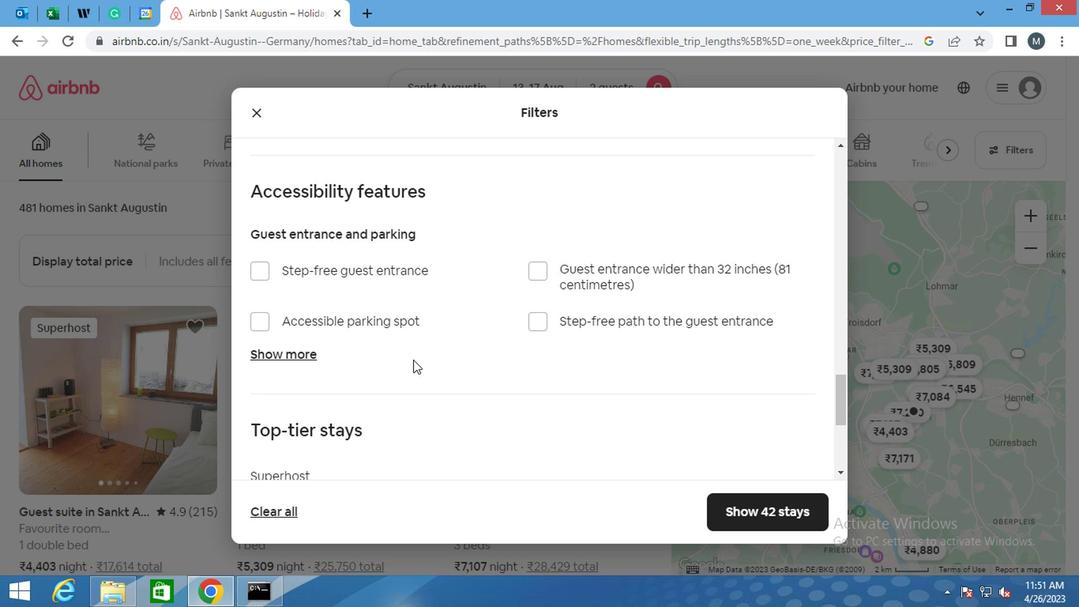
Action: Mouse scrolled (569, 366) with delta (0, 0)
Screenshot: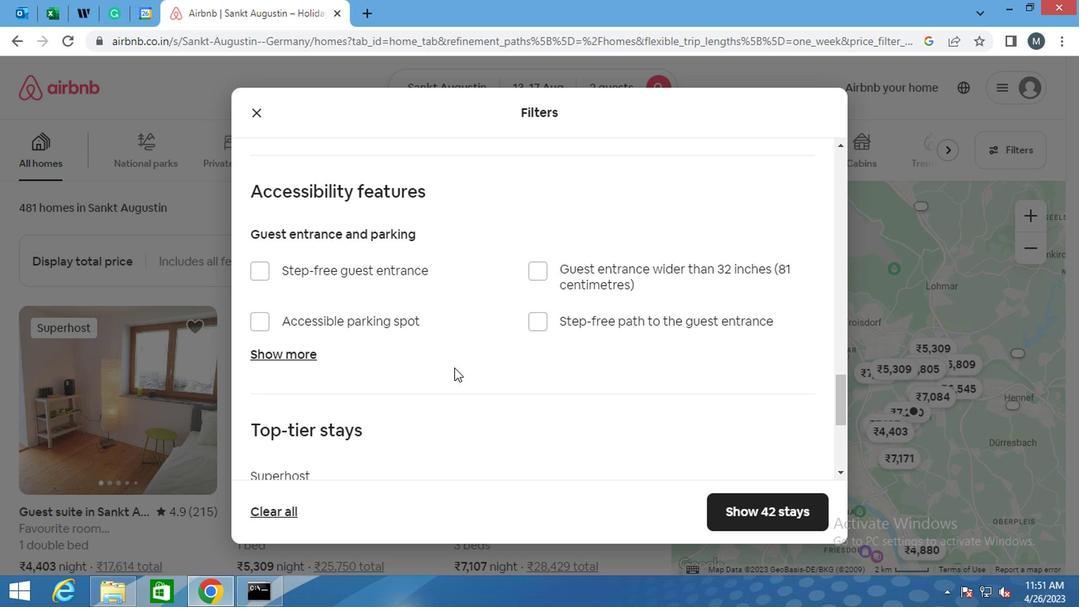 
Action: Mouse moved to (530, 371)
Screenshot: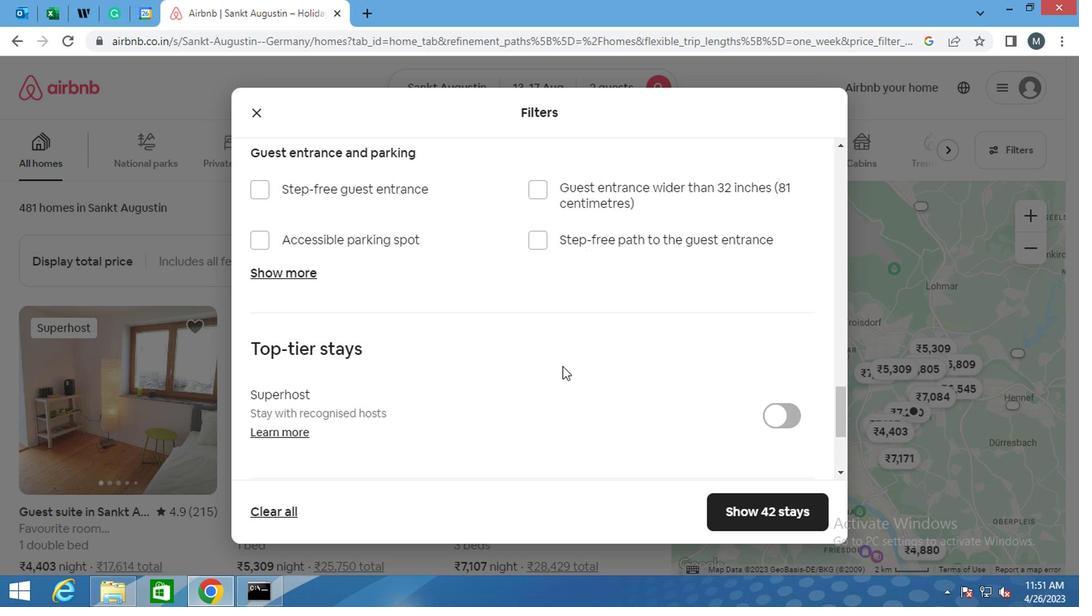 
Action: Mouse scrolled (530, 370) with delta (0, 0)
Screenshot: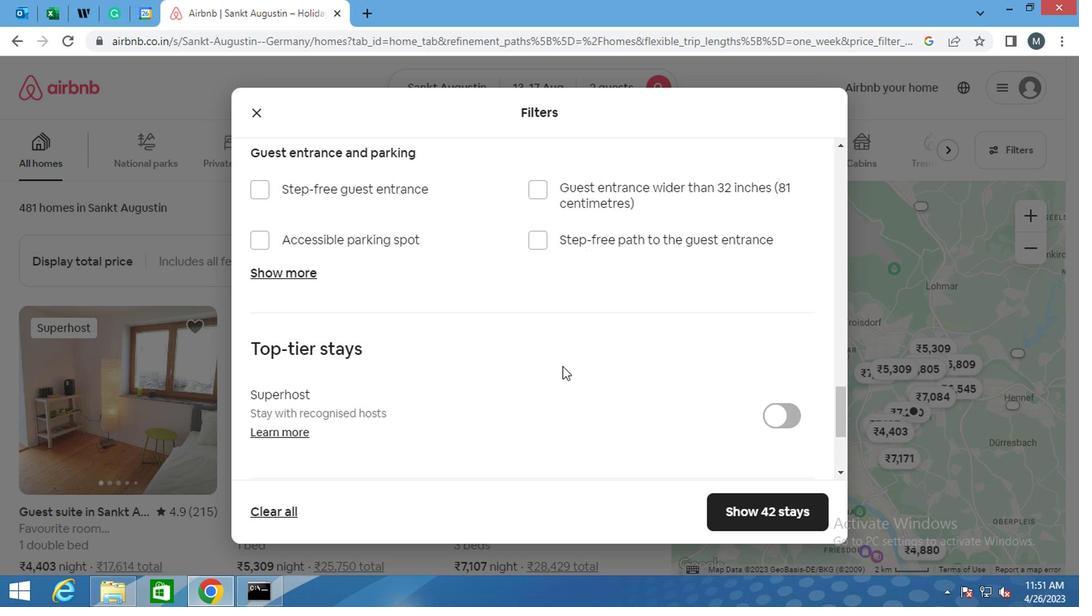 
Action: Mouse moved to (264, 376)
Screenshot: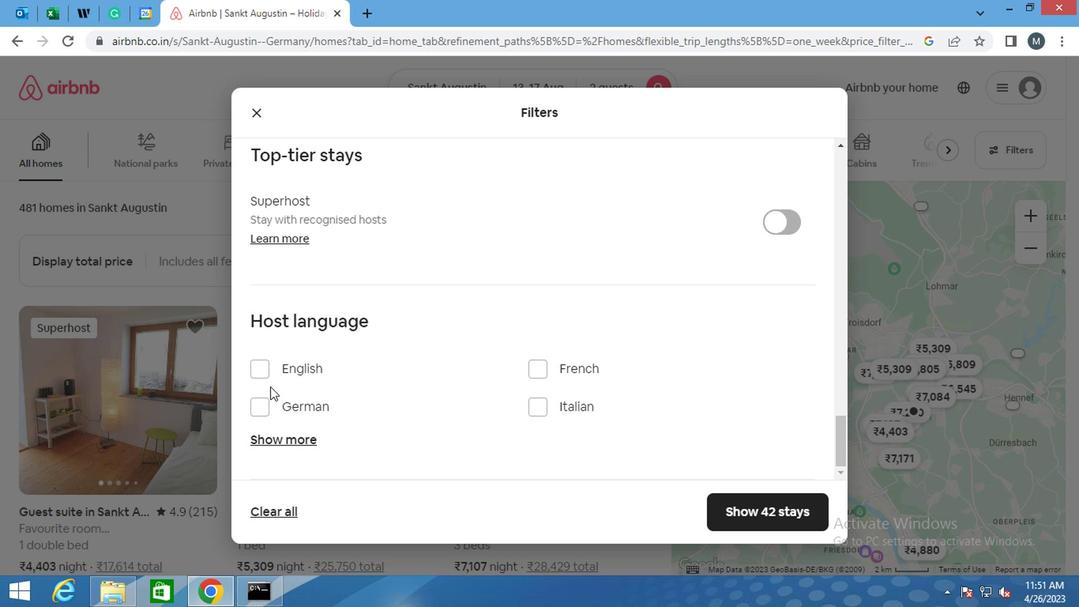 
Action: Mouse pressed left at (264, 376)
Screenshot: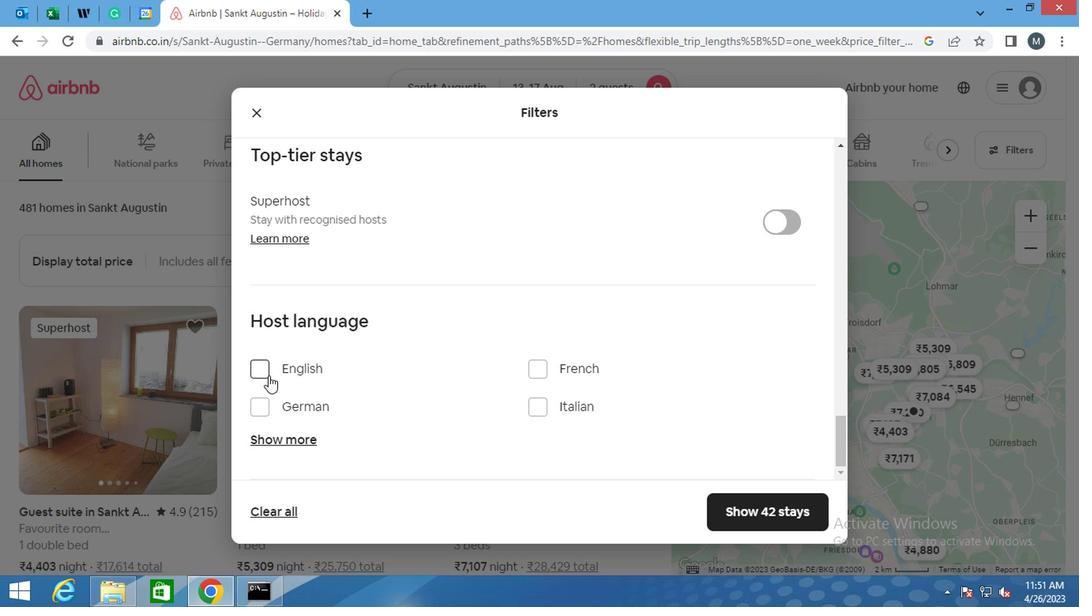 
Action: Mouse moved to (304, 333)
Screenshot: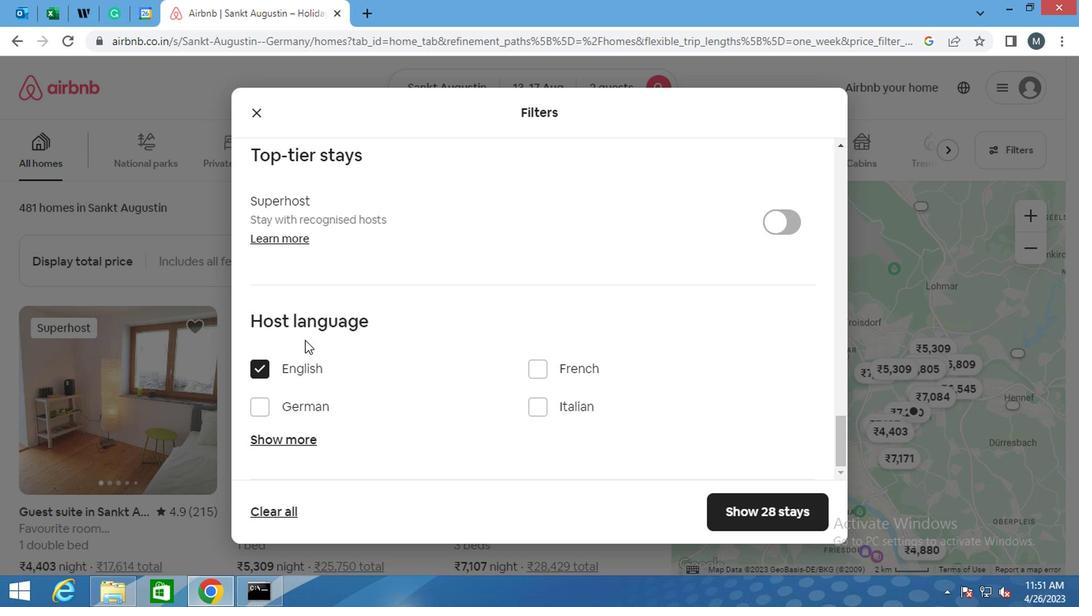 
Action: Mouse scrolled (304, 332) with delta (0, -1)
Screenshot: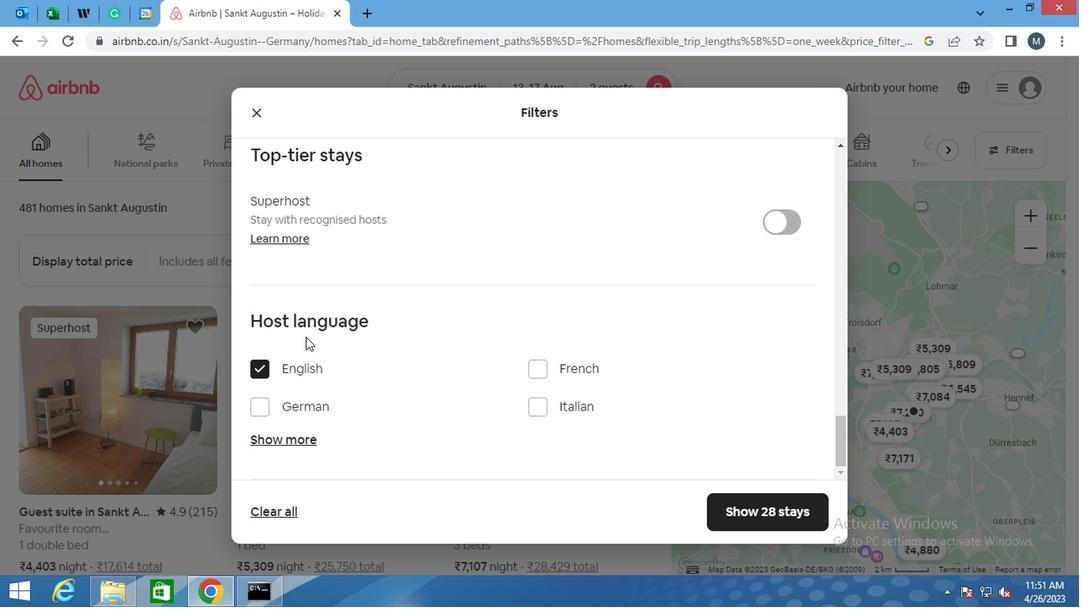 
Action: Mouse scrolled (304, 332) with delta (0, -1)
Screenshot: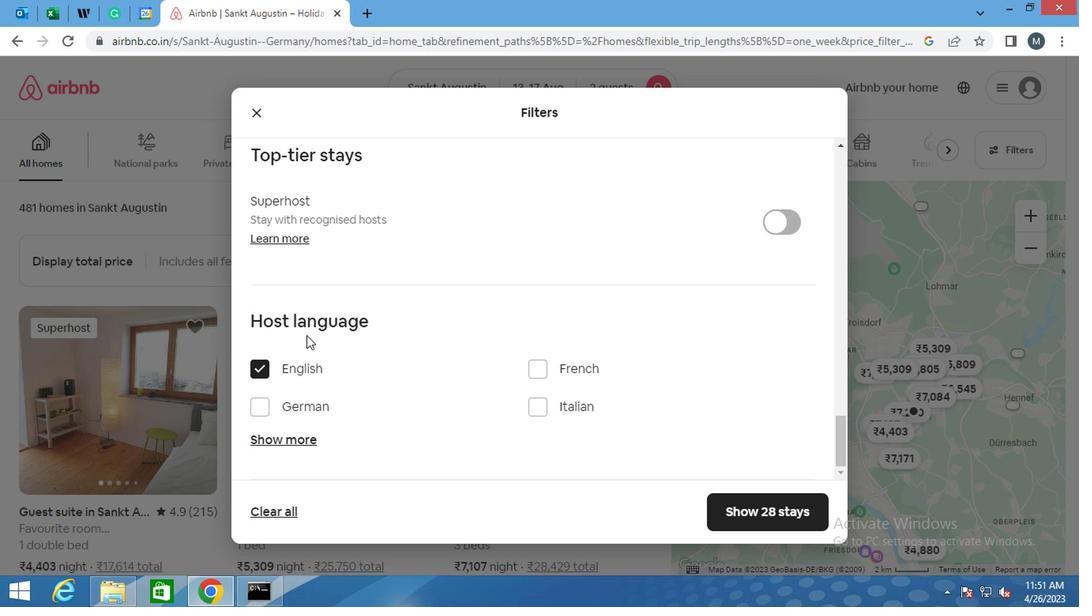 
Action: Mouse scrolled (304, 332) with delta (0, -1)
Screenshot: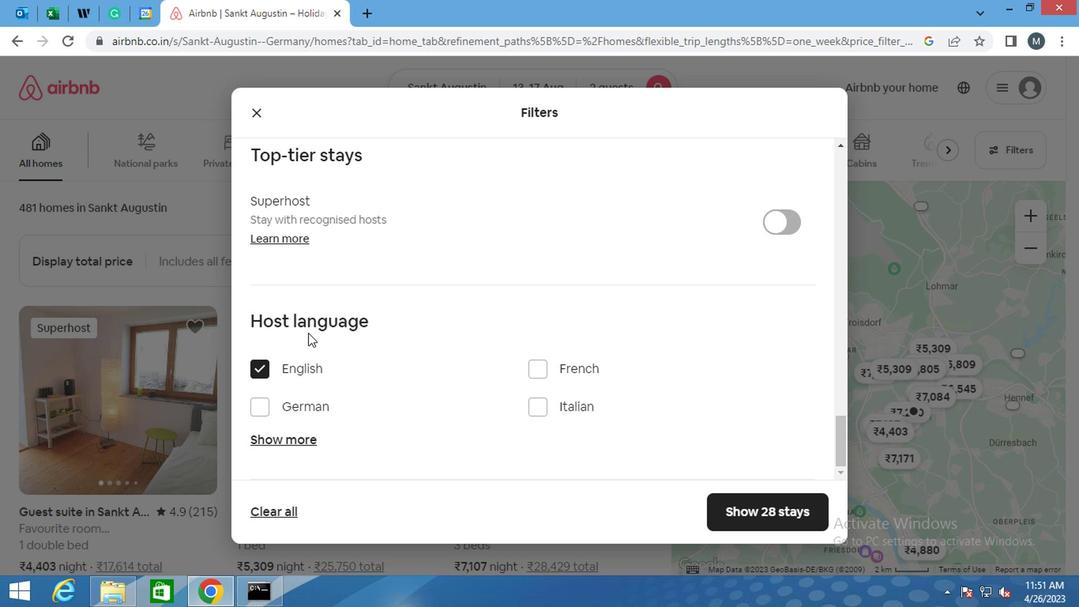 
Action: Mouse moved to (289, 425)
Screenshot: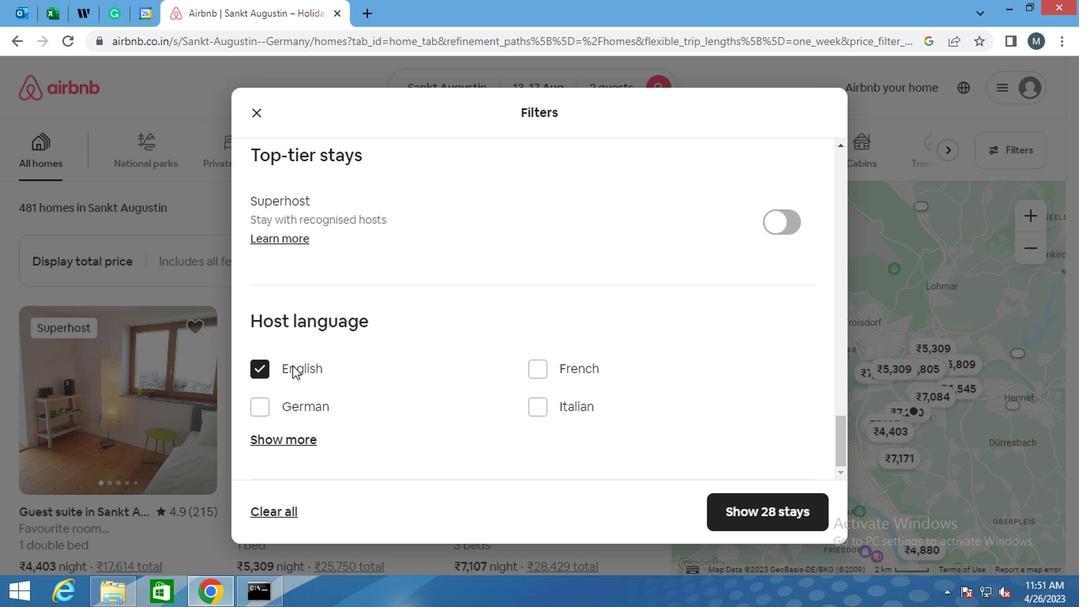 
Action: Mouse scrolled (289, 424) with delta (0, 0)
Screenshot: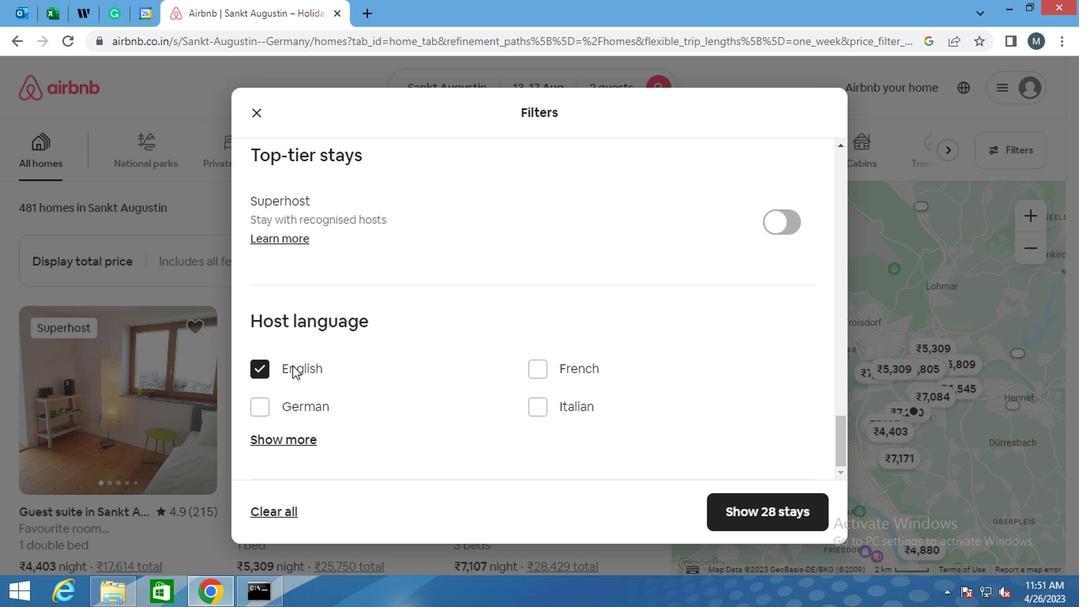 
Action: Mouse moved to (302, 428)
Screenshot: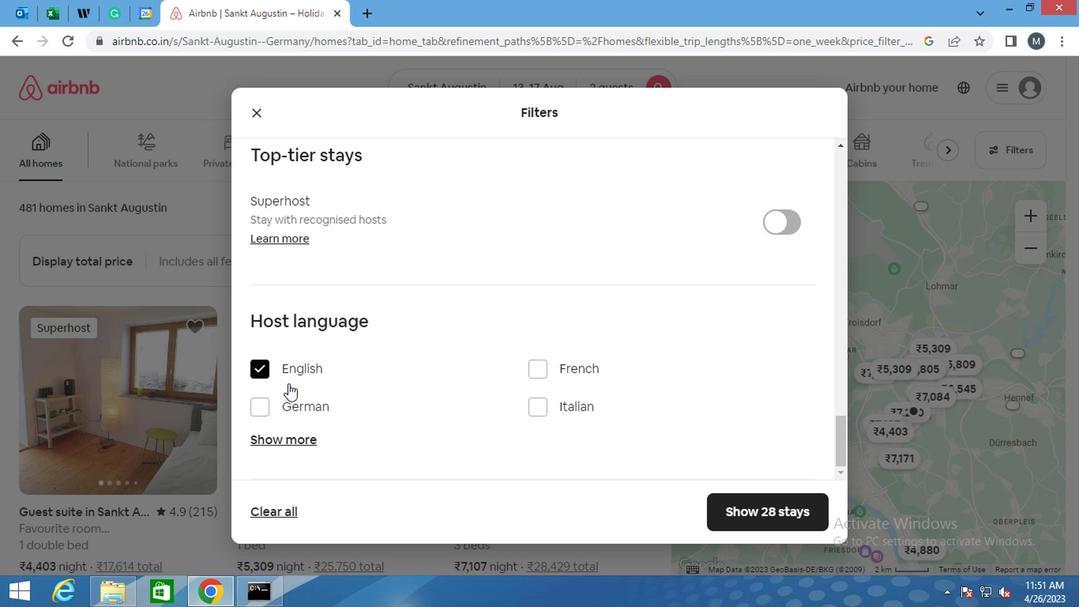 
Action: Mouse scrolled (302, 427) with delta (0, -1)
Screenshot: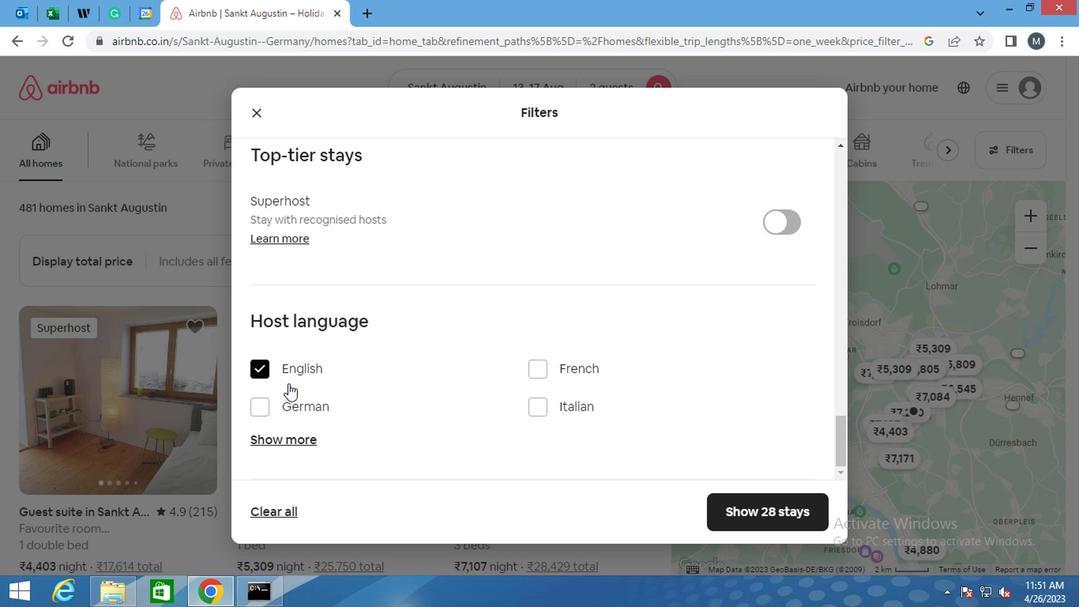 
Action: Mouse moved to (383, 440)
Screenshot: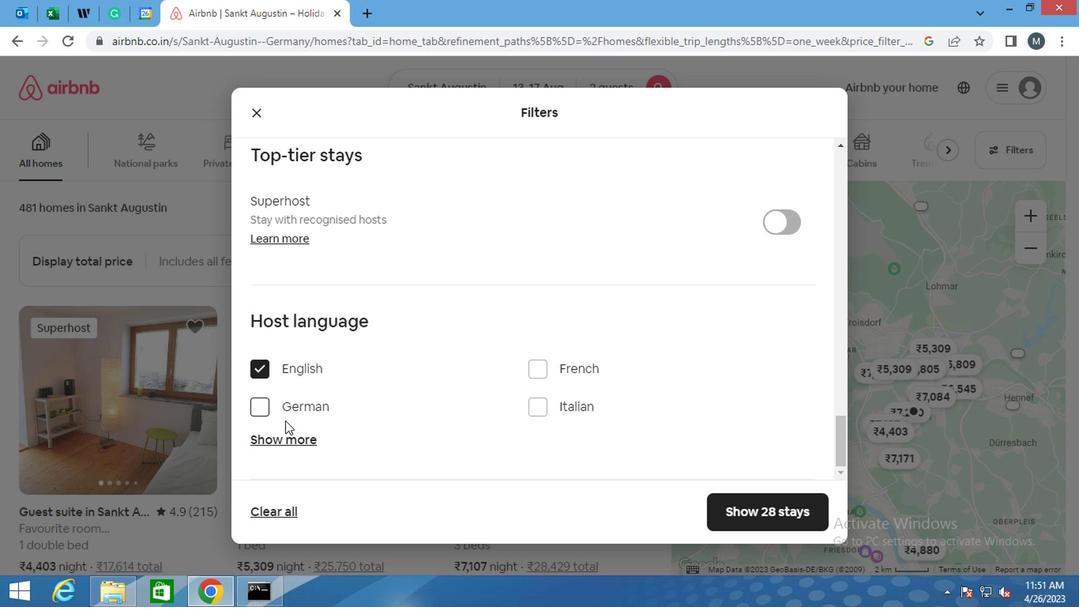 
Action: Mouse scrolled (383, 440) with delta (0, 0)
Screenshot: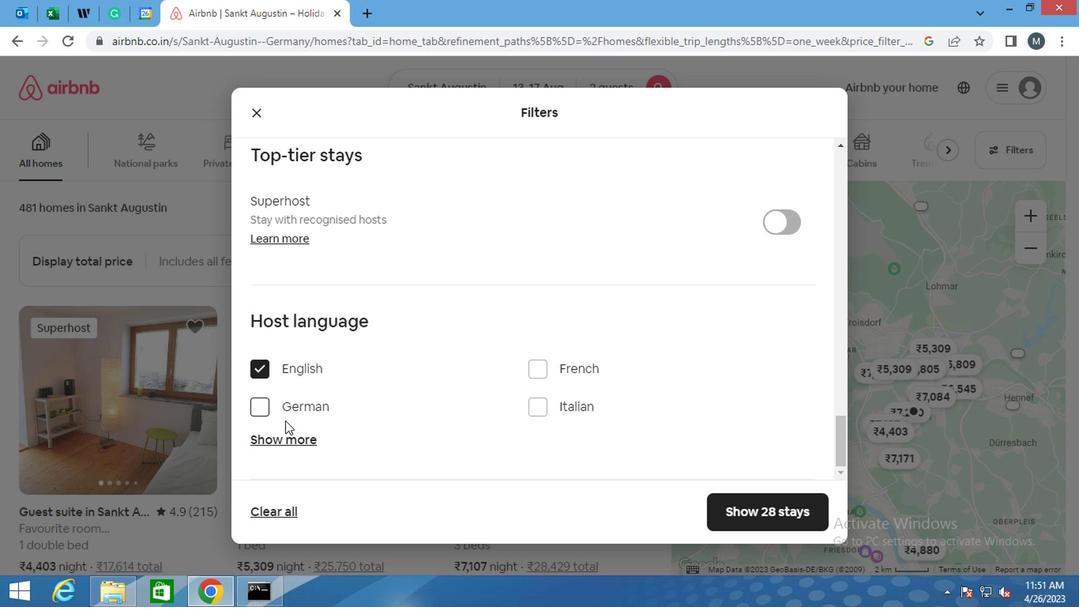 
Action: Mouse moved to (756, 521)
Screenshot: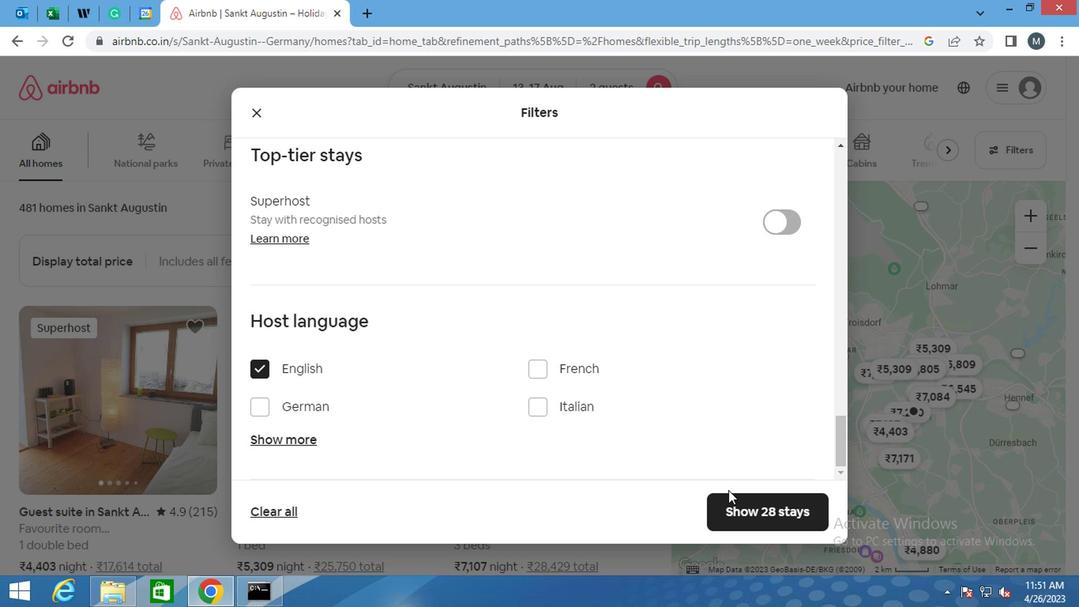 
Action: Mouse pressed left at (756, 521)
Screenshot: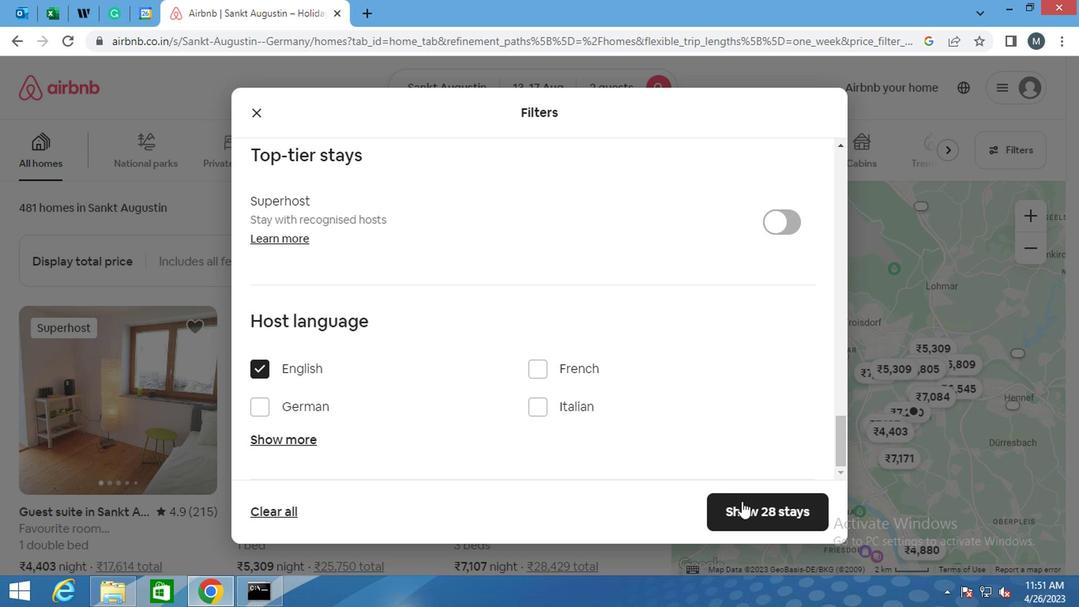 
Action: Mouse moved to (756, 516)
Screenshot: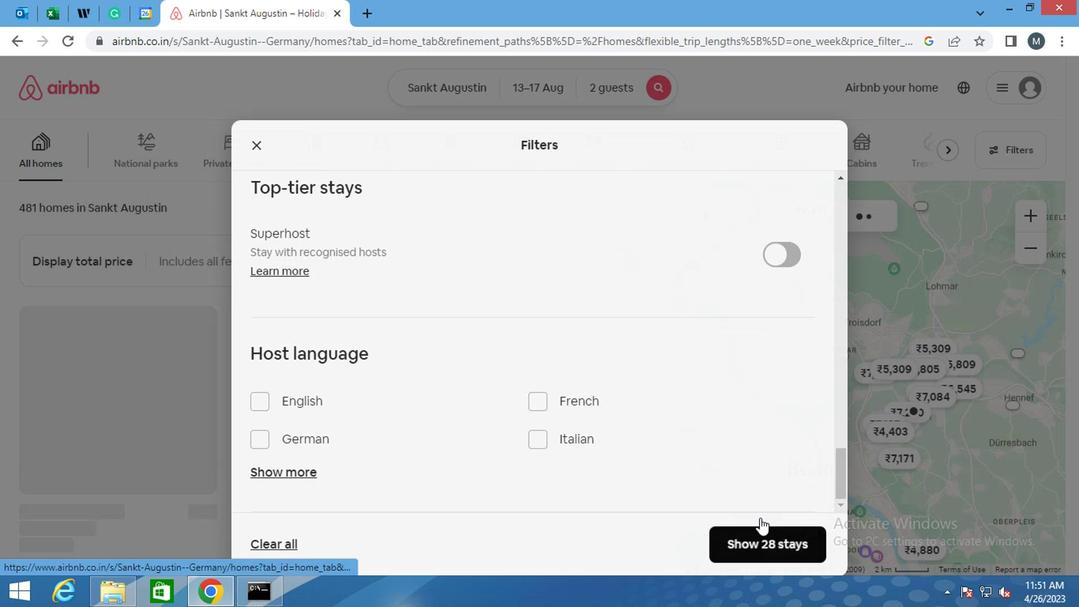 
